 Task: Create a Jira automation rule to create a feature flag in LaunchDarkly when an epic is moved from 'Backlog' to 'In Progress'.
Action: Mouse moved to (76, 376)
Screenshot: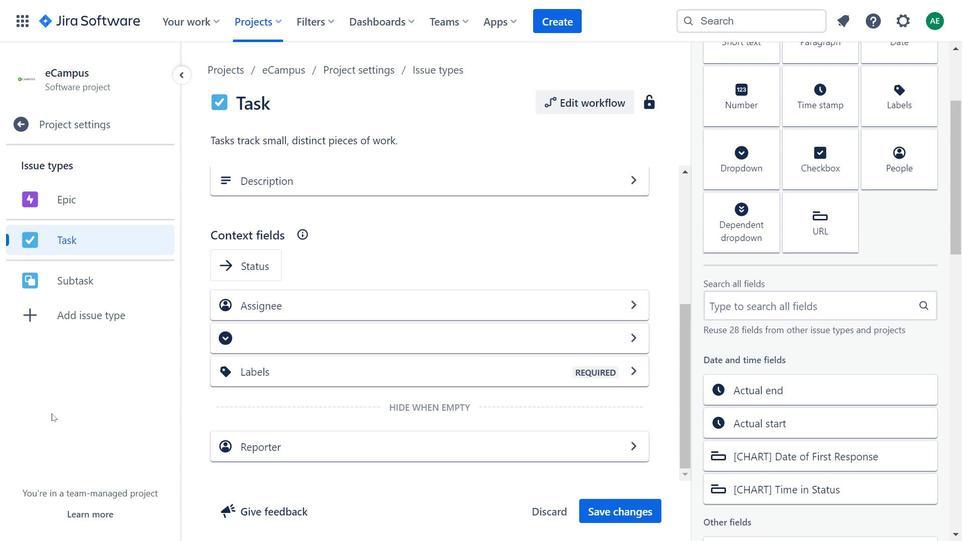 
Action: Mouse pressed left at (76, 376)
Screenshot: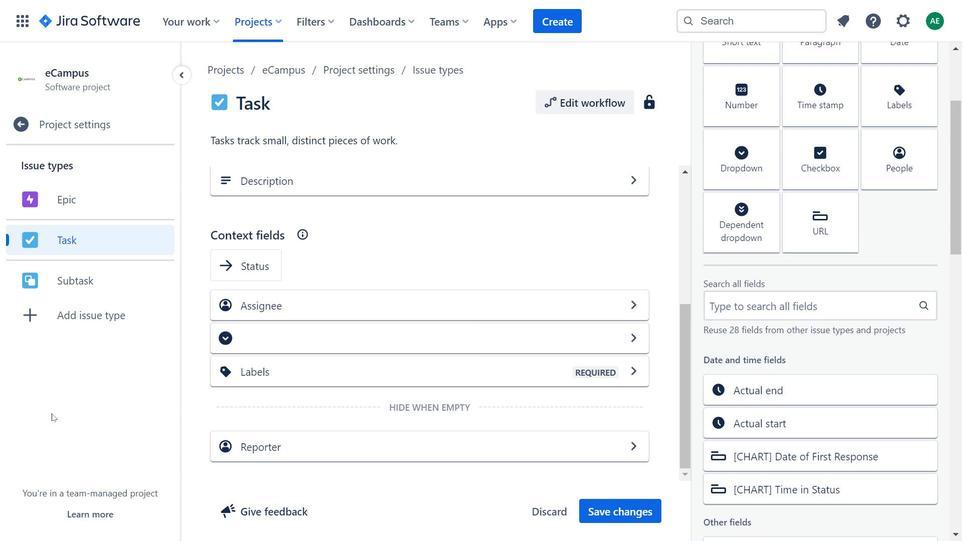 
Action: Mouse moved to (51, 392)
Screenshot: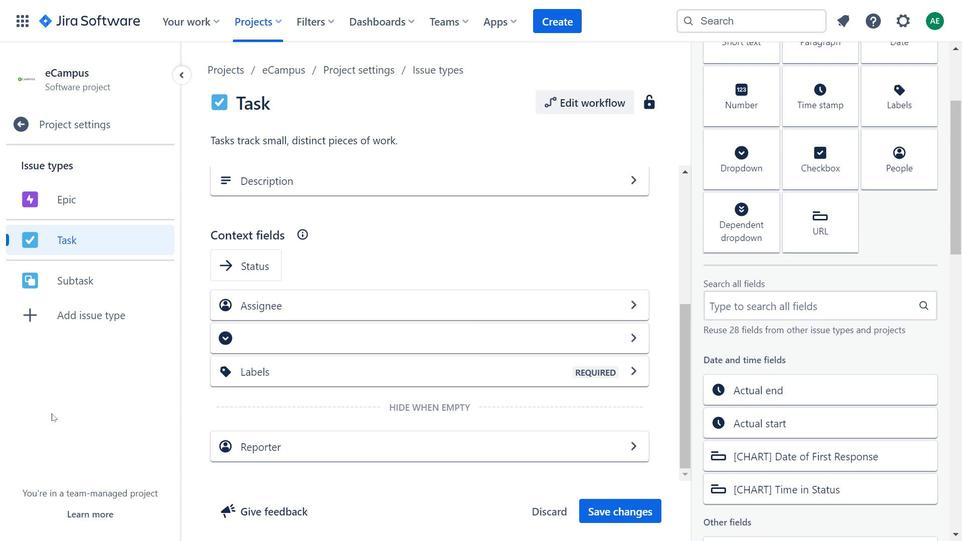 
Action: Mouse pressed left at (51, 392)
Screenshot: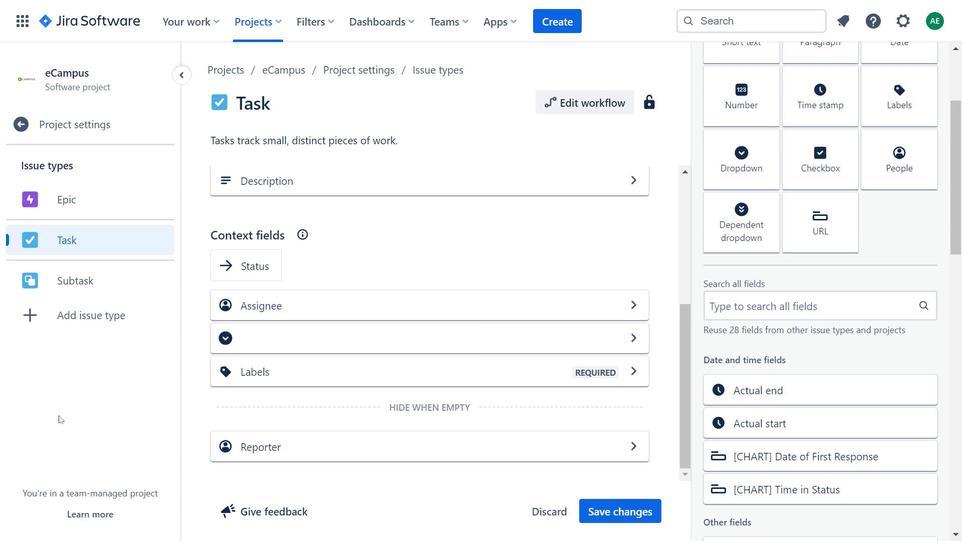 
Action: Mouse moved to (51, 413)
Screenshot: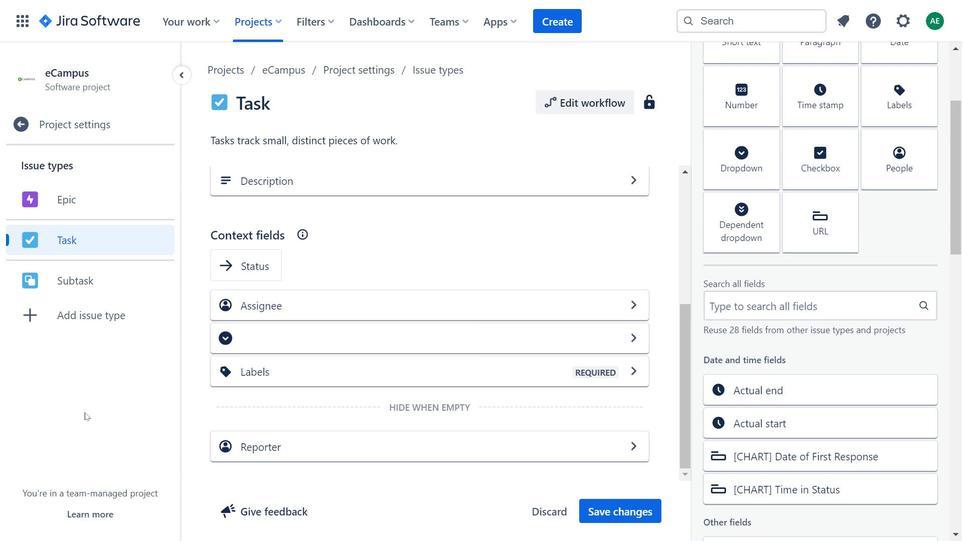 
Action: Mouse pressed left at (51, 413)
Screenshot: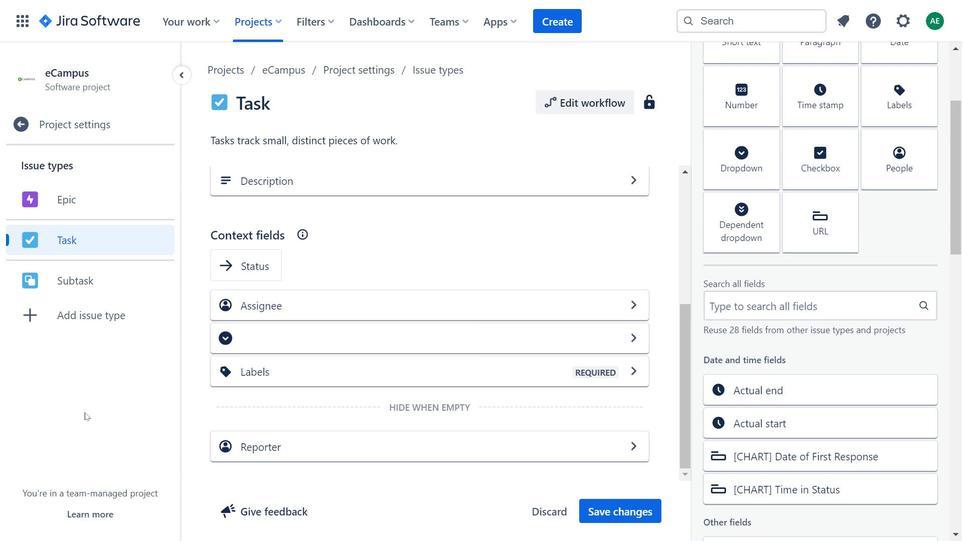 
Action: Mouse moved to (84, 413)
Screenshot: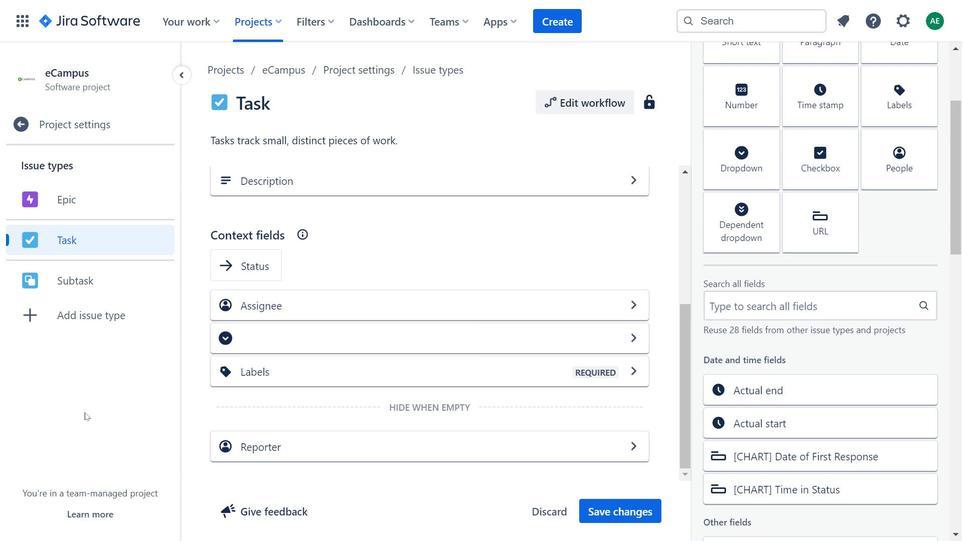 
Action: Mouse pressed left at (84, 413)
Screenshot: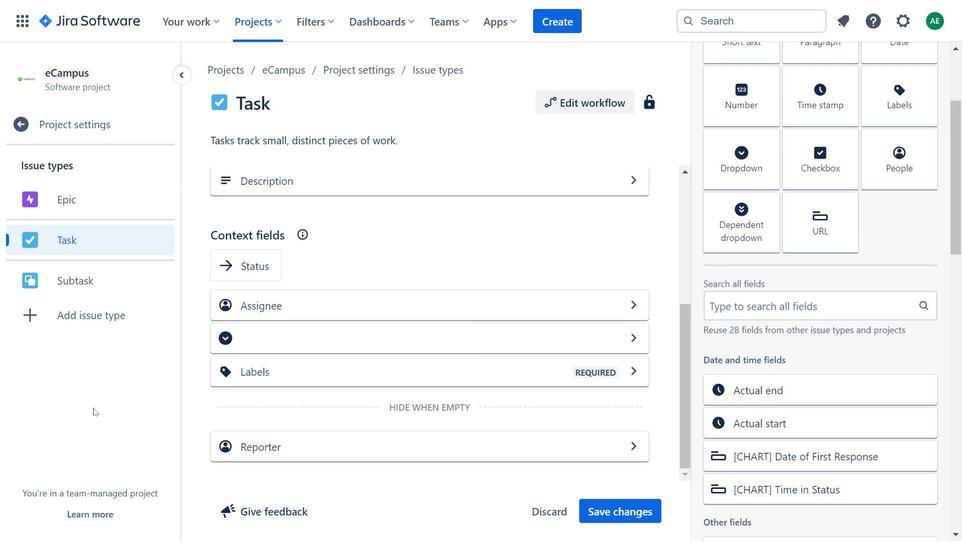 
Action: Mouse pressed left at (84, 413)
Screenshot: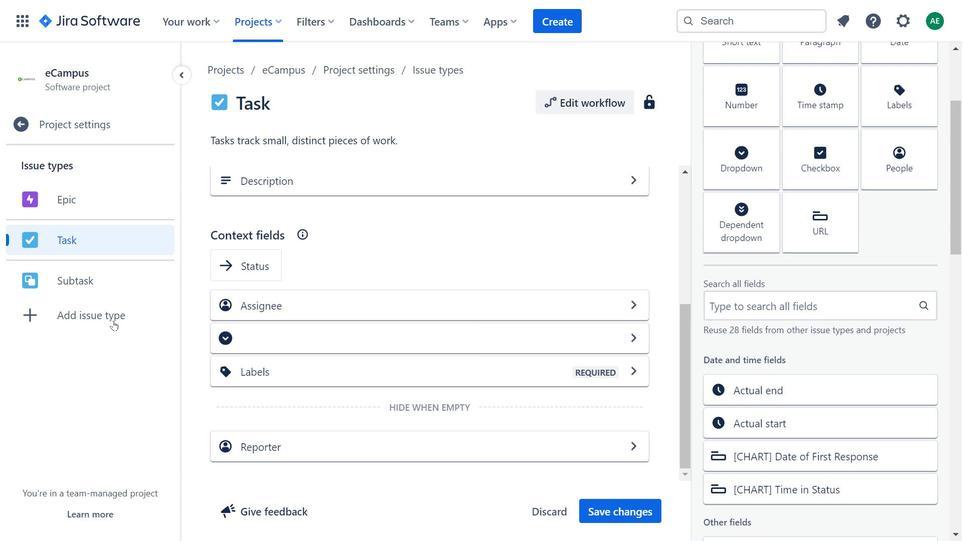 
Action: Mouse moved to (96, 407)
Screenshot: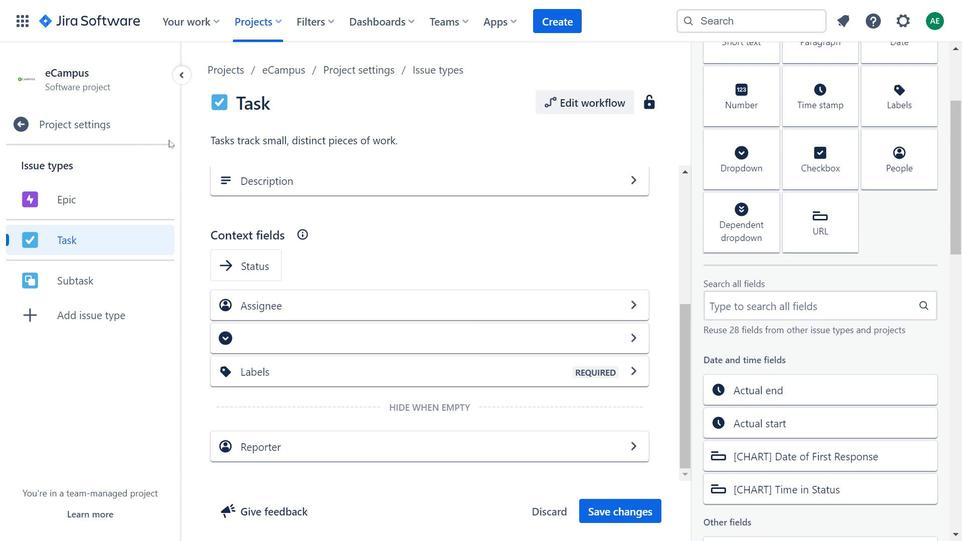
Action: Mouse pressed left at (96, 407)
Screenshot: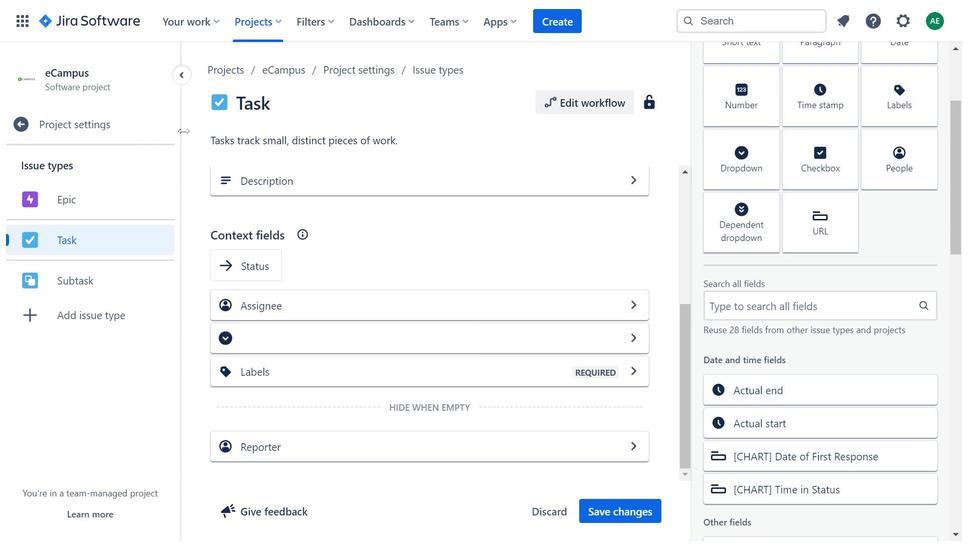 
Action: Mouse moved to (107, 399)
Screenshot: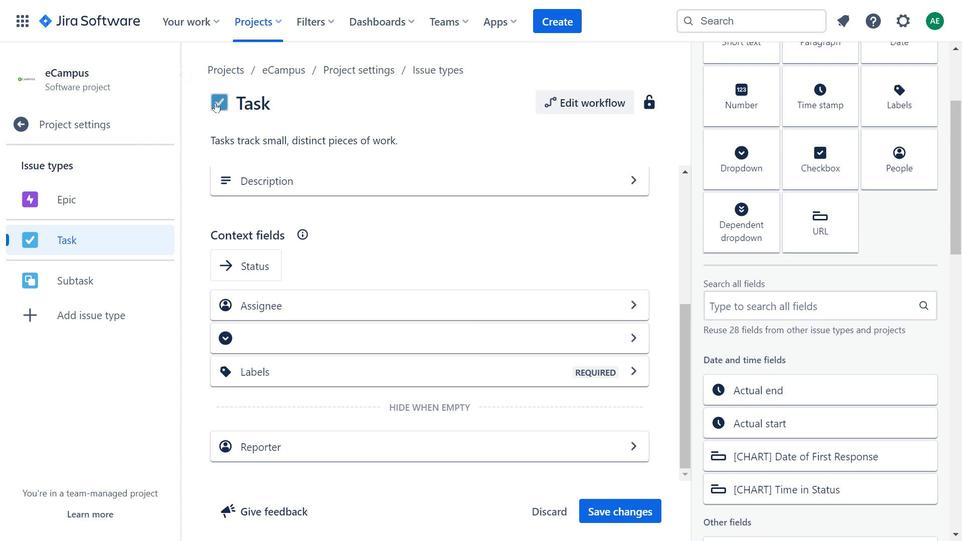 
Action: Mouse pressed left at (107, 399)
Screenshot: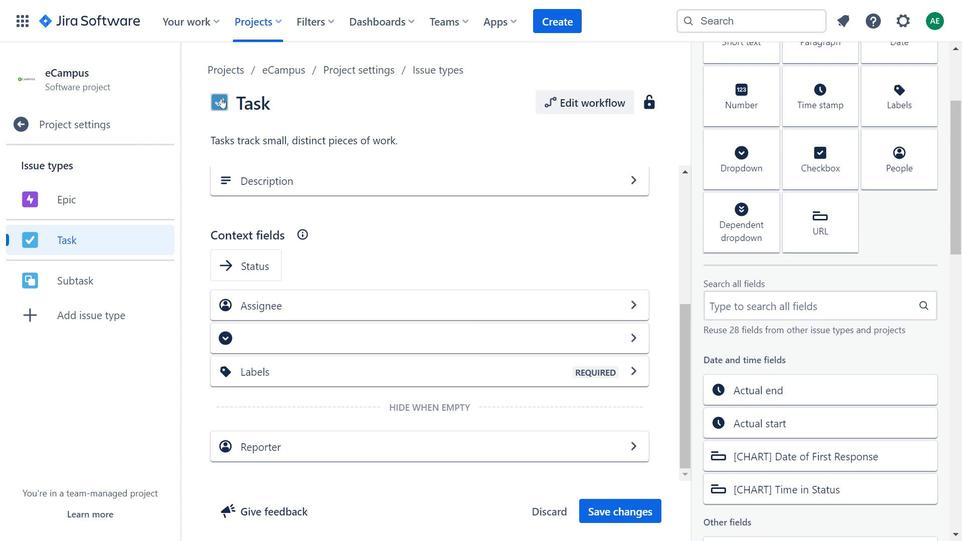 
Action: Mouse moved to (225, 70)
Screenshot: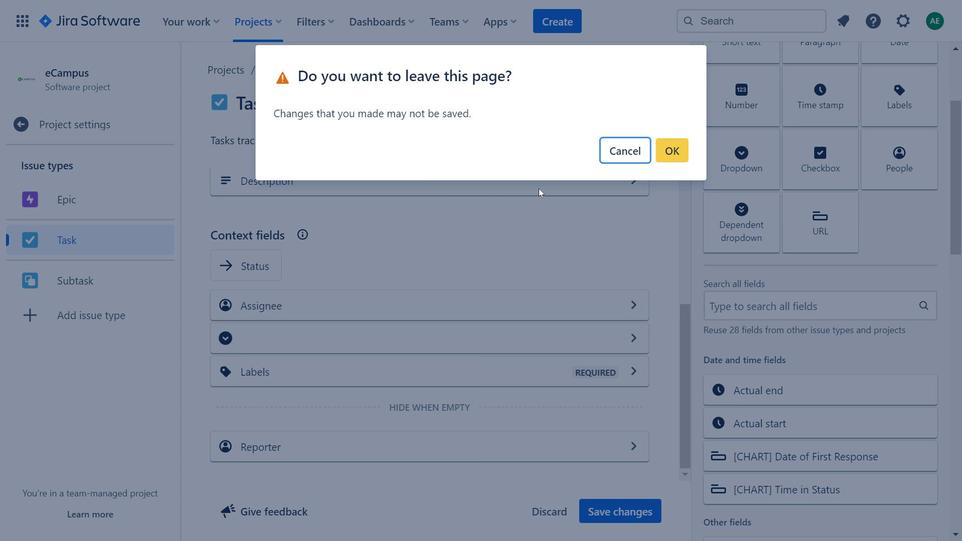
Action: Mouse pressed left at (225, 70)
Screenshot: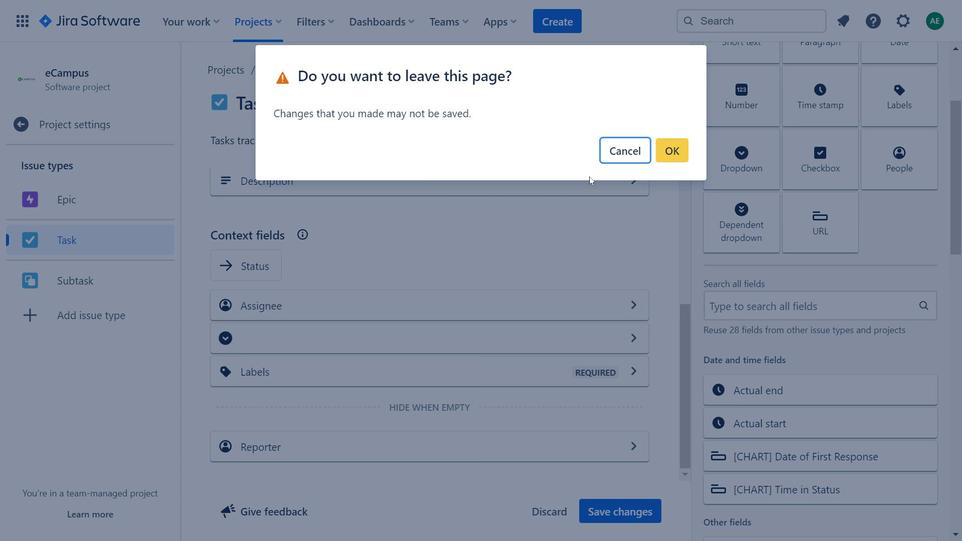 
Action: Mouse moved to (681, 146)
Screenshot: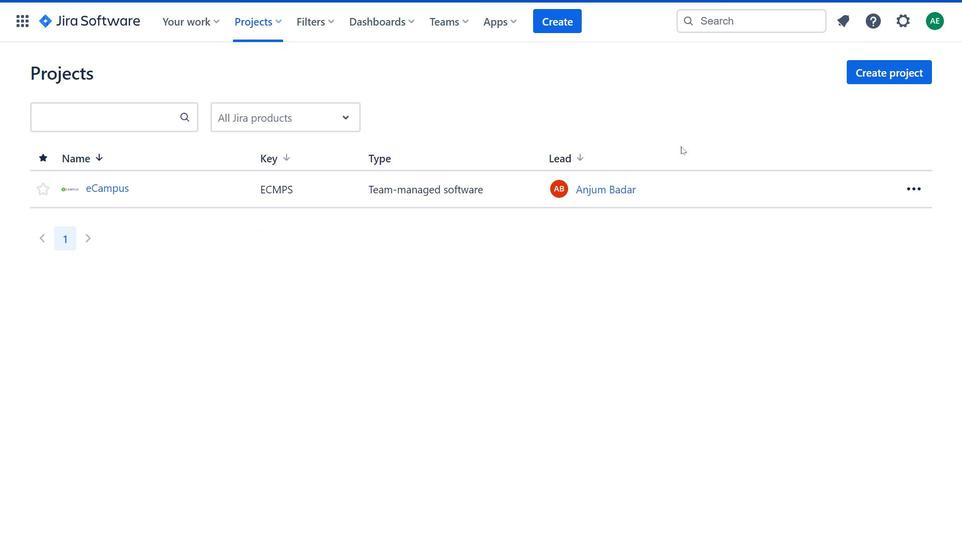 
Action: Mouse pressed left at (681, 146)
Screenshot: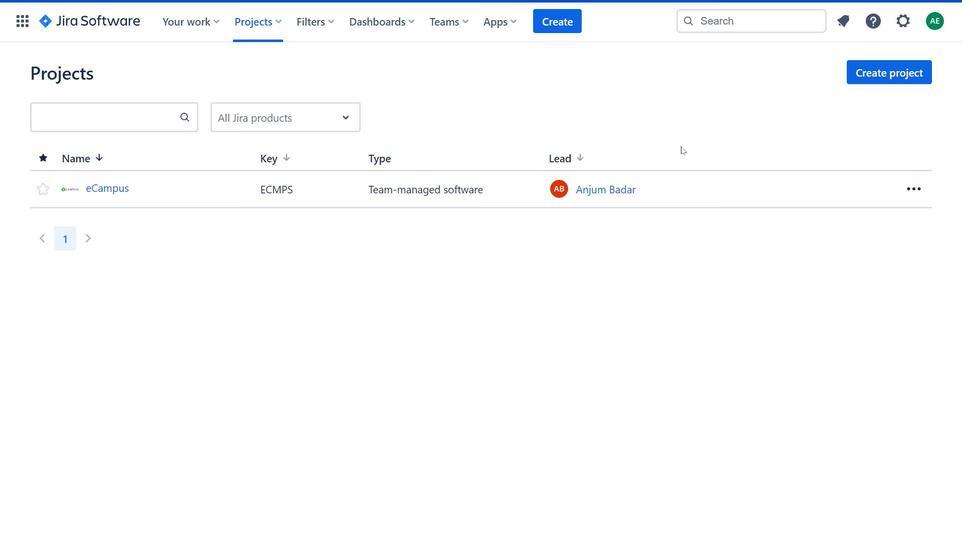 
Action: Mouse moved to (104, 186)
Screenshot: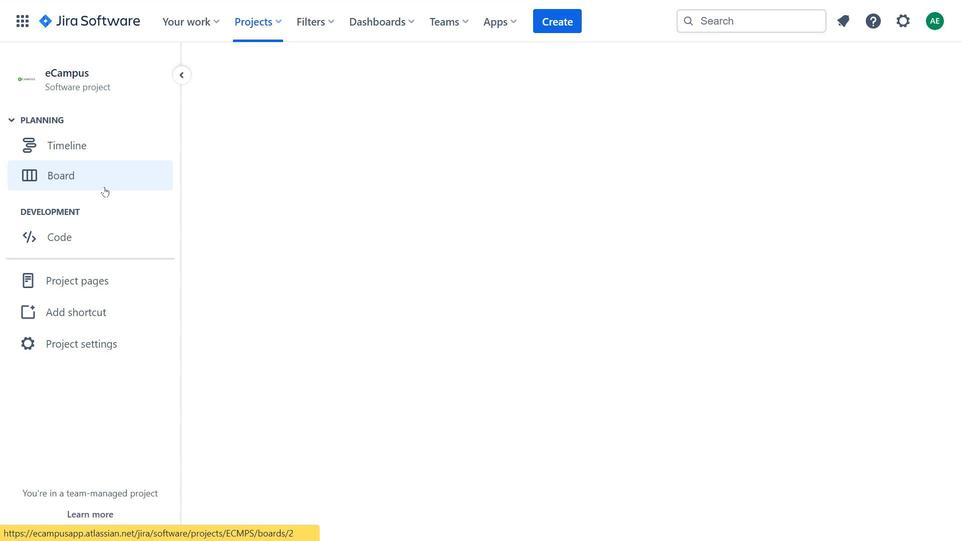 
Action: Mouse pressed left at (104, 186)
Screenshot: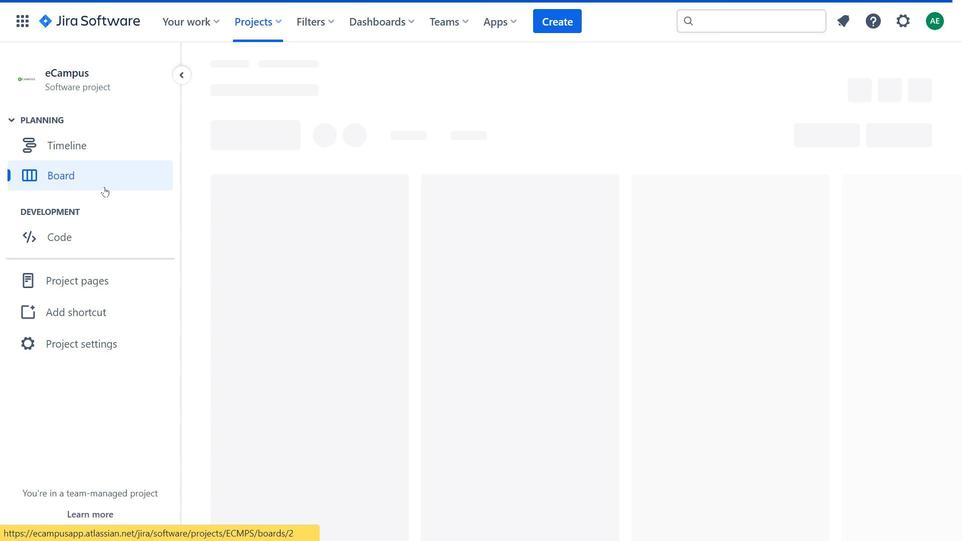 
Action: Mouse moved to (478, 146)
Screenshot: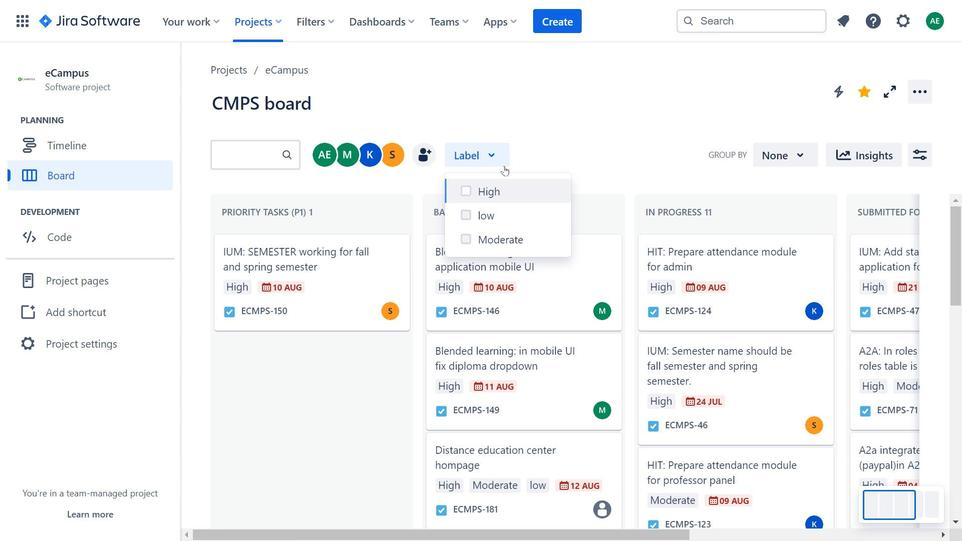 
Action: Mouse pressed left at (478, 146)
Screenshot: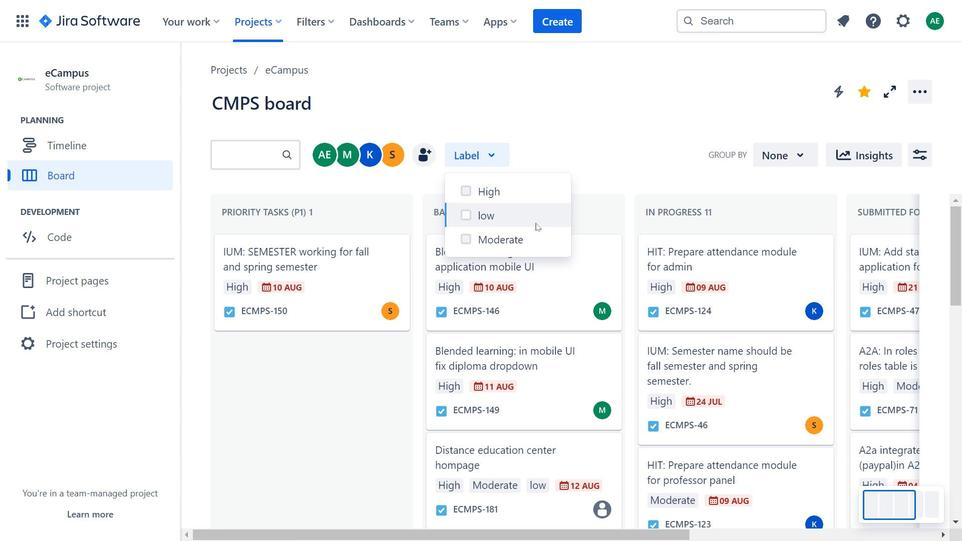 
Action: Mouse moved to (584, 334)
Screenshot: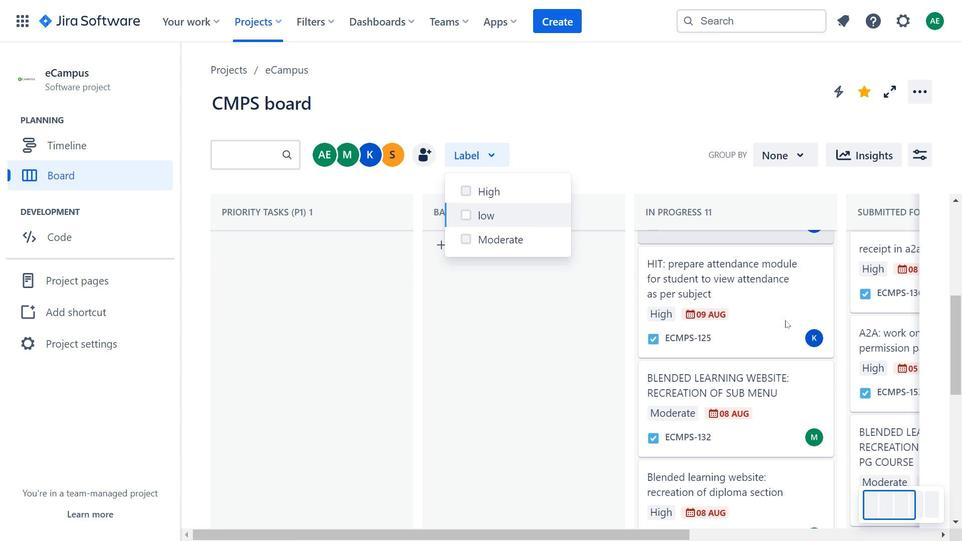 
Action: Mouse scrolled (584, 333) with delta (0, 0)
Screenshot: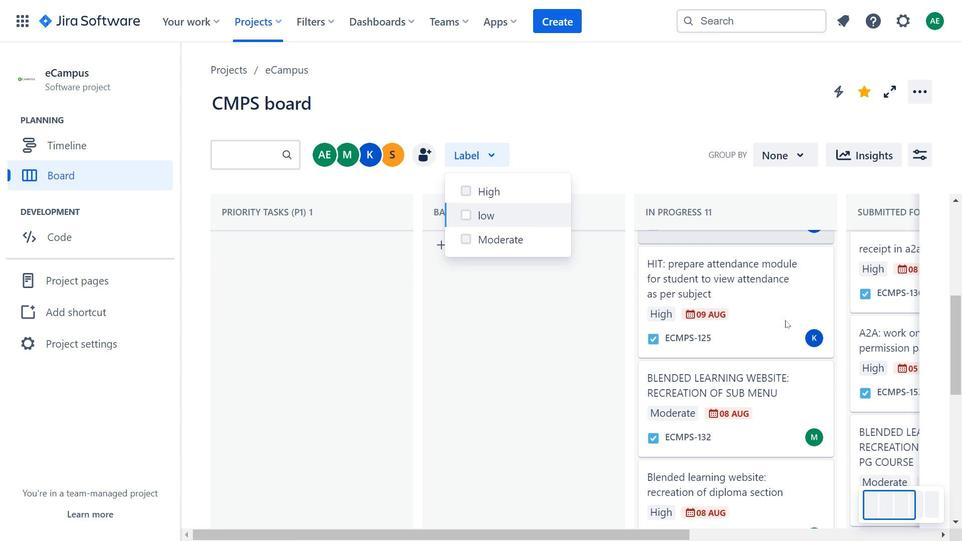 
Action: Mouse scrolled (584, 333) with delta (0, 0)
Screenshot: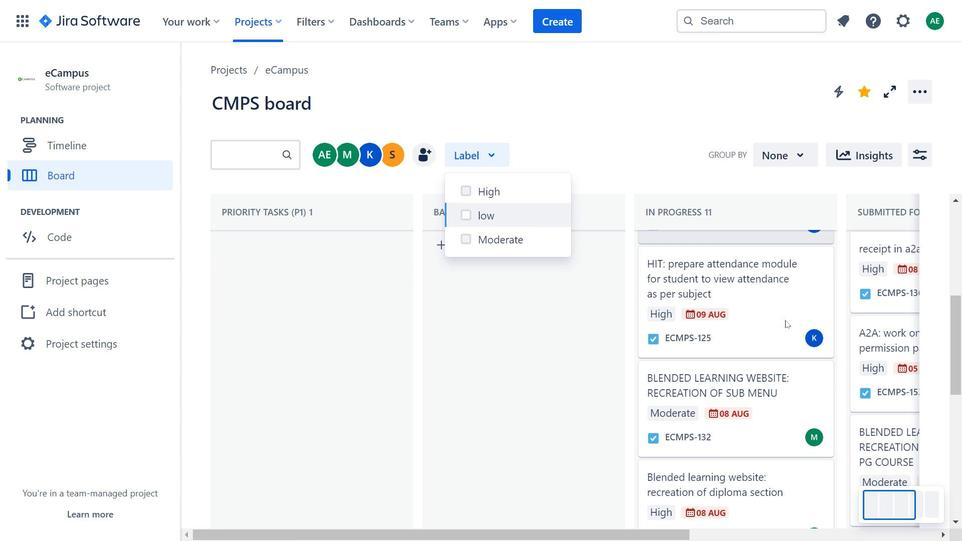 
Action: Mouse moved to (783, 320)
Screenshot: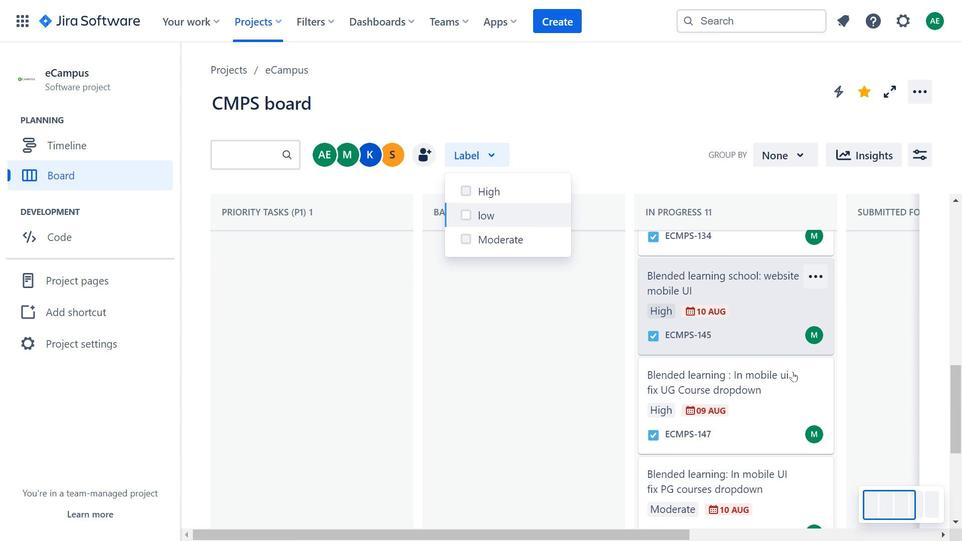 
Action: Mouse scrolled (783, 319) with delta (0, 0)
Screenshot: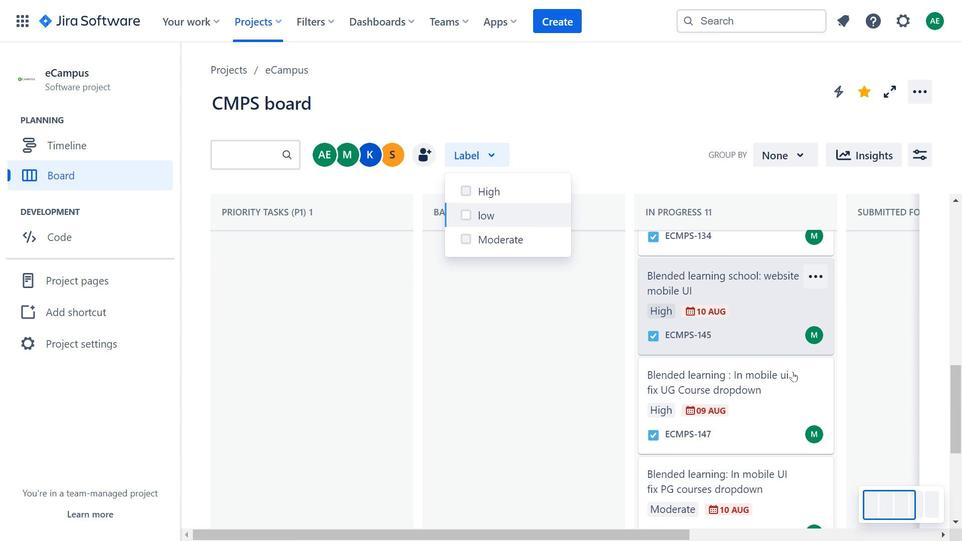 
Action: Mouse moved to (784, 320)
Screenshot: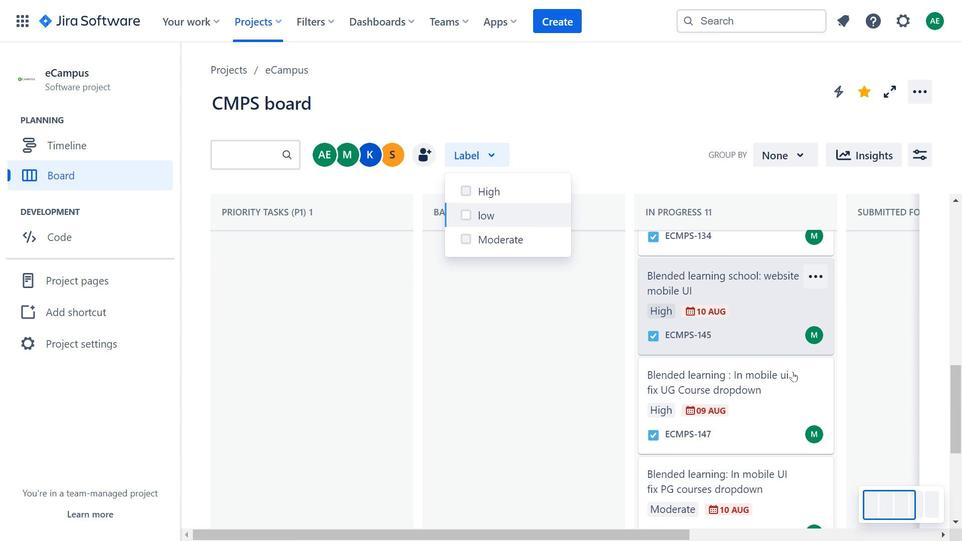 
Action: Mouse scrolled (784, 319) with delta (0, 0)
Screenshot: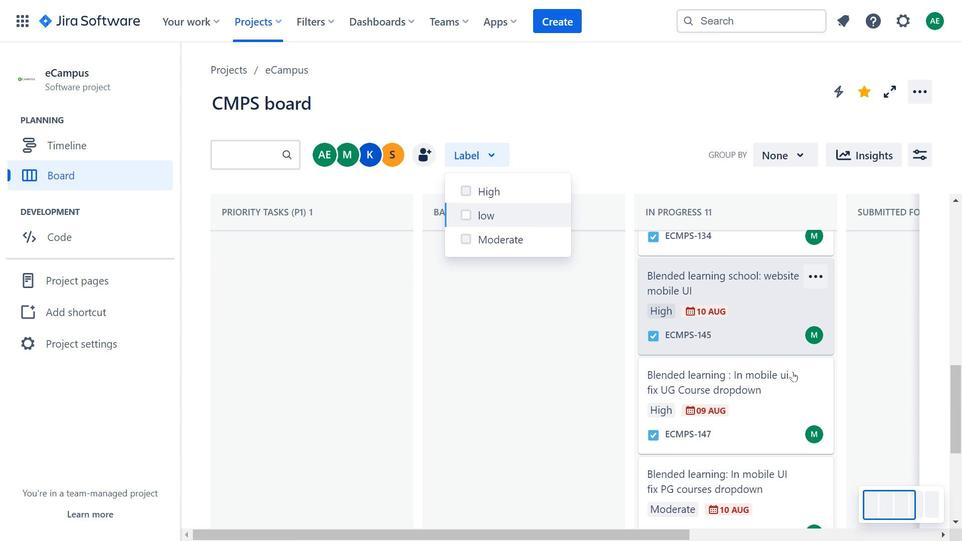 
Action: Mouse moved to (786, 320)
Screenshot: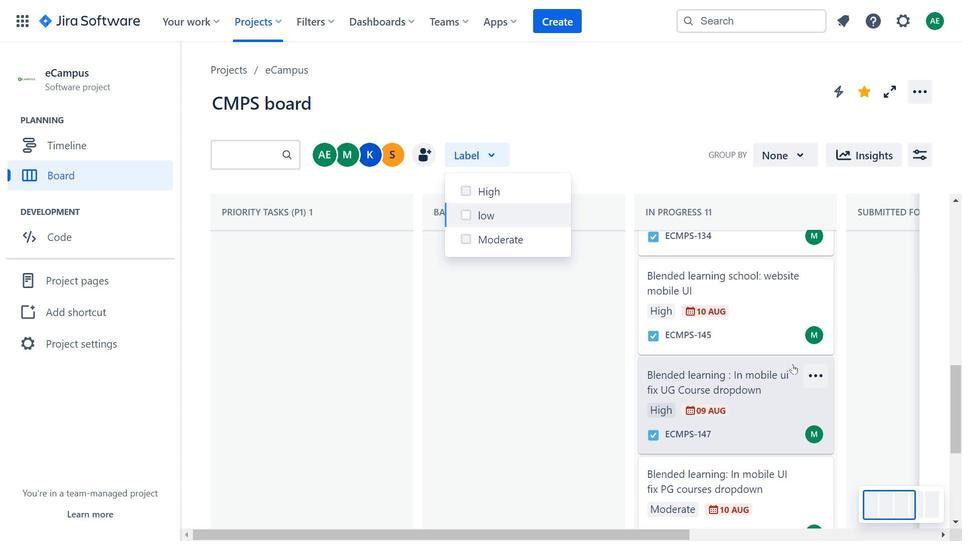 
Action: Mouse scrolled (786, 319) with delta (0, 0)
Screenshot: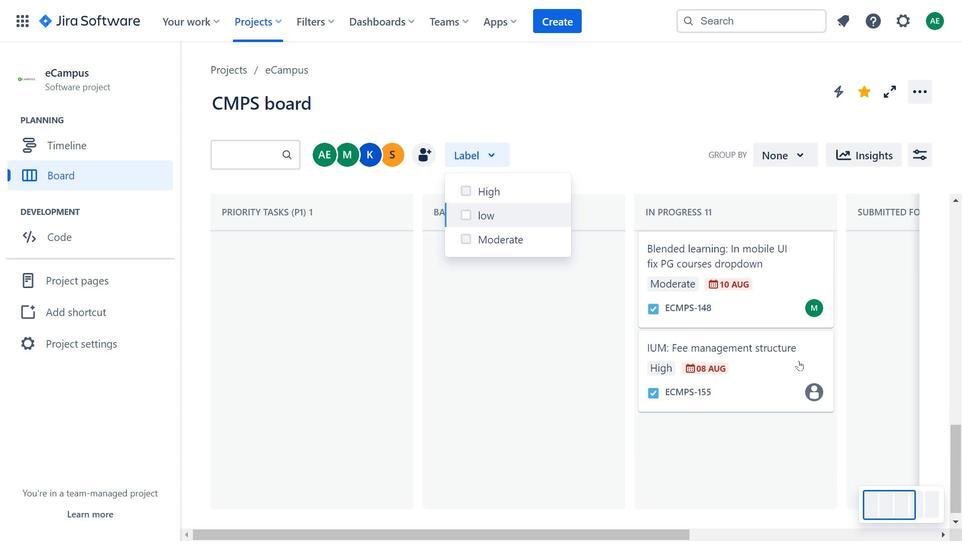 
Action: Mouse scrolled (786, 319) with delta (0, 0)
Screenshot: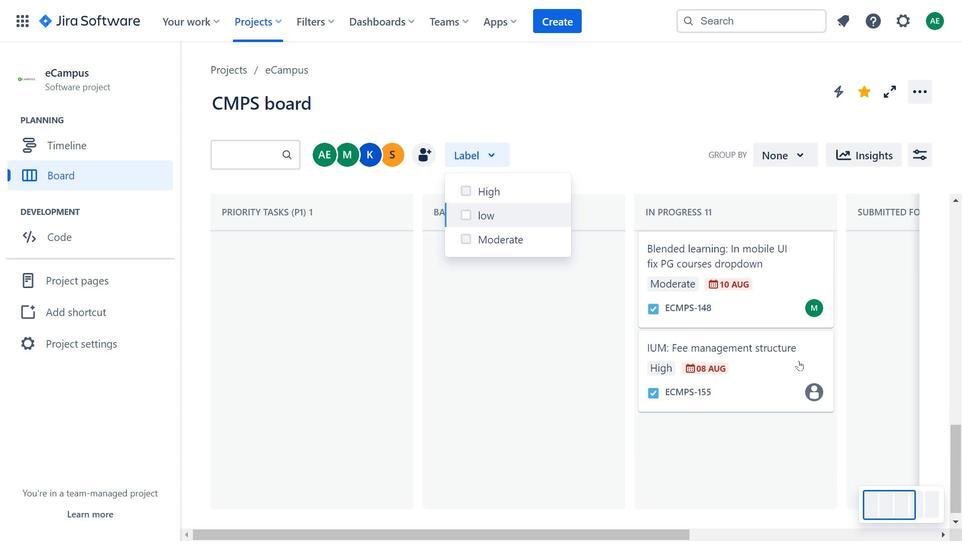 
Action: Mouse moved to (786, 320)
Screenshot: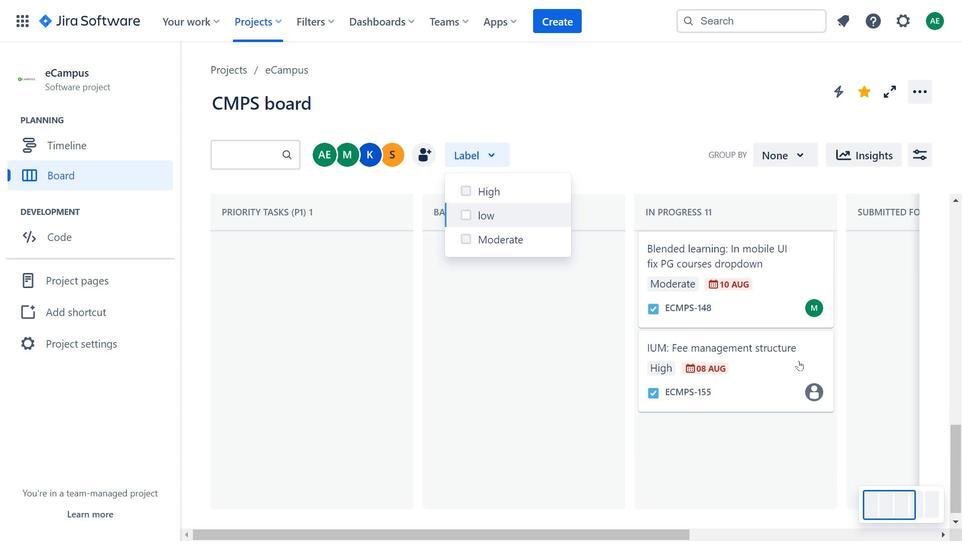 
Action: Mouse scrolled (786, 319) with delta (0, 0)
Screenshot: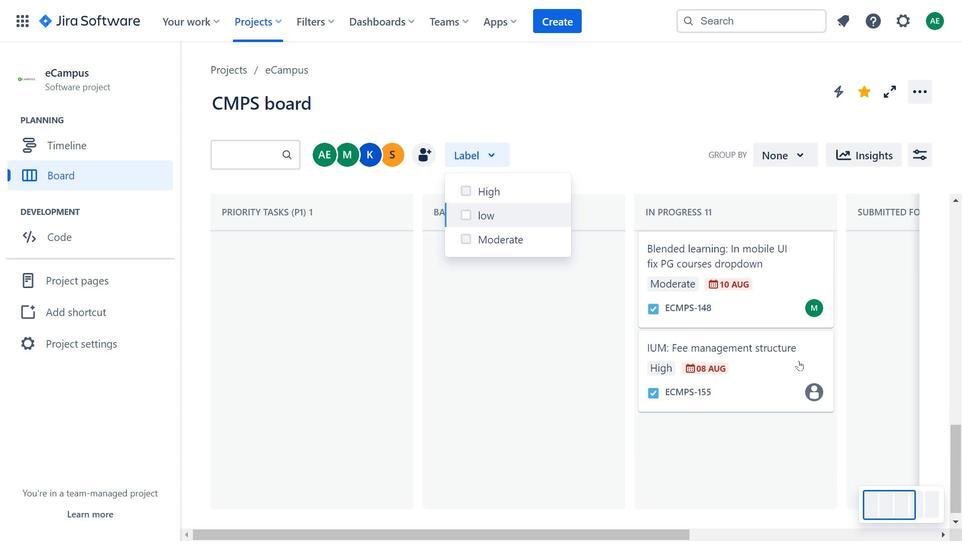 
Action: Mouse moved to (786, 320)
Screenshot: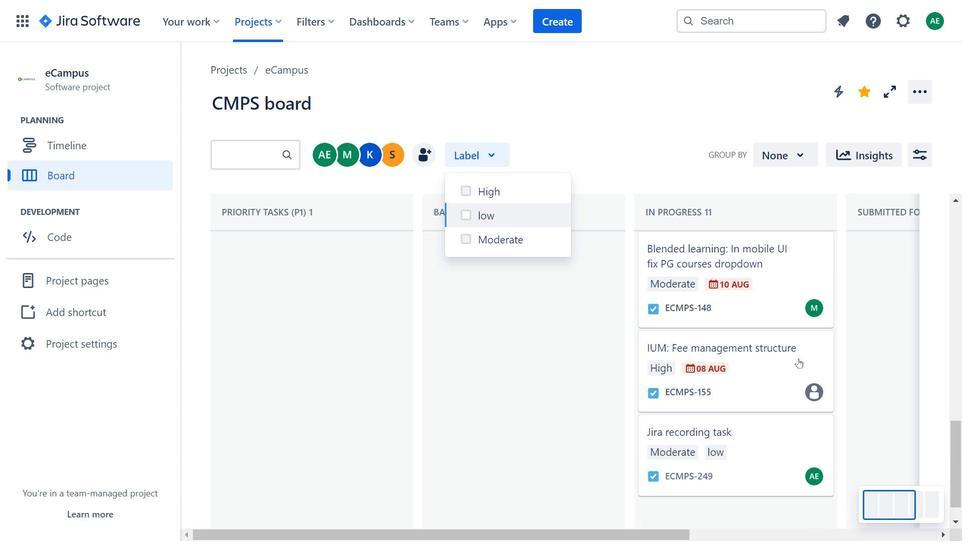 
Action: Mouse scrolled (786, 320) with delta (0, 0)
Screenshot: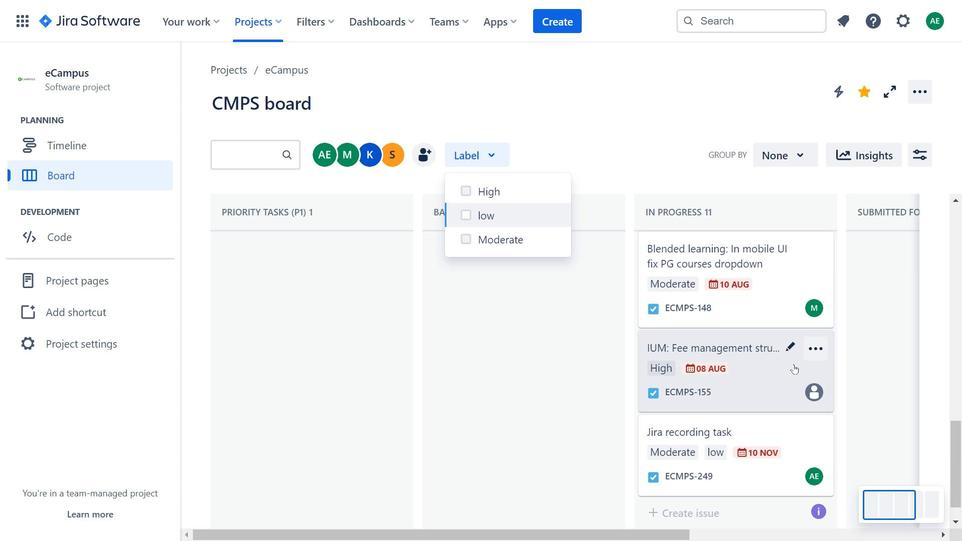 
Action: Mouse moved to (793, 364)
Screenshot: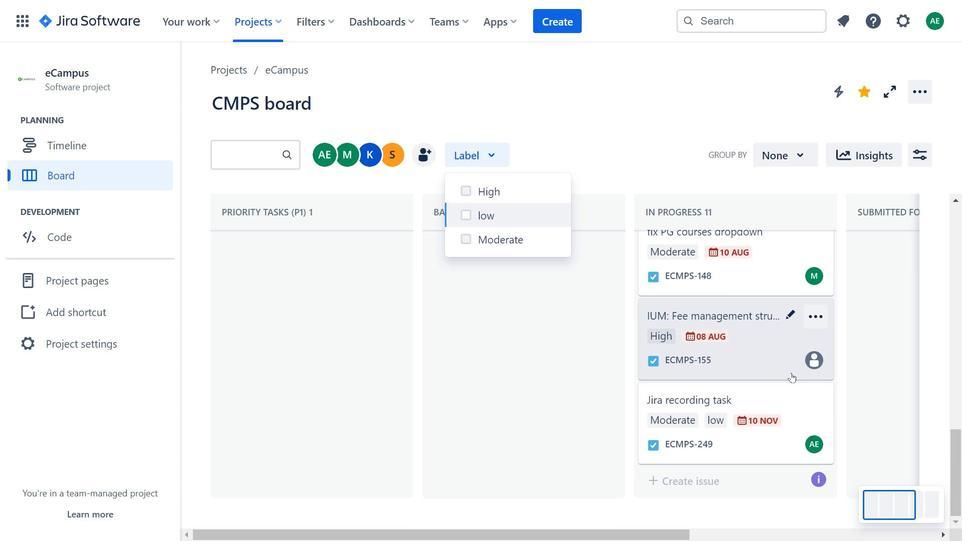 
Action: Mouse scrolled (793, 364) with delta (0, 0)
Screenshot: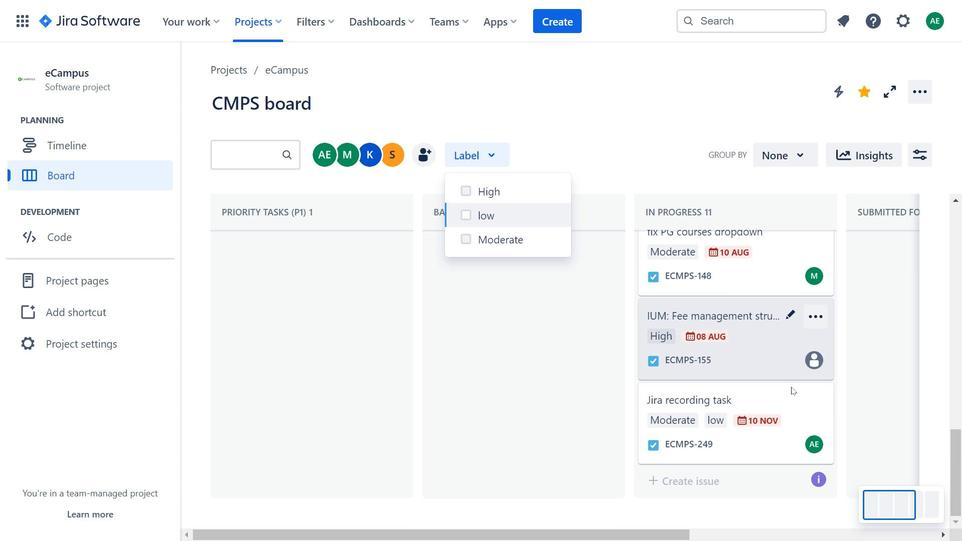 
Action: Mouse scrolled (793, 364) with delta (0, 0)
Screenshot: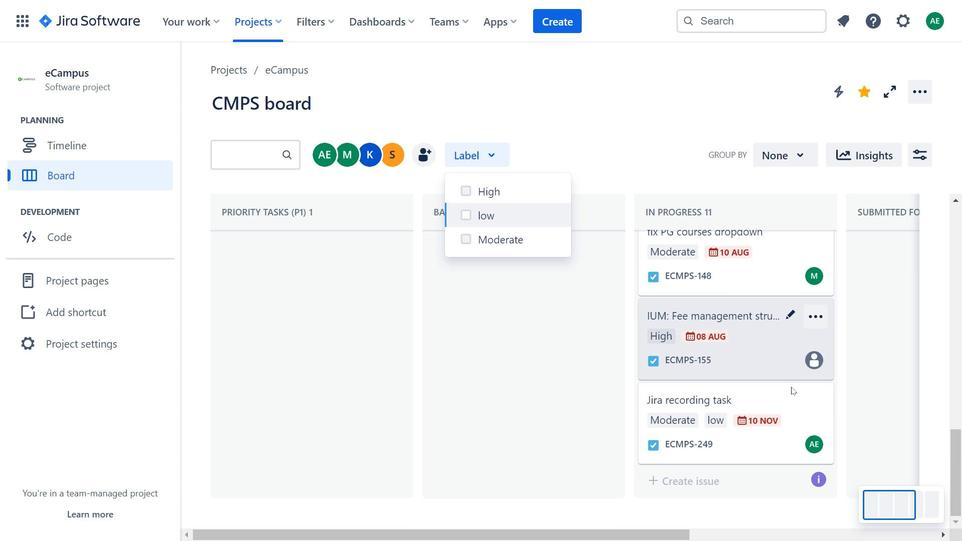 
Action: Mouse moved to (793, 363)
Screenshot: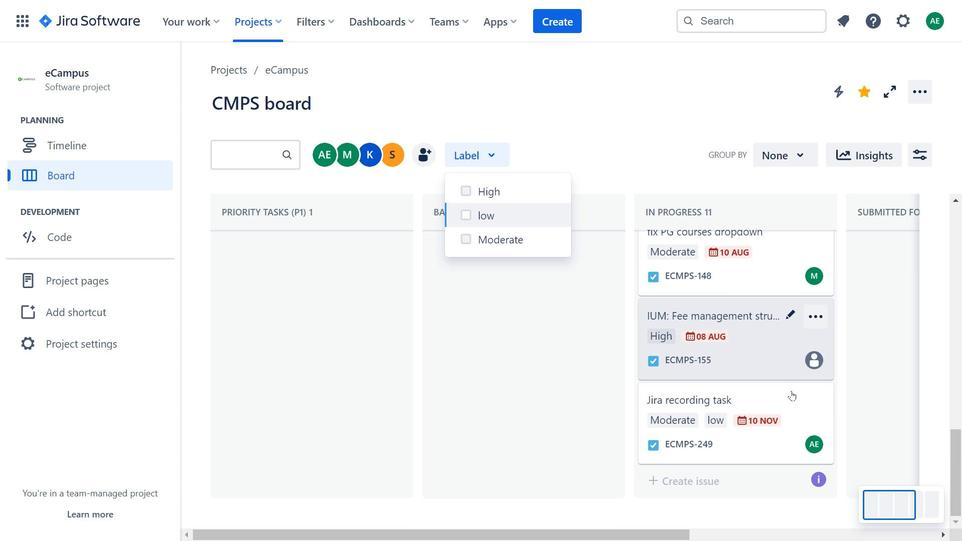 
Action: Mouse scrolled (793, 363) with delta (0, 0)
Screenshot: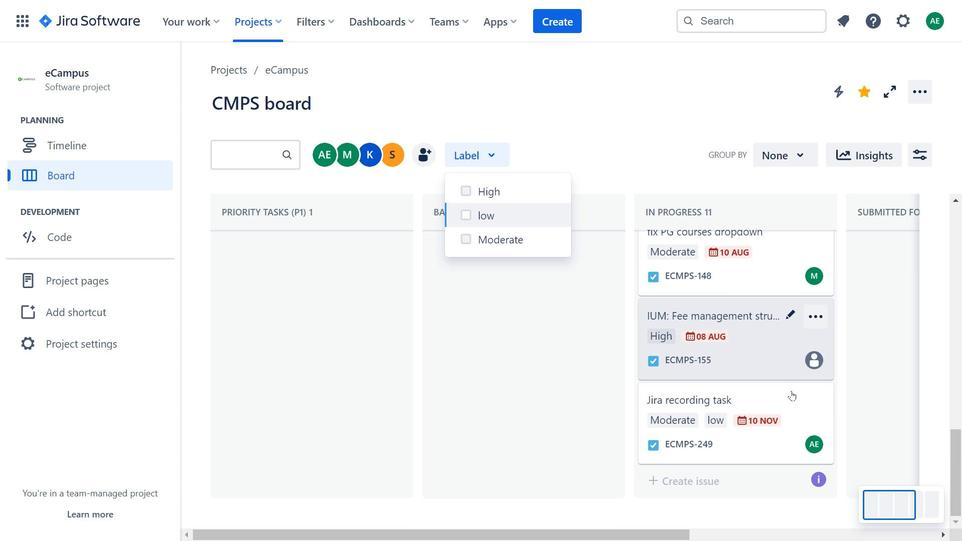 
Action: Mouse moved to (790, 371)
Screenshot: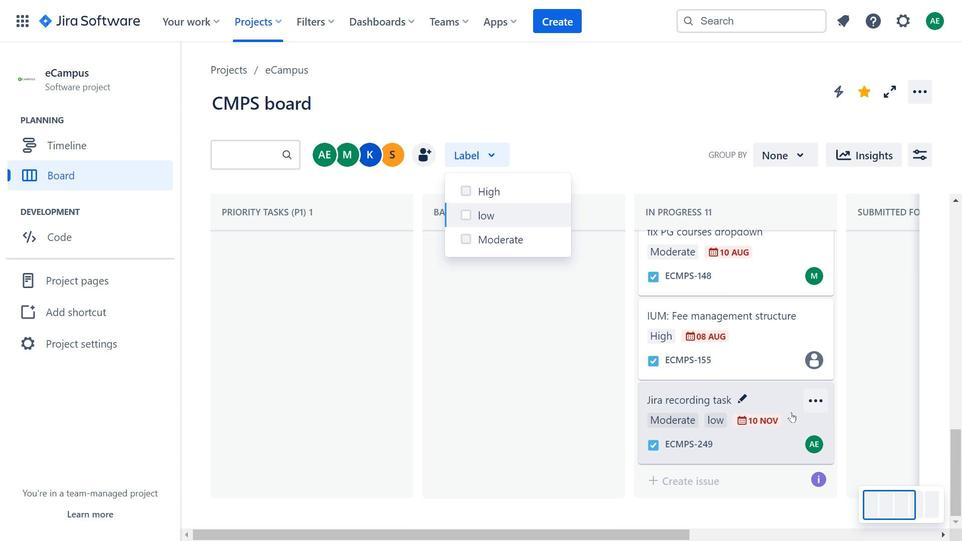 
Action: Mouse scrolled (790, 370) with delta (0, 0)
Screenshot: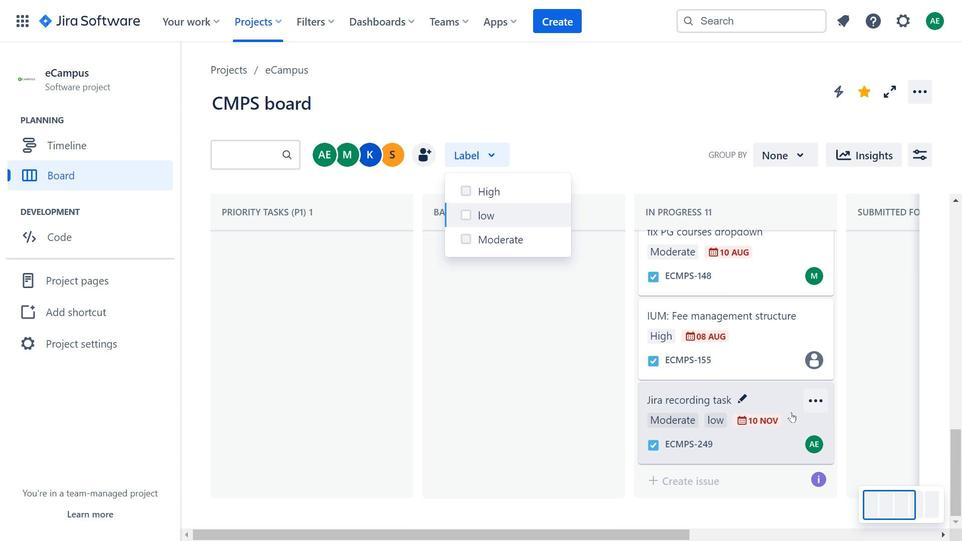 
Action: Mouse scrolled (790, 370) with delta (0, 0)
Screenshot: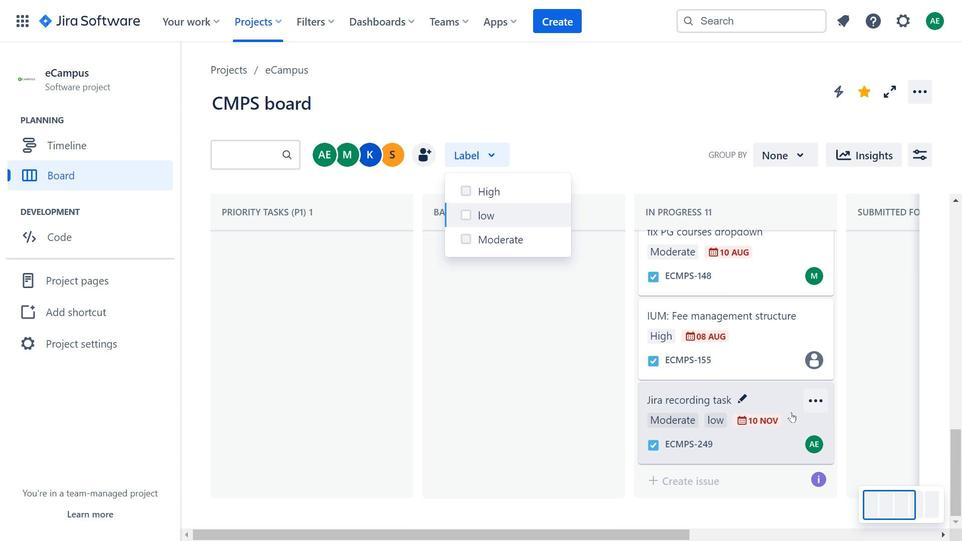 
Action: Mouse moved to (791, 413)
Screenshot: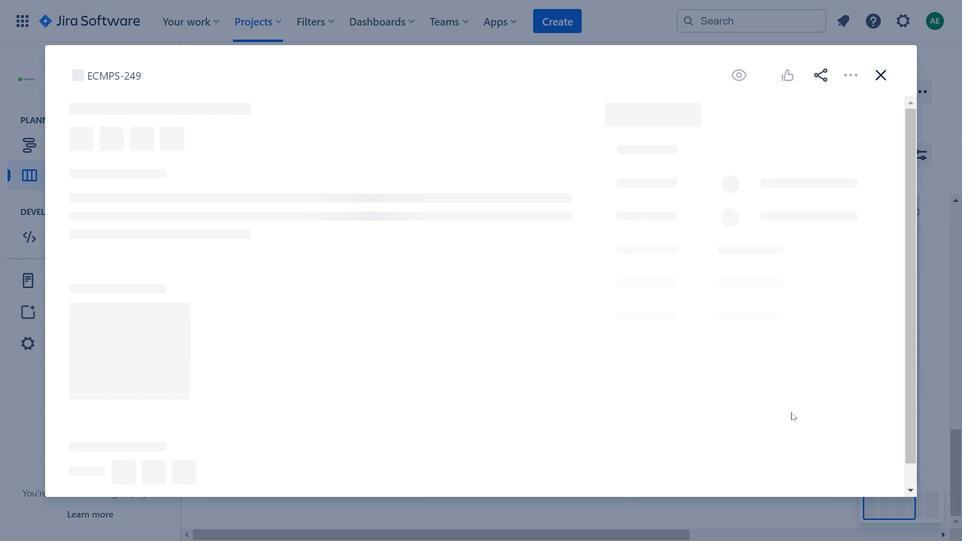 
Action: Mouse pressed left at (791, 413)
Screenshot: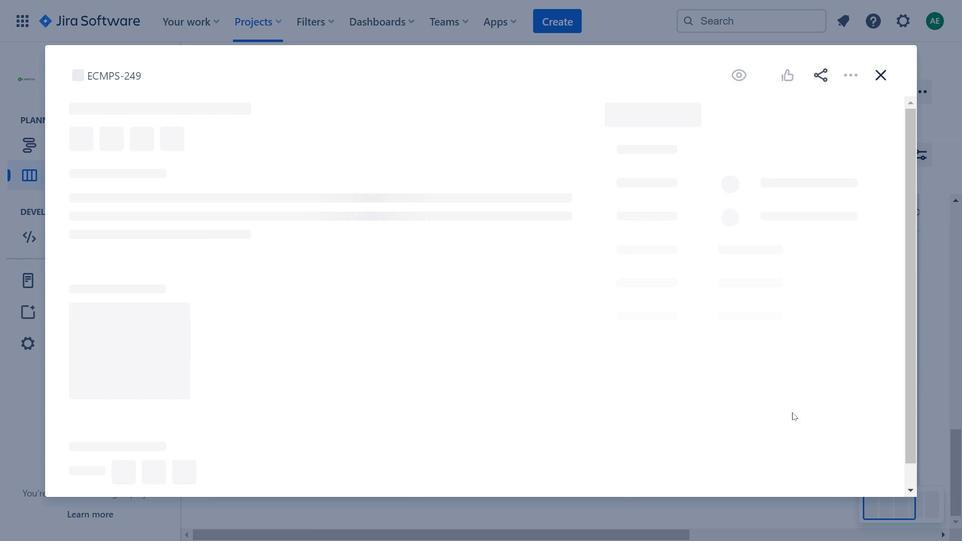 
Action: Mouse moved to (284, 212)
Screenshot: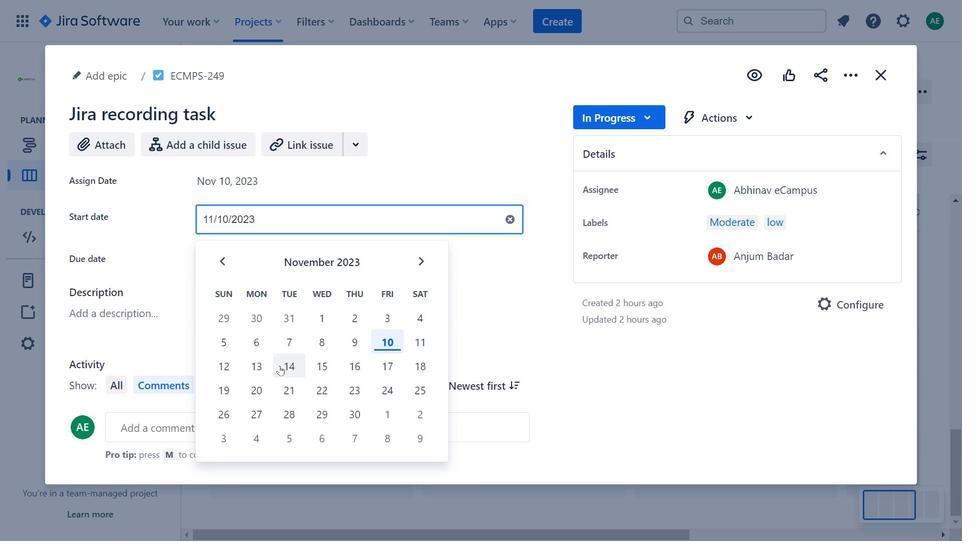 
Action: Mouse pressed left at (284, 212)
Screenshot: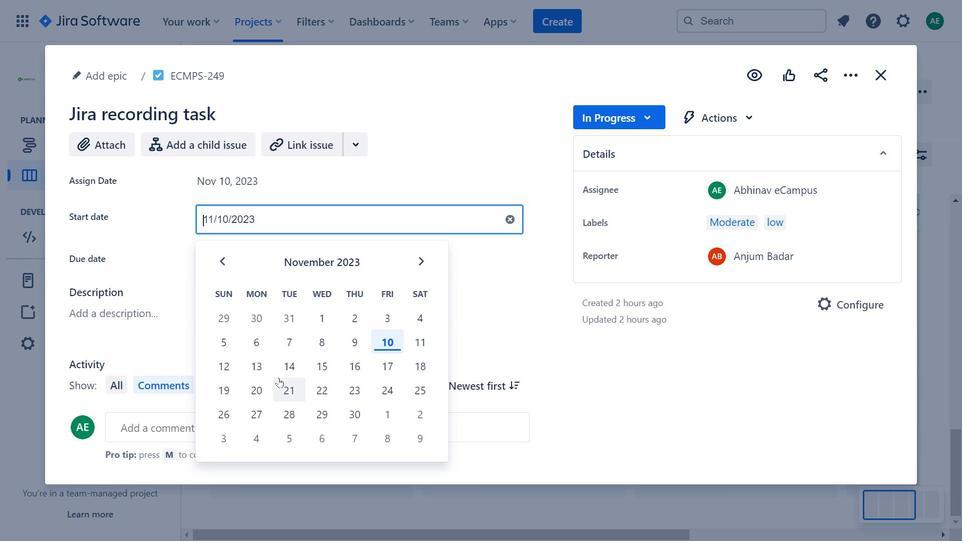 
Action: Mouse moved to (690, 112)
Screenshot: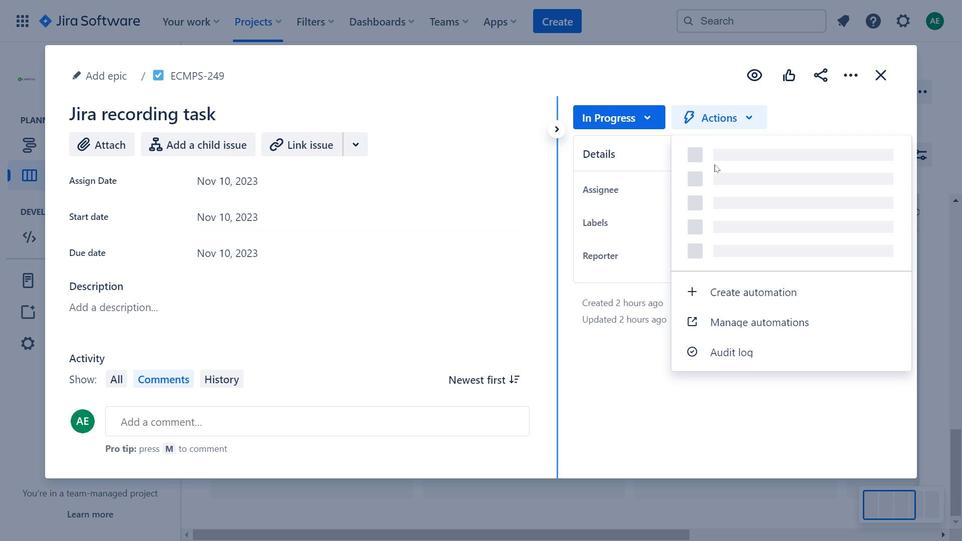 
Action: Mouse pressed left at (690, 112)
Screenshot: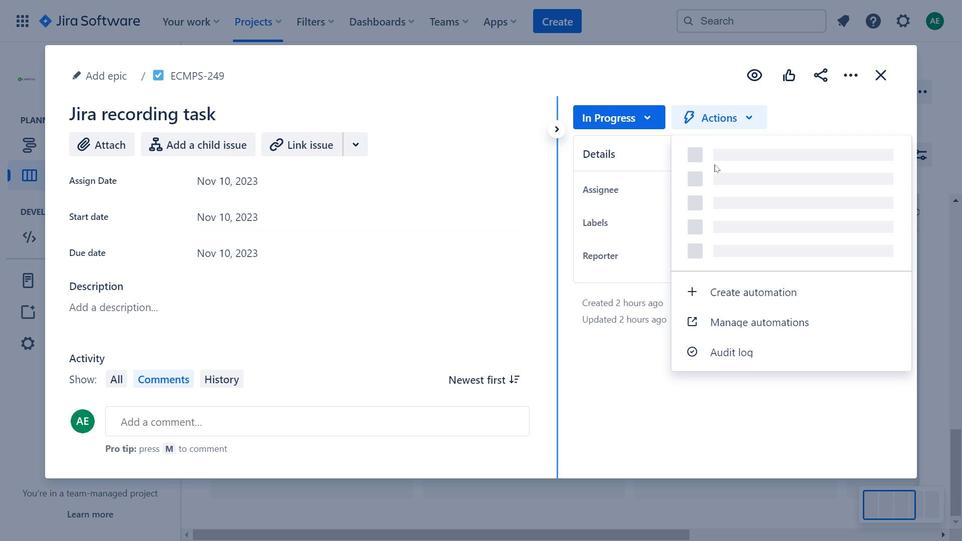 
Action: Mouse moved to (359, 143)
Screenshot: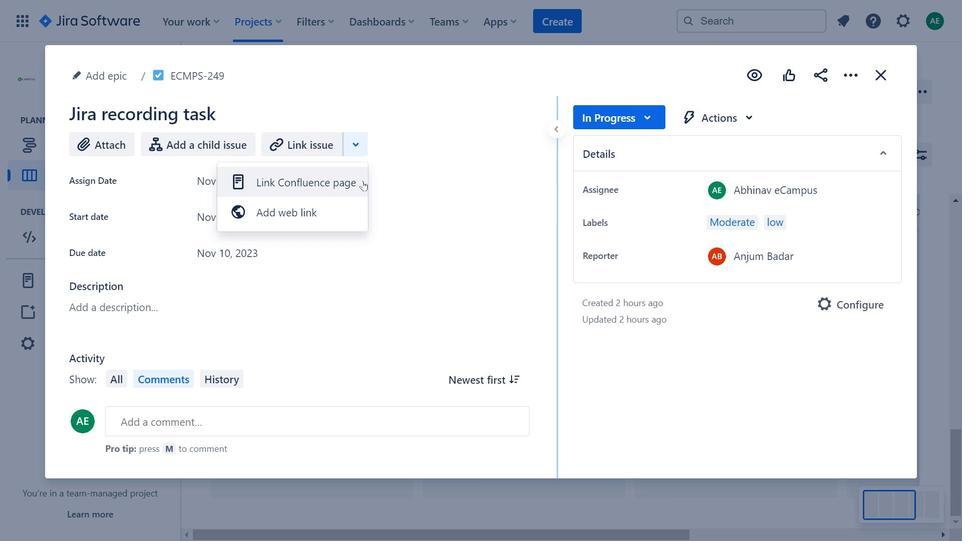 
Action: Mouse pressed left at (359, 143)
Screenshot: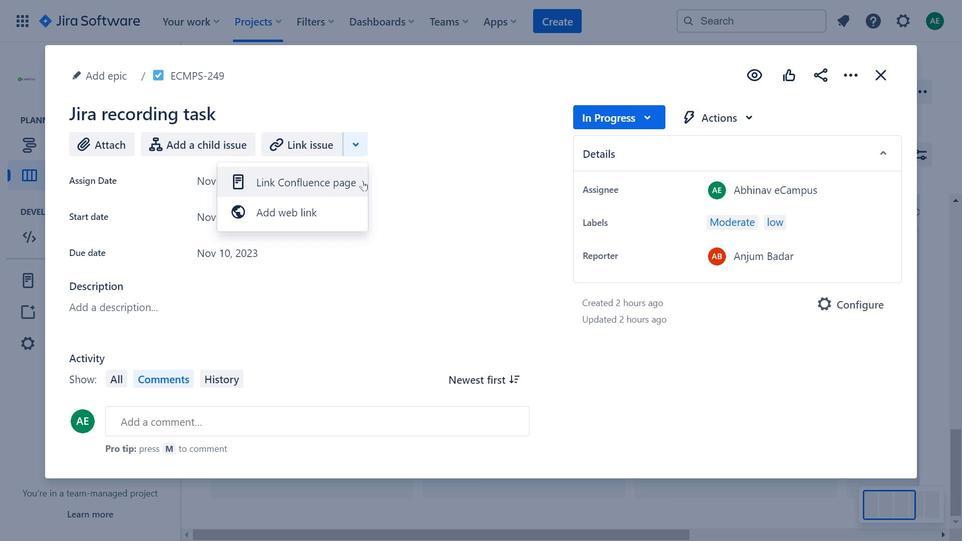 
Action: Mouse moved to (855, 82)
Screenshot: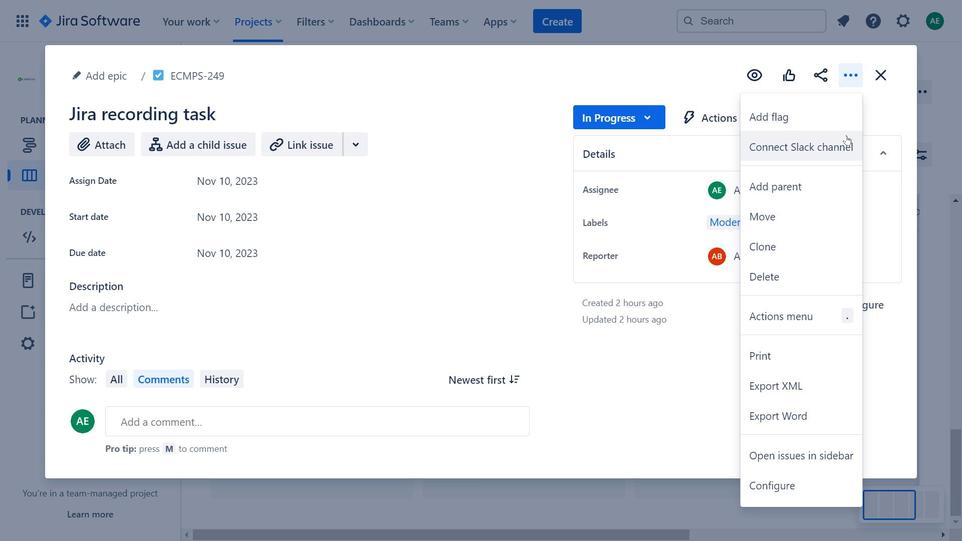 
Action: Mouse pressed left at (855, 82)
Screenshot: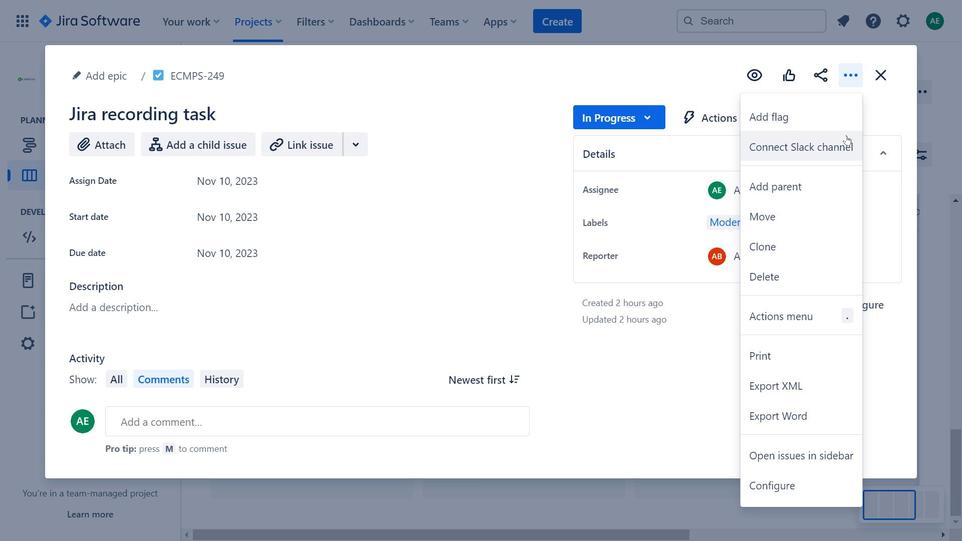 
Action: Mouse moved to (232, 370)
Screenshot: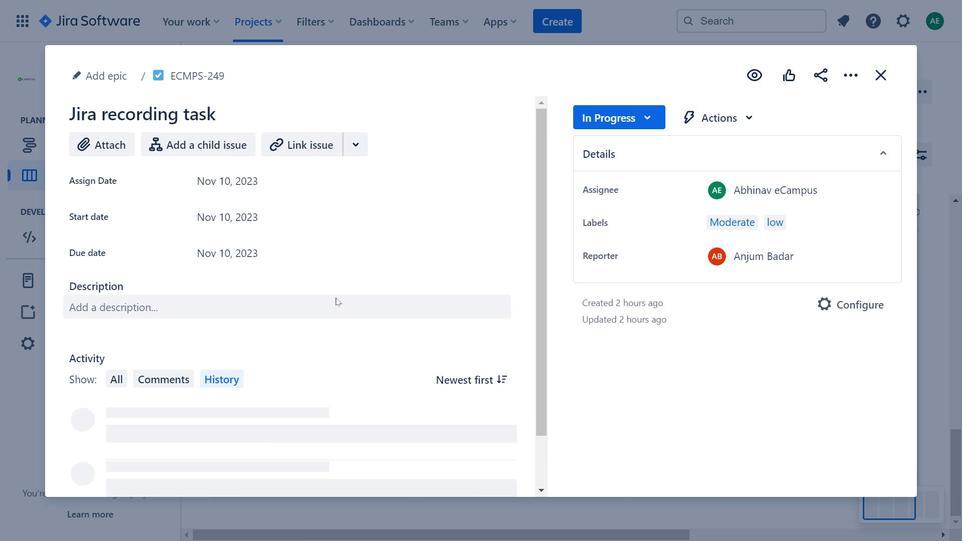 
Action: Mouse pressed left at (232, 370)
Screenshot: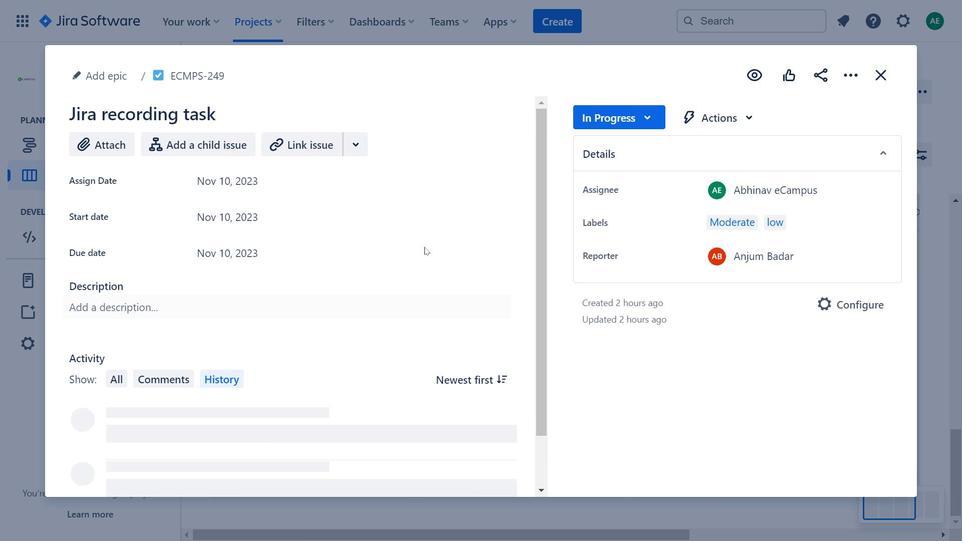 
Action: Mouse moved to (525, 241)
Screenshot: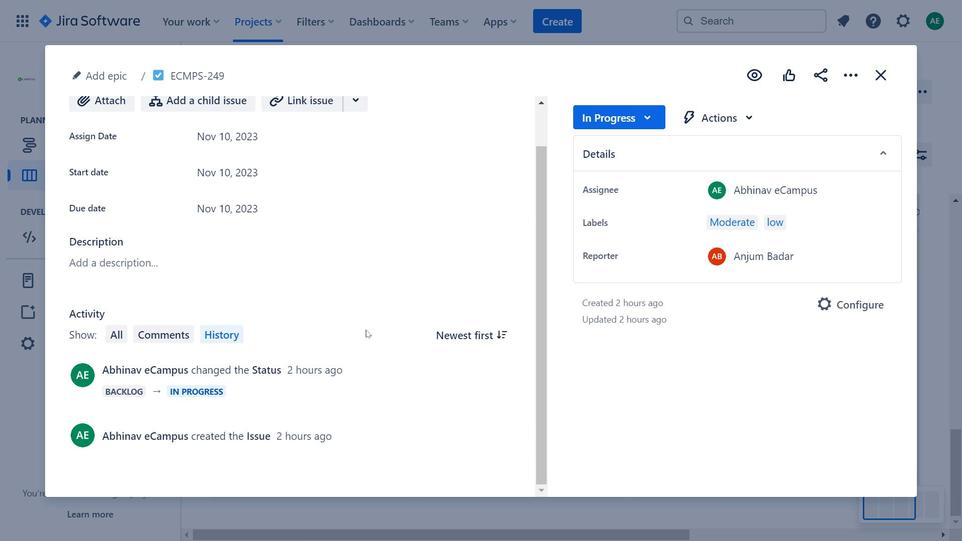 
Action: Mouse scrolled (525, 240) with delta (0, 0)
Screenshot: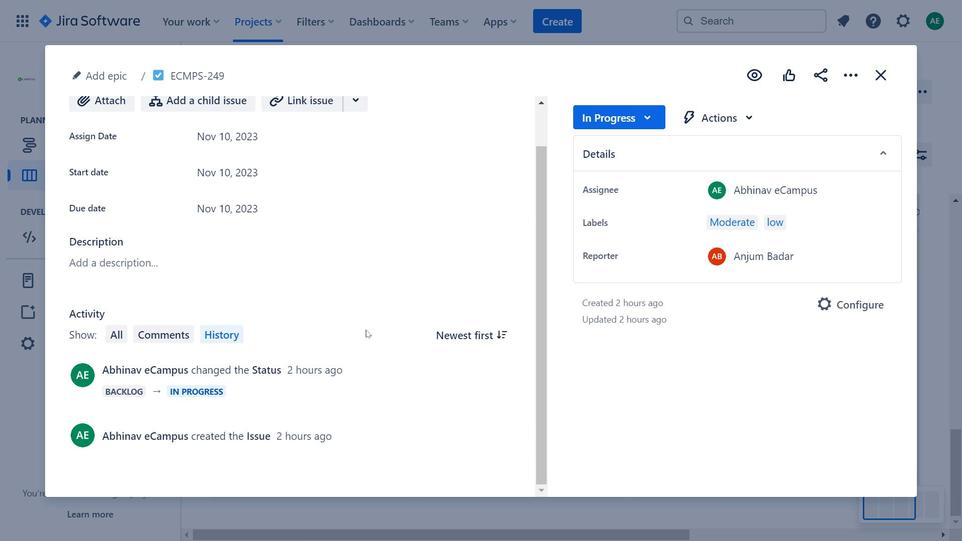 
Action: Mouse moved to (523, 248)
Screenshot: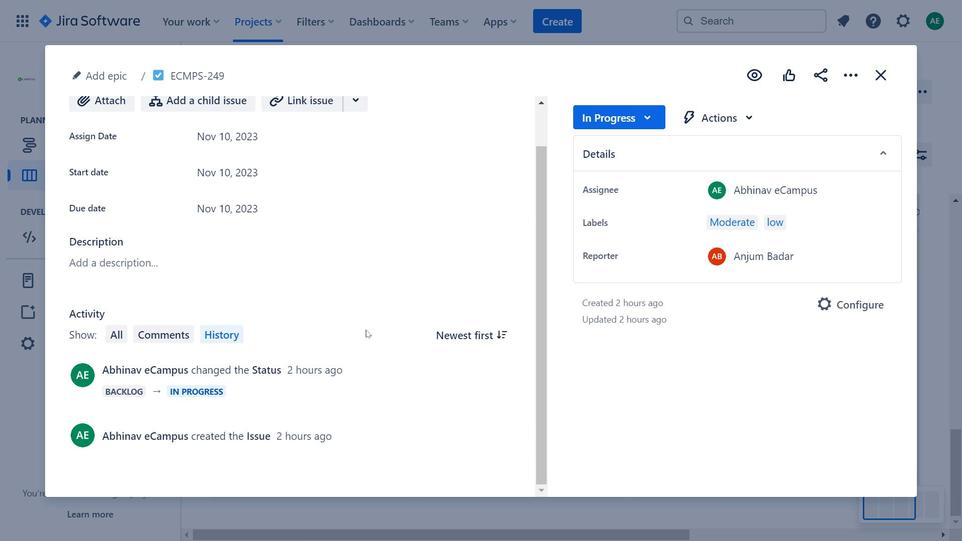 
Action: Mouse scrolled (523, 248) with delta (0, 0)
Screenshot: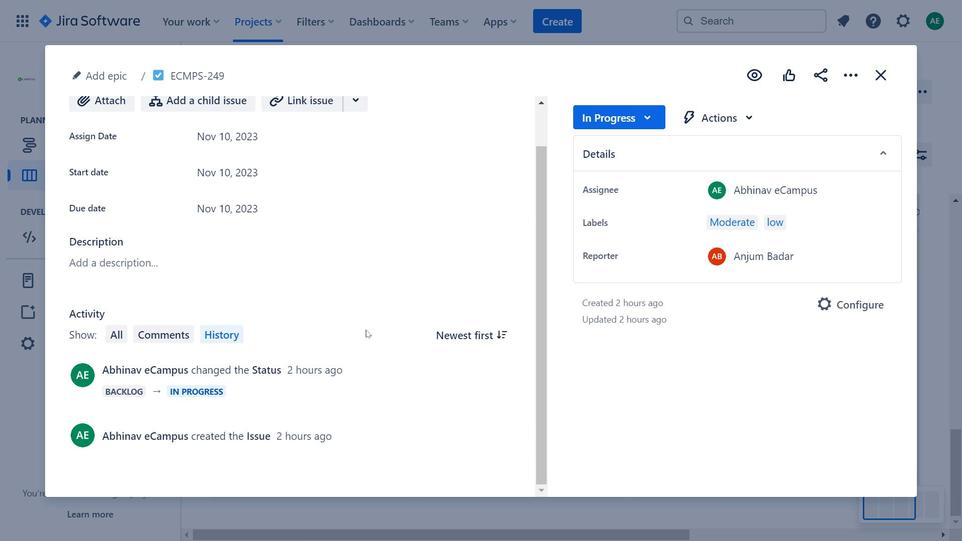 
Action: Mouse moved to (849, 73)
Screenshot: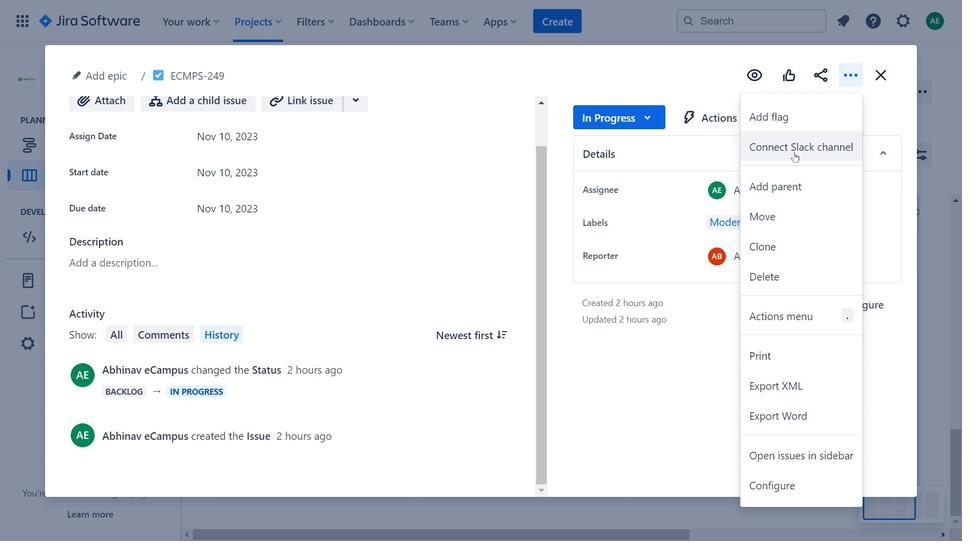 
Action: Mouse pressed left at (849, 73)
Screenshot: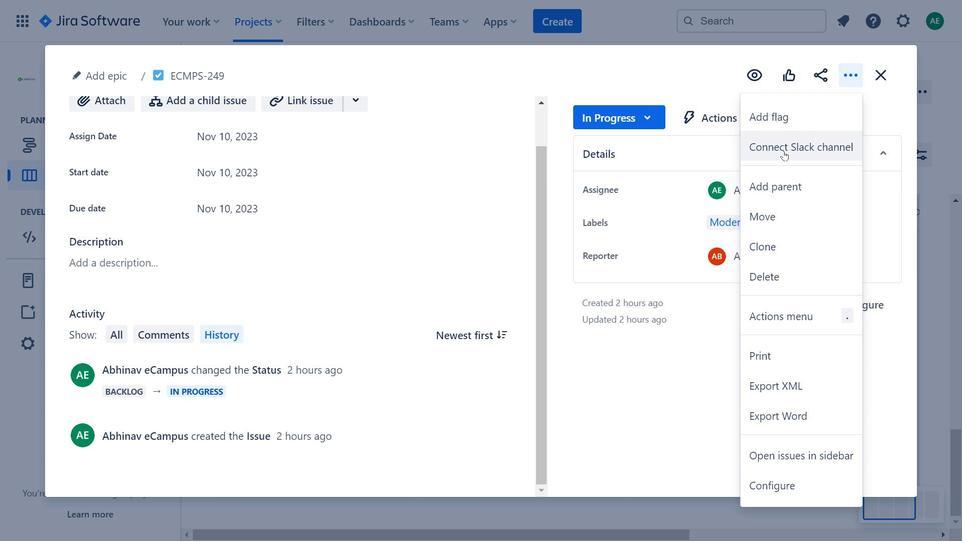 
Action: Mouse moved to (885, 84)
Screenshot: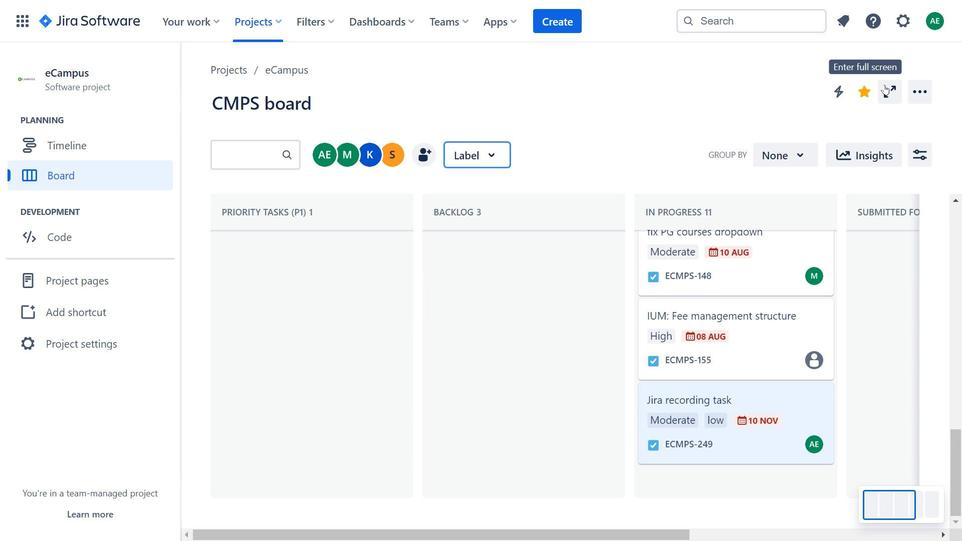 
Action: Mouse pressed left at (885, 84)
Screenshot: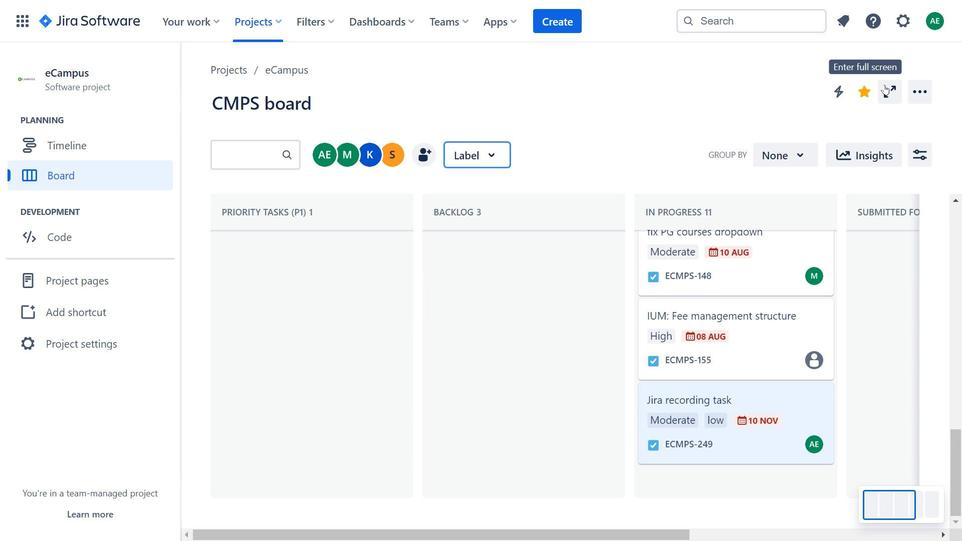 
Action: Mouse moved to (758, 258)
Screenshot: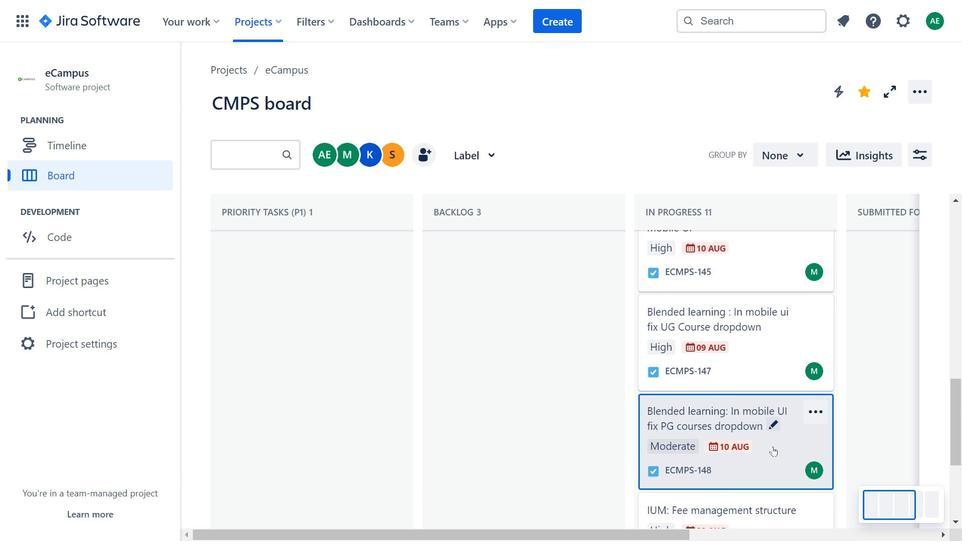
Action: Mouse pressed left at (758, 258)
Screenshot: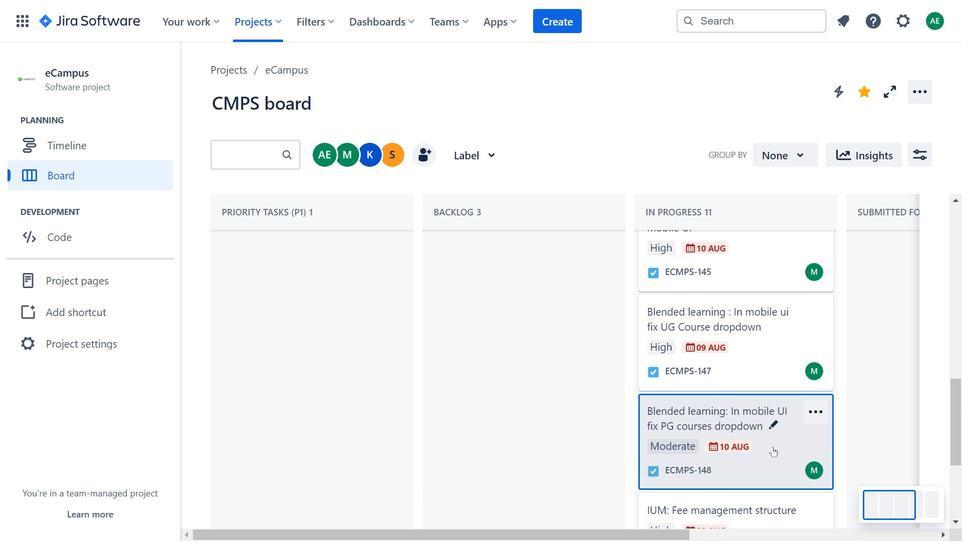 
Action: Mouse moved to (772, 447)
Screenshot: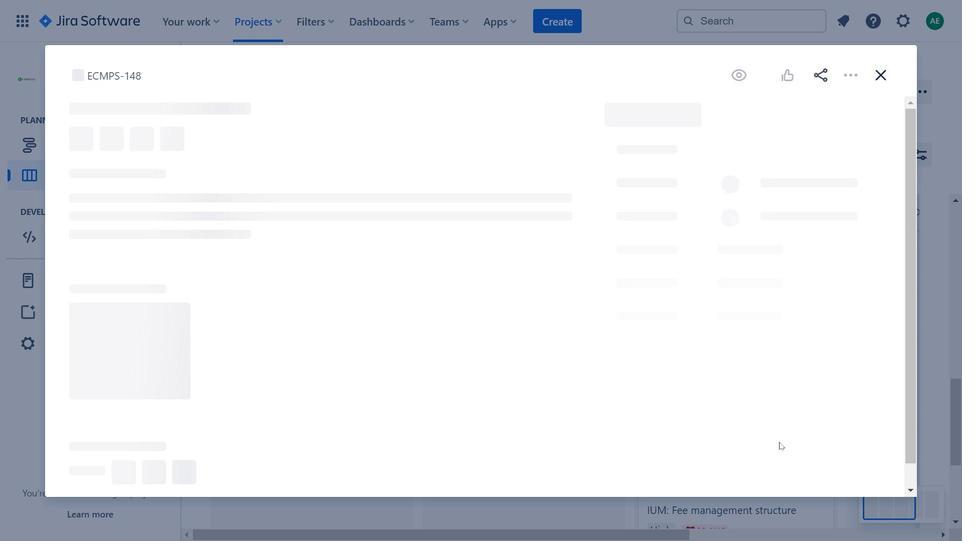 
Action: Mouse pressed left at (772, 447)
Screenshot: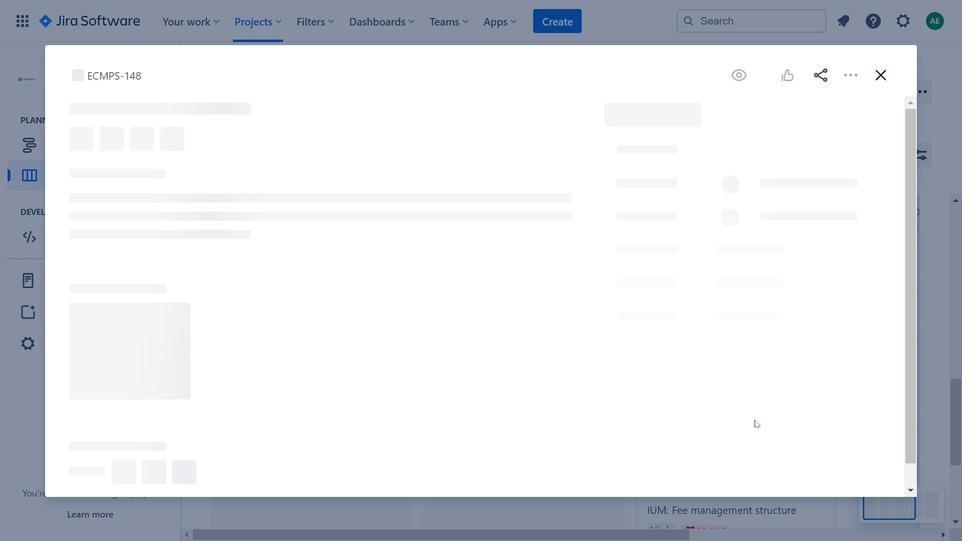 
Action: Mouse moved to (231, 215)
Screenshot: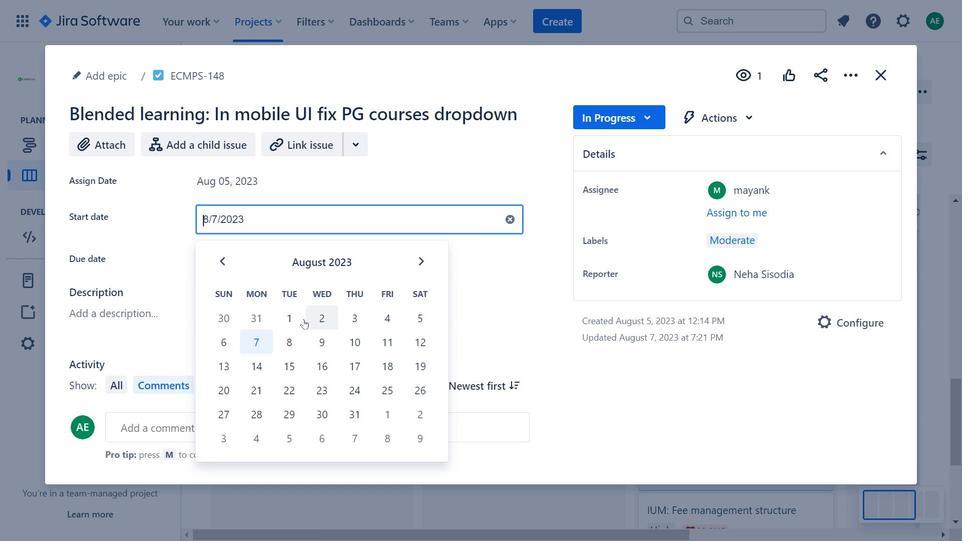 
Action: Mouse pressed left at (231, 215)
Screenshot: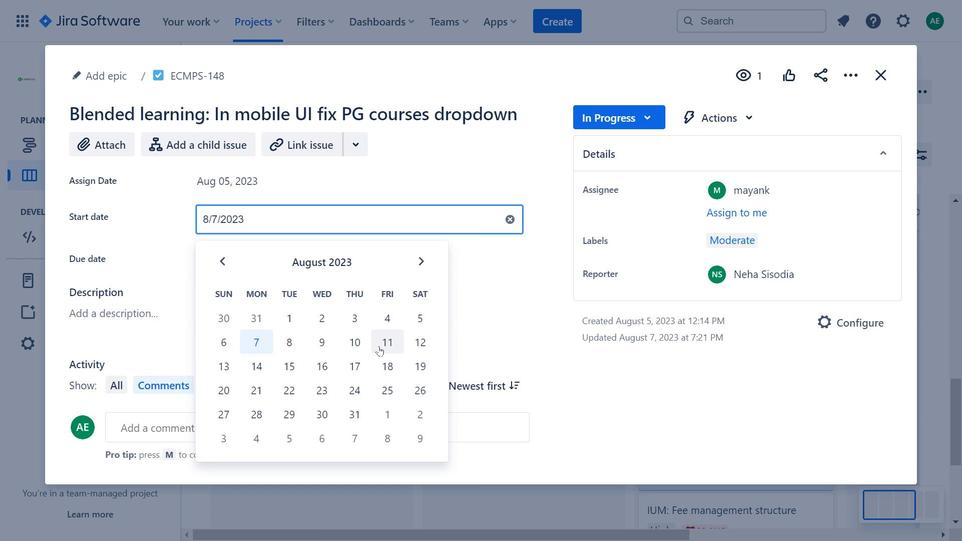 
Action: Mouse moved to (658, 116)
Screenshot: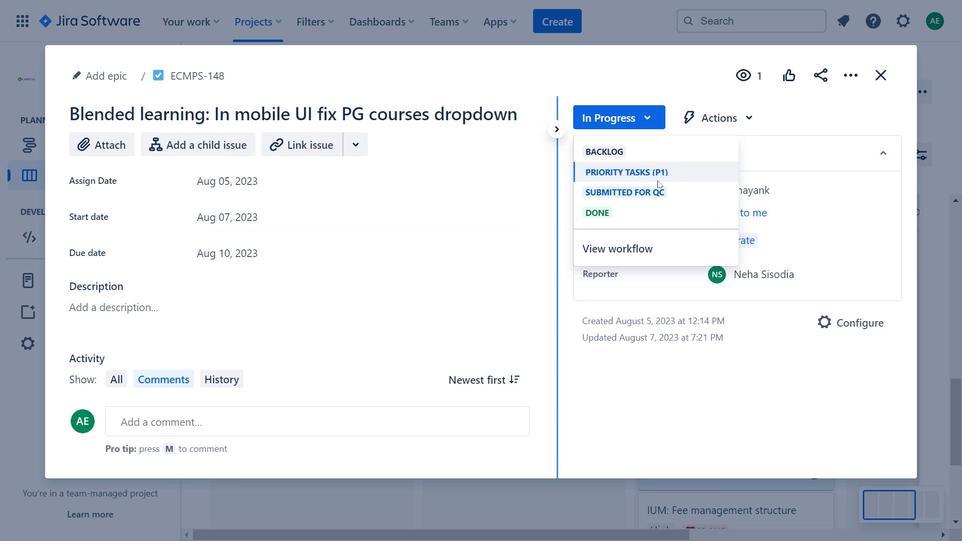
Action: Mouse pressed left at (658, 116)
Screenshot: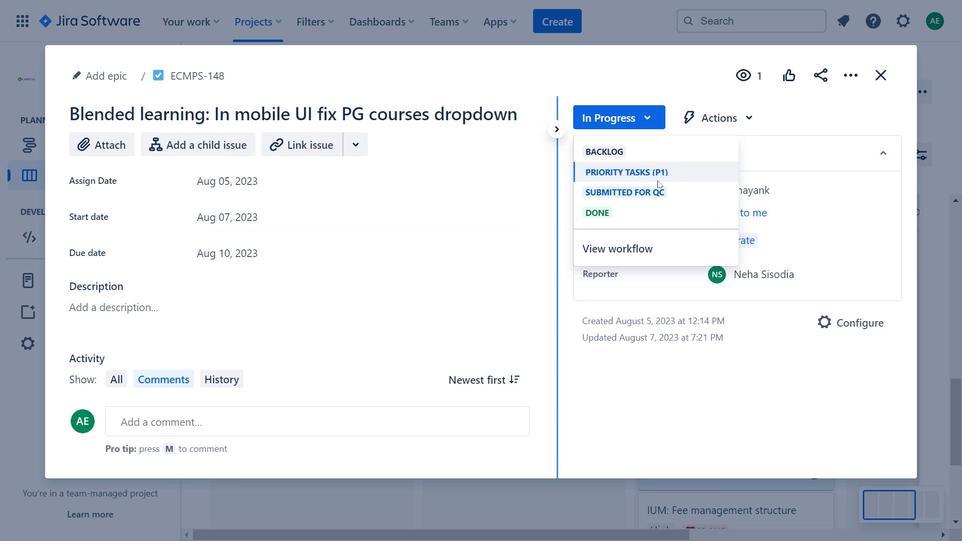 
Action: Mouse moved to (827, 79)
Screenshot: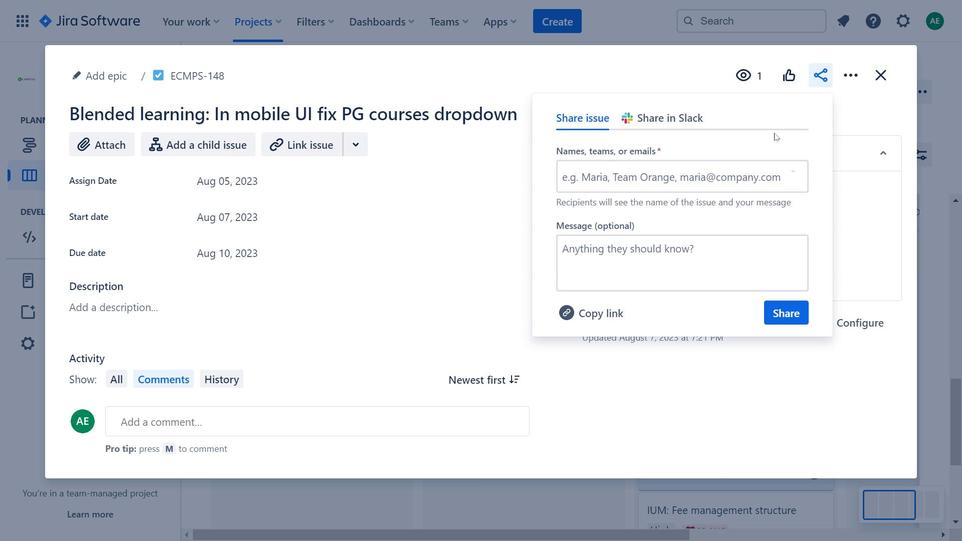 
Action: Mouse pressed left at (827, 79)
Screenshot: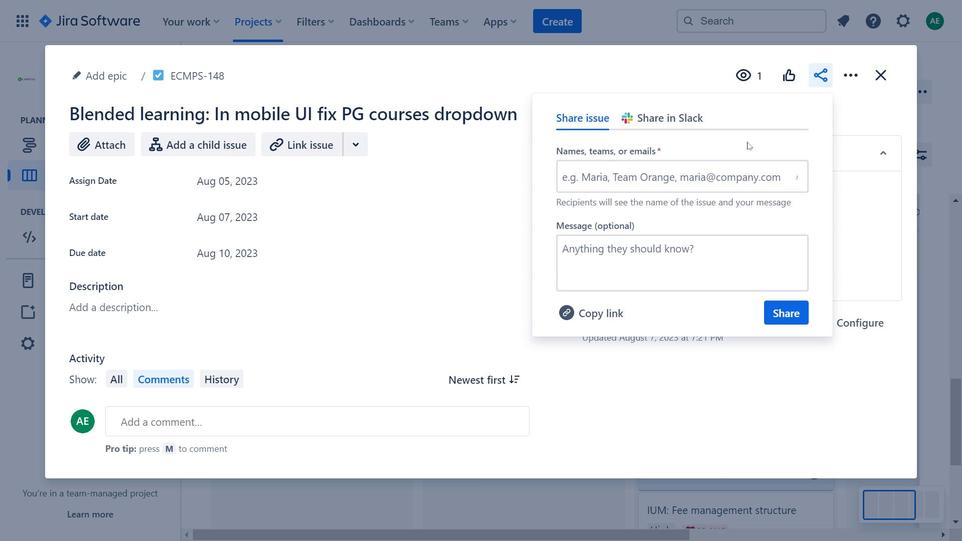 
Action: Mouse moved to (269, 172)
Screenshot: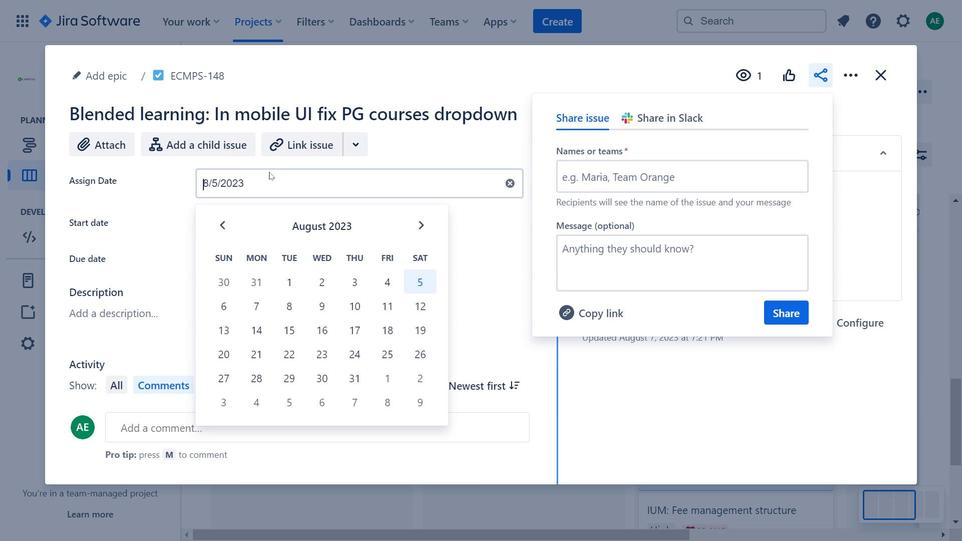 
Action: Mouse pressed left at (269, 172)
Screenshot: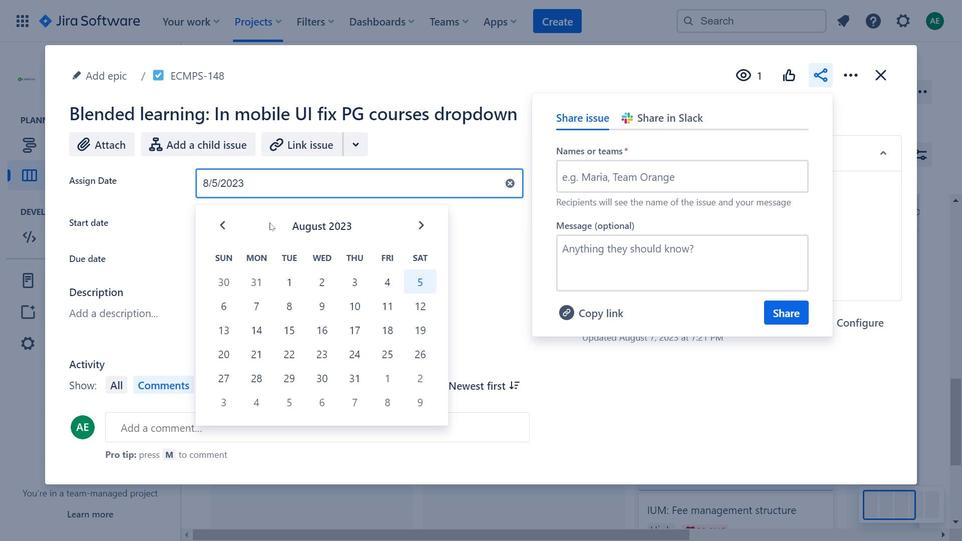
Action: Mouse moved to (492, 213)
Screenshot: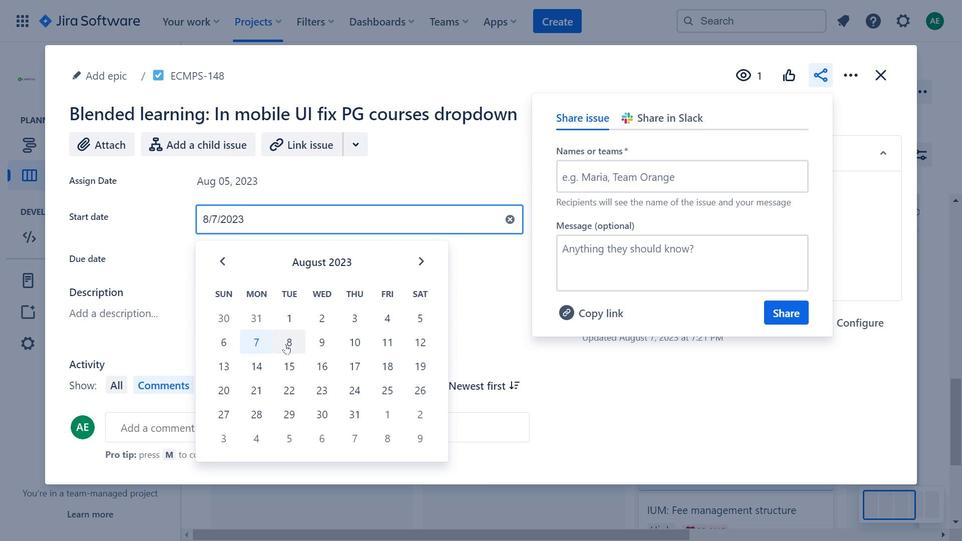 
Action: Mouse pressed left at (492, 213)
Screenshot: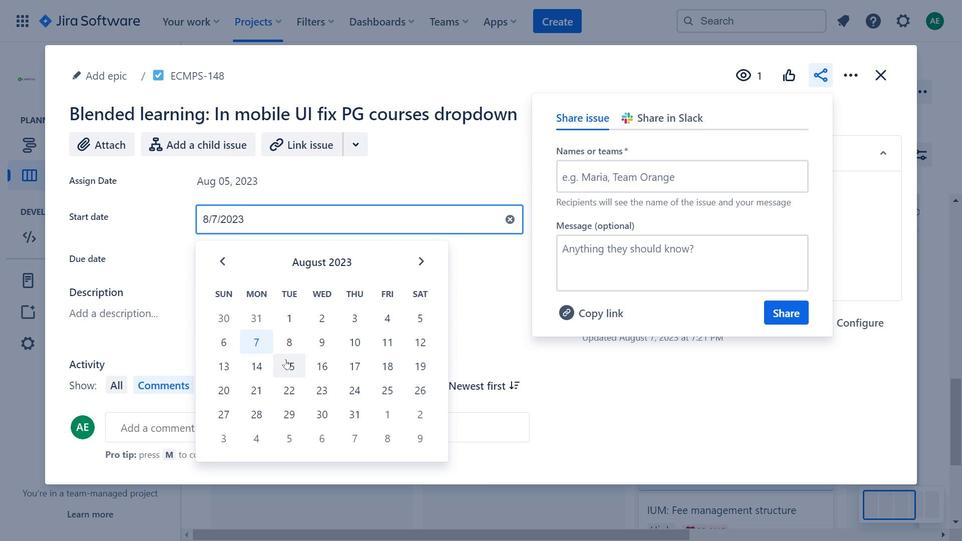 
Action: Mouse moved to (424, 267)
Screenshot: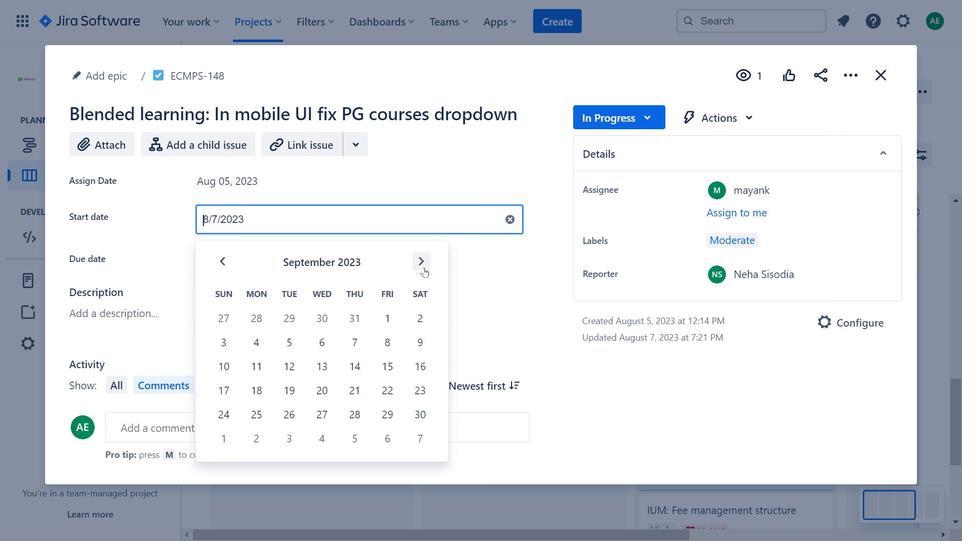 
Action: Mouse pressed left at (424, 267)
Screenshot: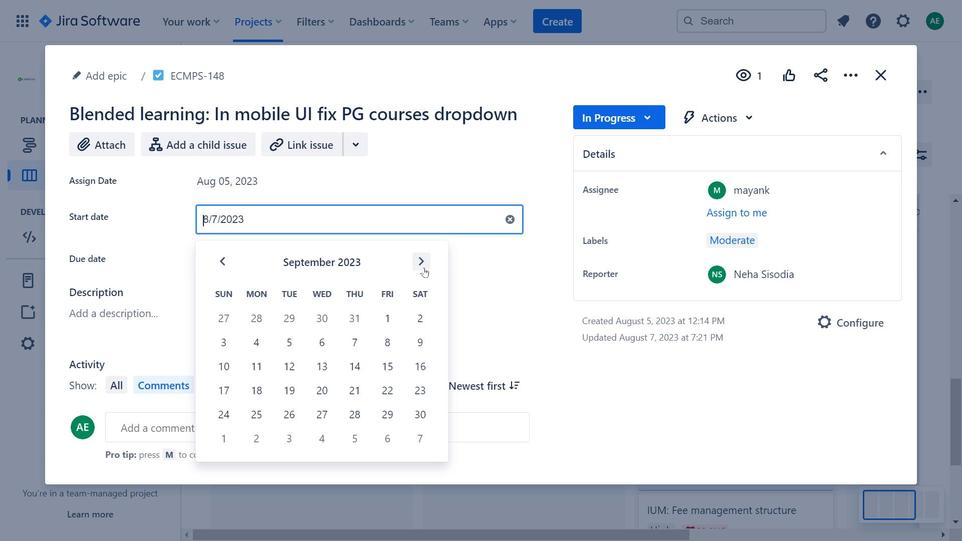 
Action: Mouse pressed left at (424, 267)
Screenshot: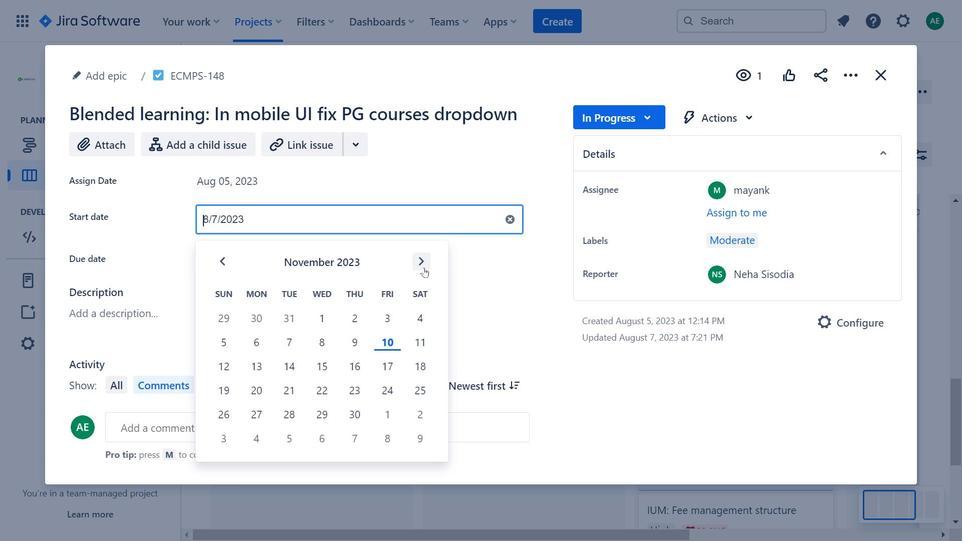 
Action: Mouse pressed left at (424, 267)
Screenshot: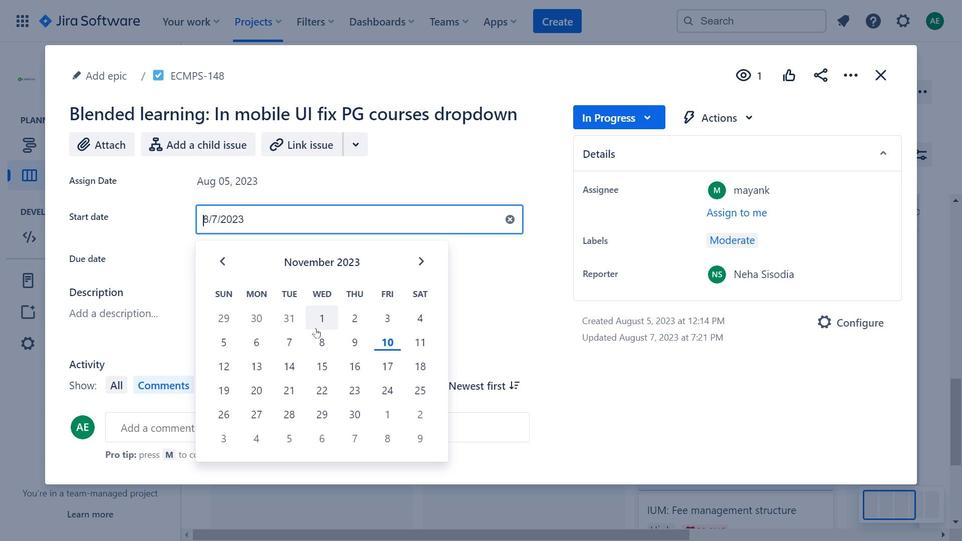 
Action: Mouse moved to (533, 299)
Screenshot: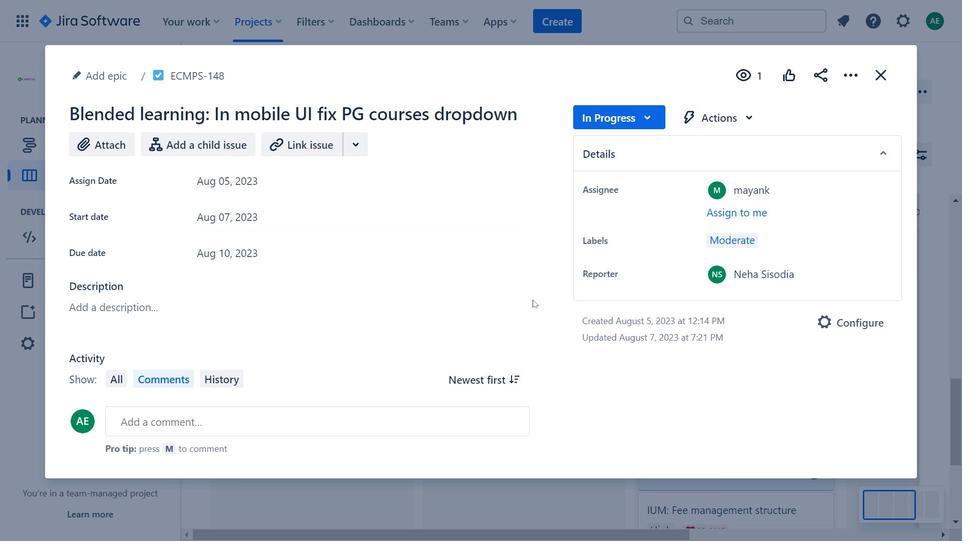 
Action: Mouse pressed left at (533, 299)
Screenshot: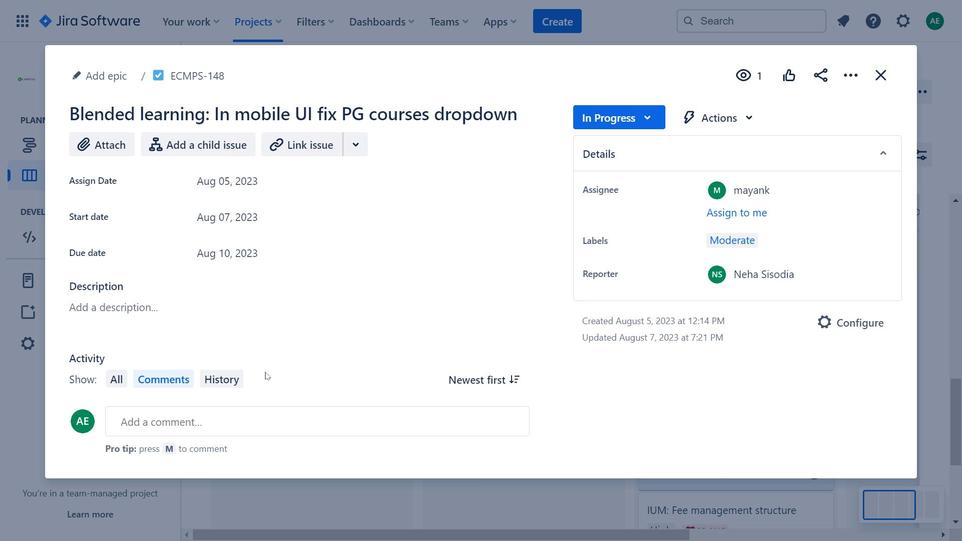 
Action: Mouse moved to (646, 115)
Screenshot: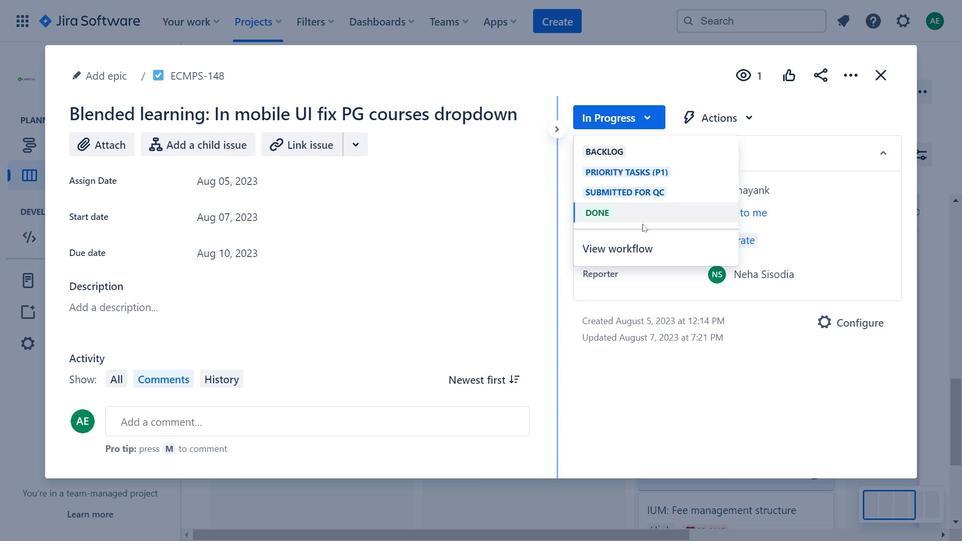 
Action: Mouse pressed left at (646, 115)
Screenshot: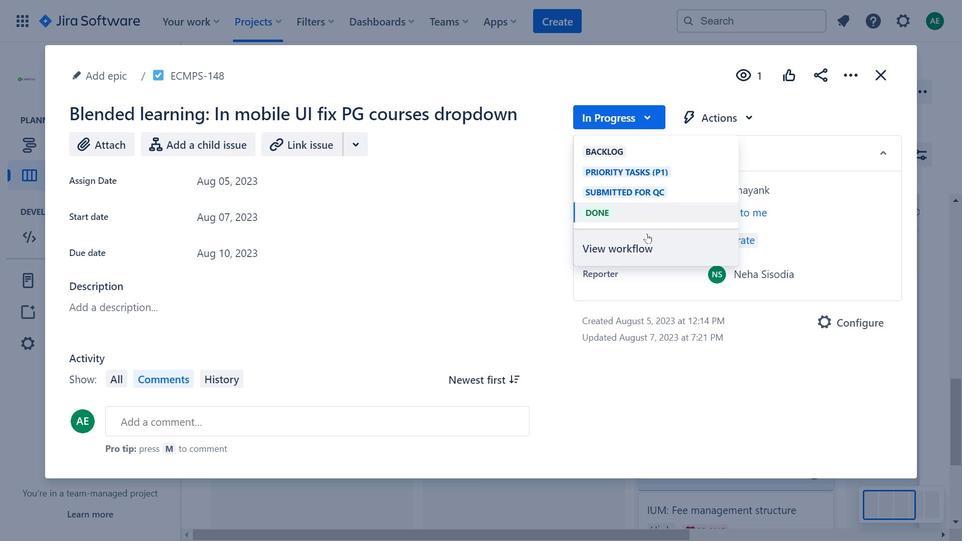 
Action: Mouse moved to (650, 244)
Screenshot: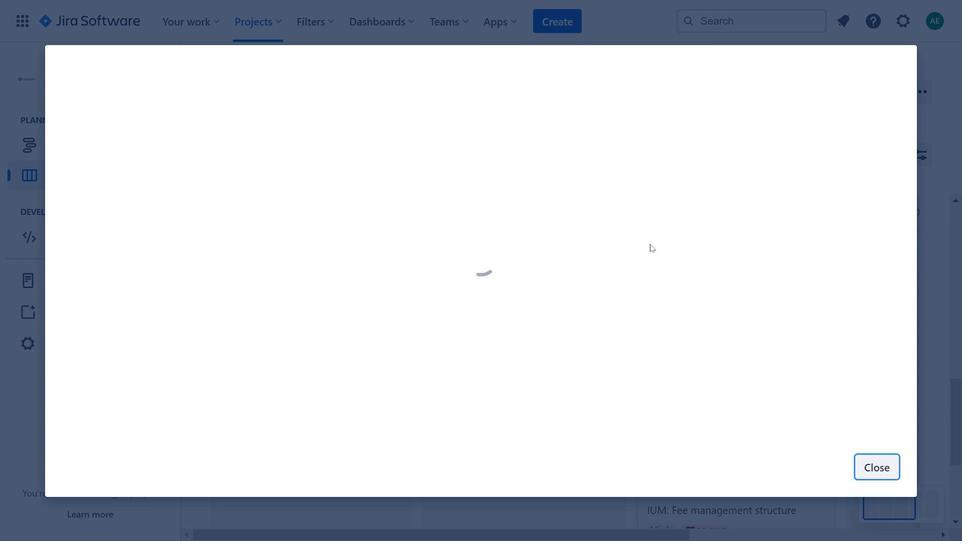 
Action: Mouse pressed left at (650, 244)
Screenshot: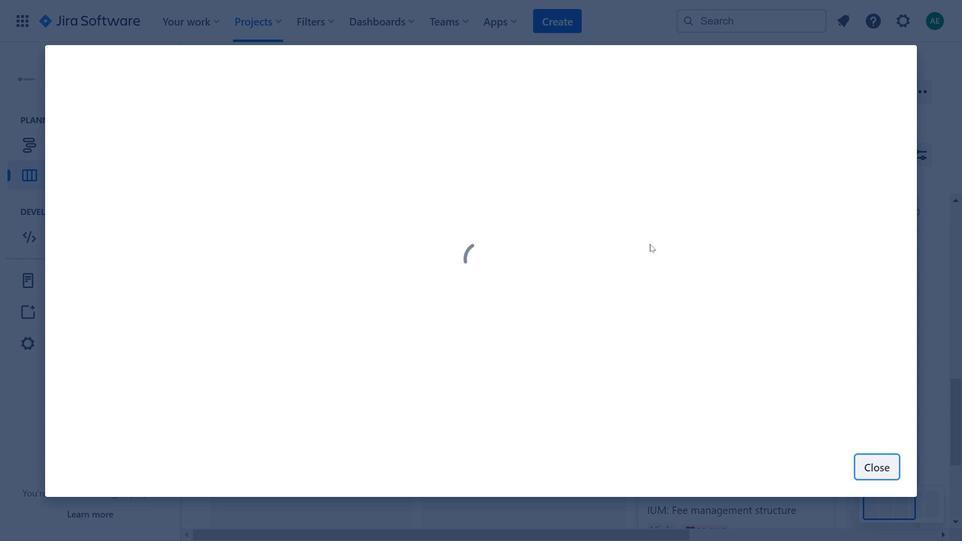 
Action: Mouse moved to (880, 420)
Screenshot: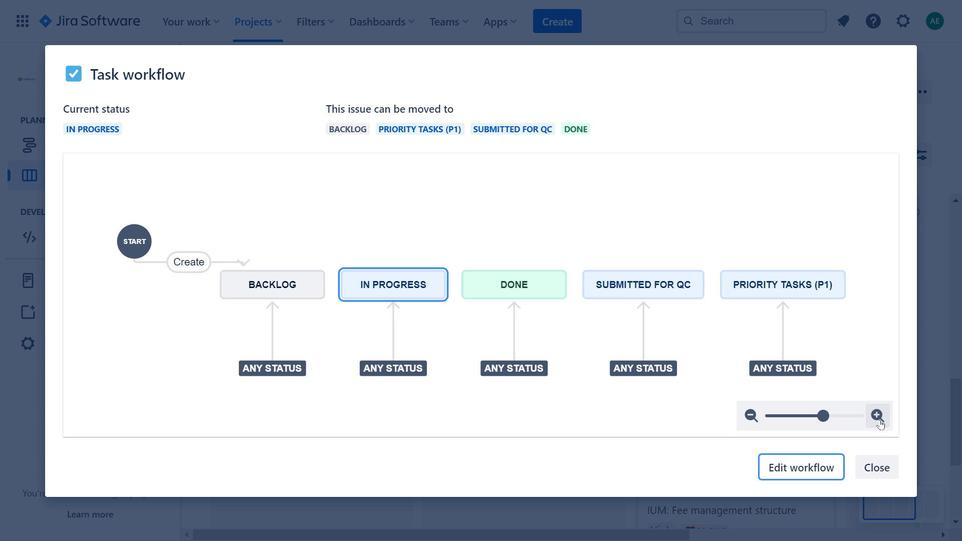 
Action: Mouse pressed left at (880, 420)
Screenshot: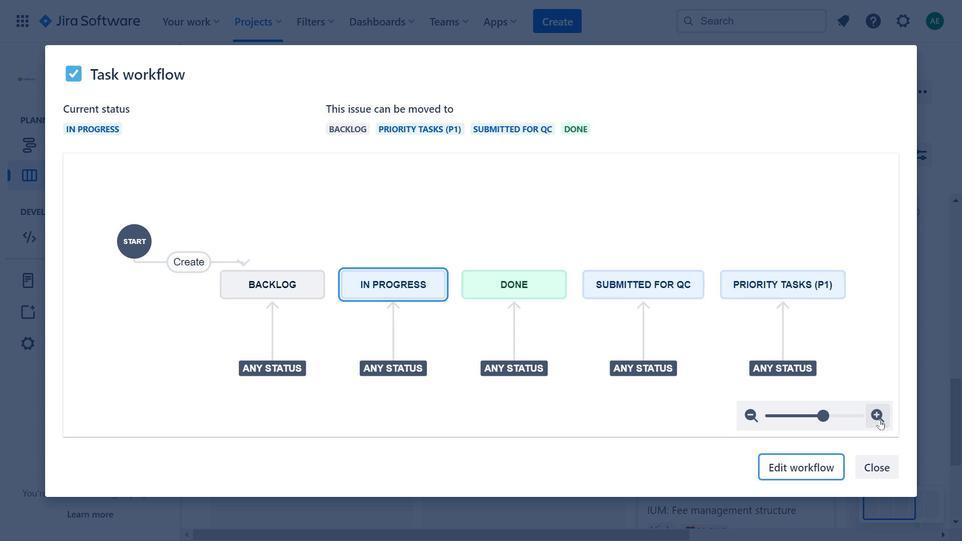 
Action: Mouse pressed left at (880, 420)
Screenshot: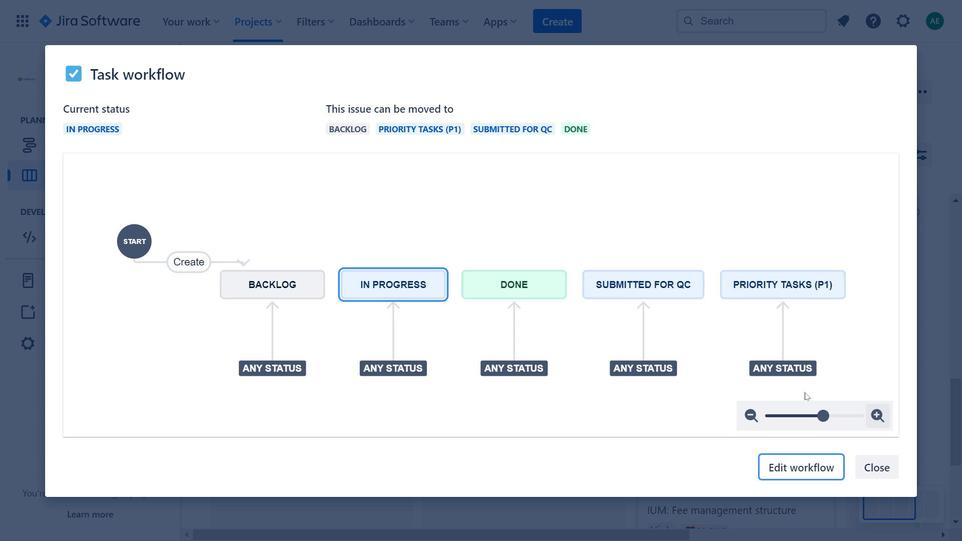 
Action: Mouse moved to (727, 374)
Screenshot: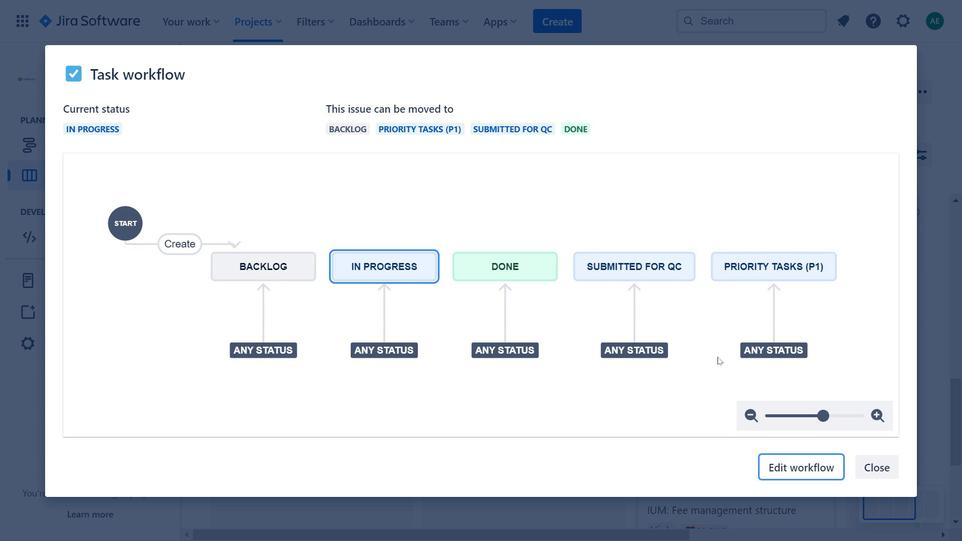 
Action: Mouse pressed left at (727, 374)
Screenshot: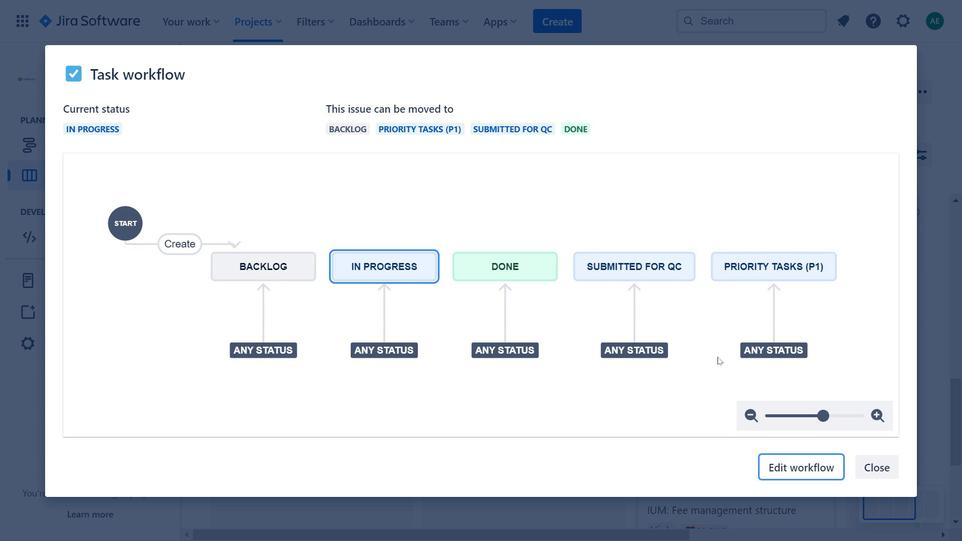 
Action: Mouse moved to (885, 417)
Screenshot: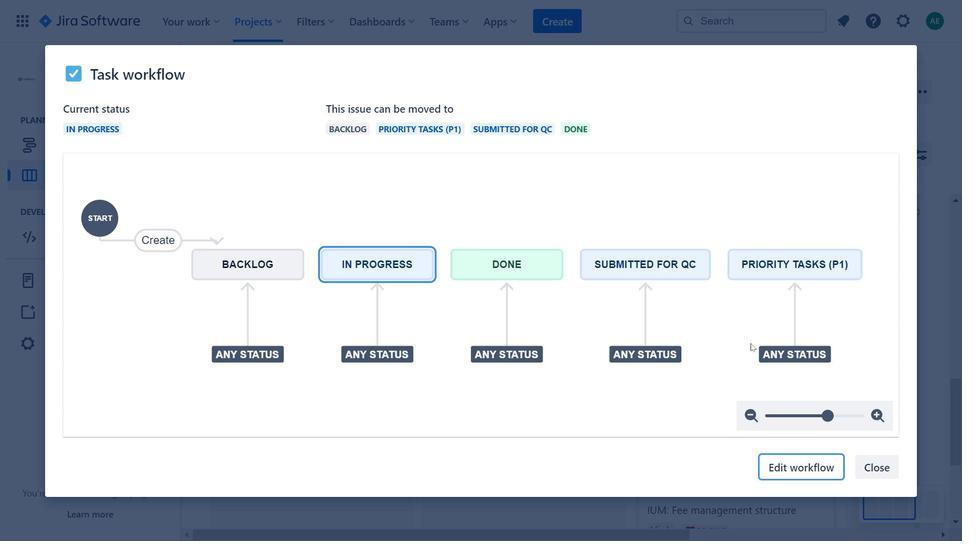 
Action: Mouse pressed left at (885, 417)
Screenshot: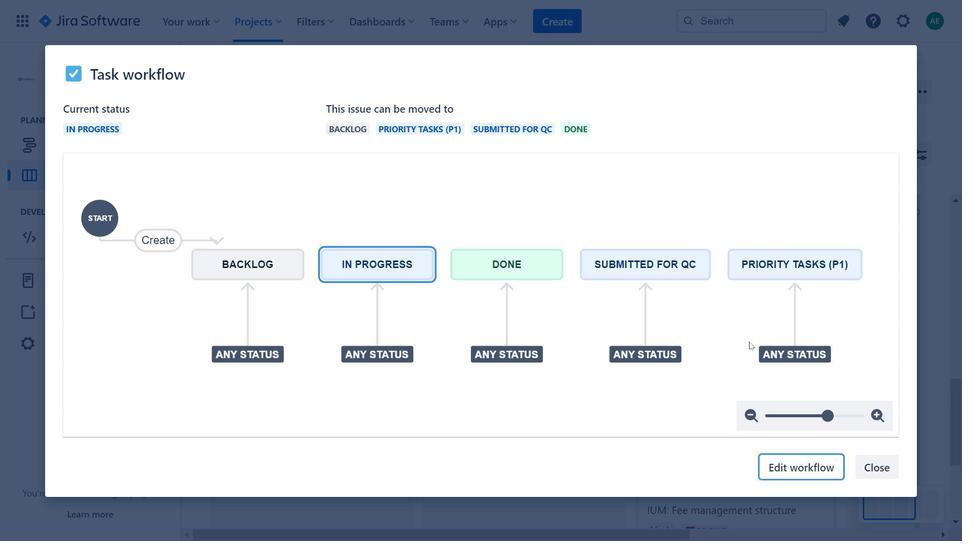 
Action: Mouse moved to (749, 341)
Screenshot: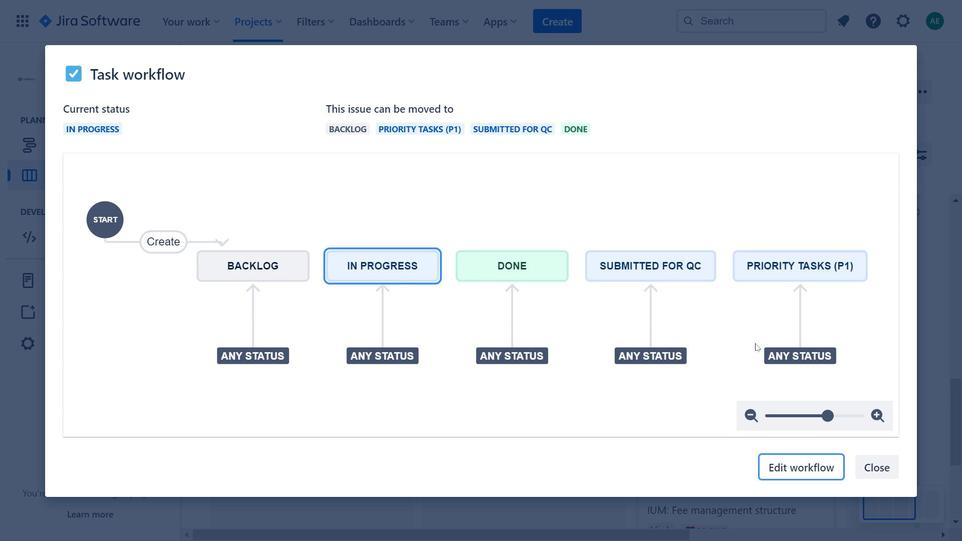 
Action: Mouse pressed left at (749, 341)
Screenshot: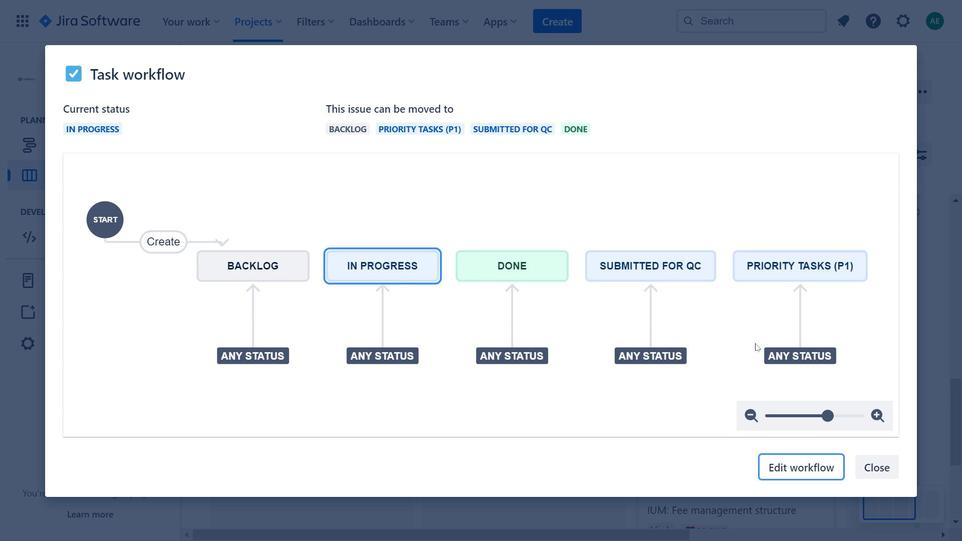 
Action: Mouse moved to (779, 467)
Screenshot: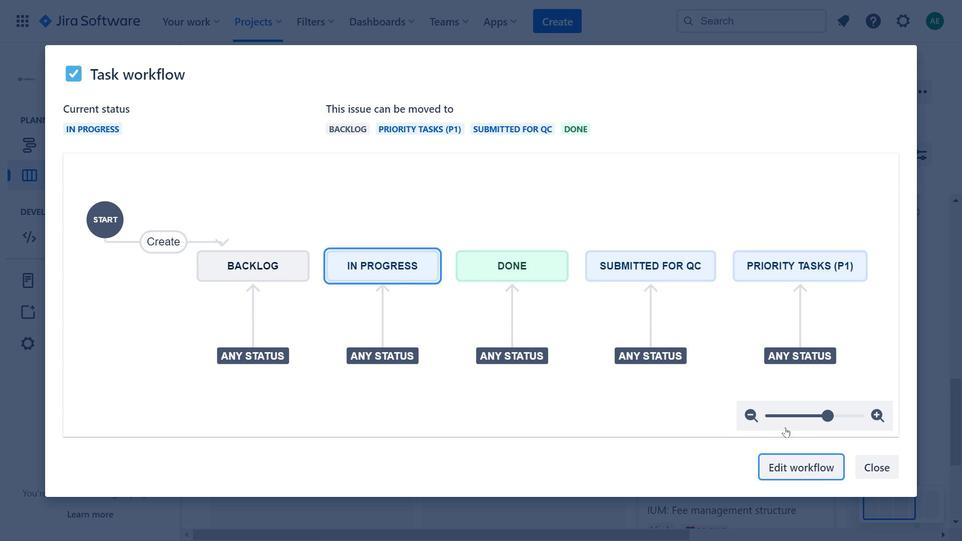 
Action: Mouse pressed left at (779, 467)
Screenshot: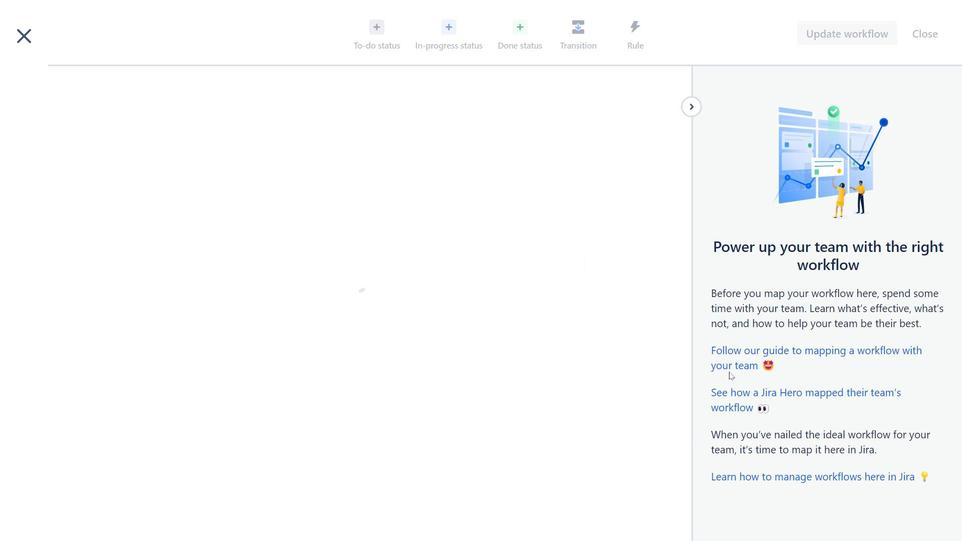 
Action: Mouse moved to (696, 104)
Screenshot: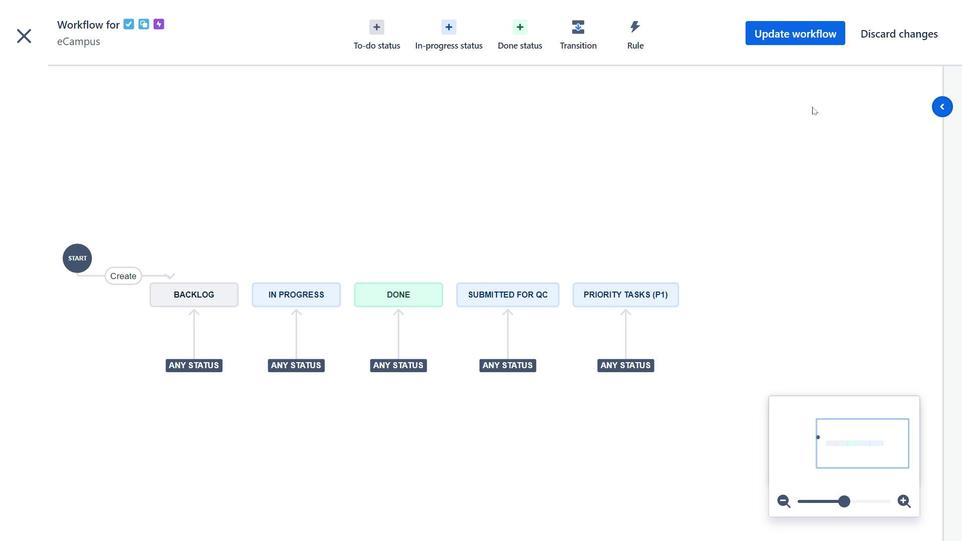 
Action: Mouse pressed left at (696, 104)
Screenshot: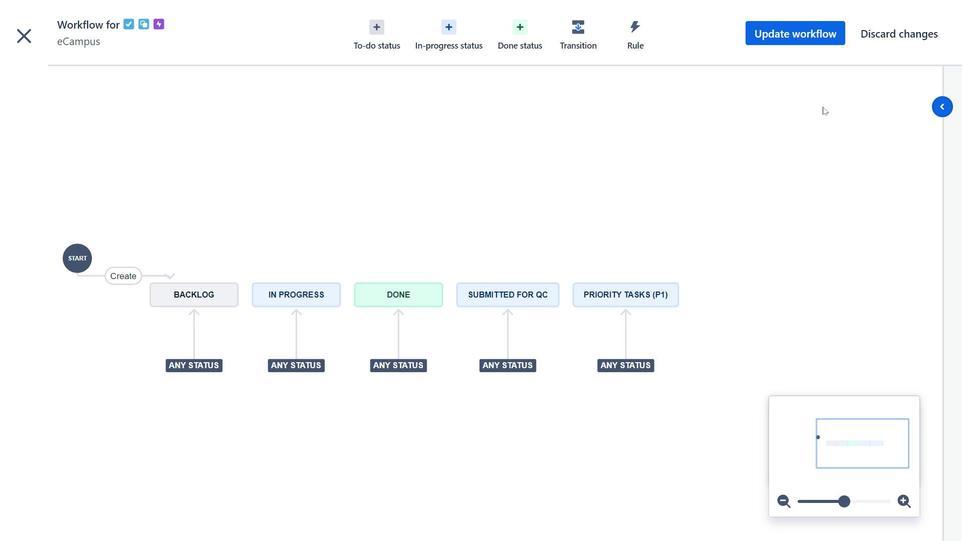 
Action: Mouse moved to (900, 499)
Screenshot: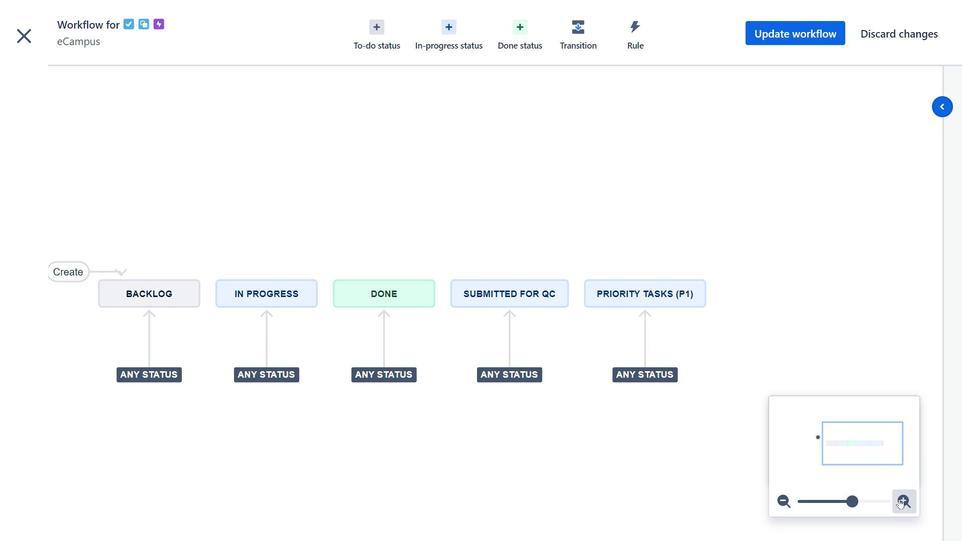 
Action: Mouse pressed left at (900, 499)
Screenshot: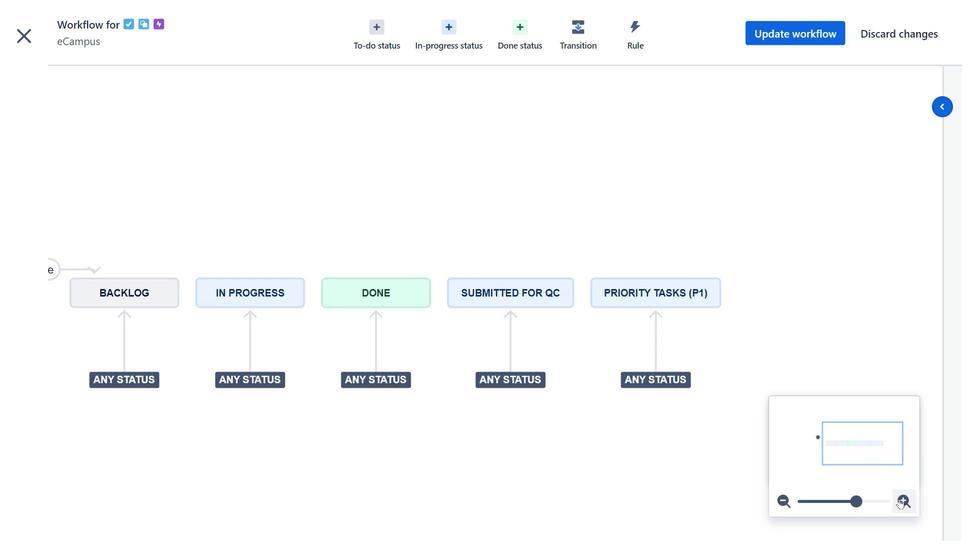 
Action: Mouse pressed left at (900, 499)
Screenshot: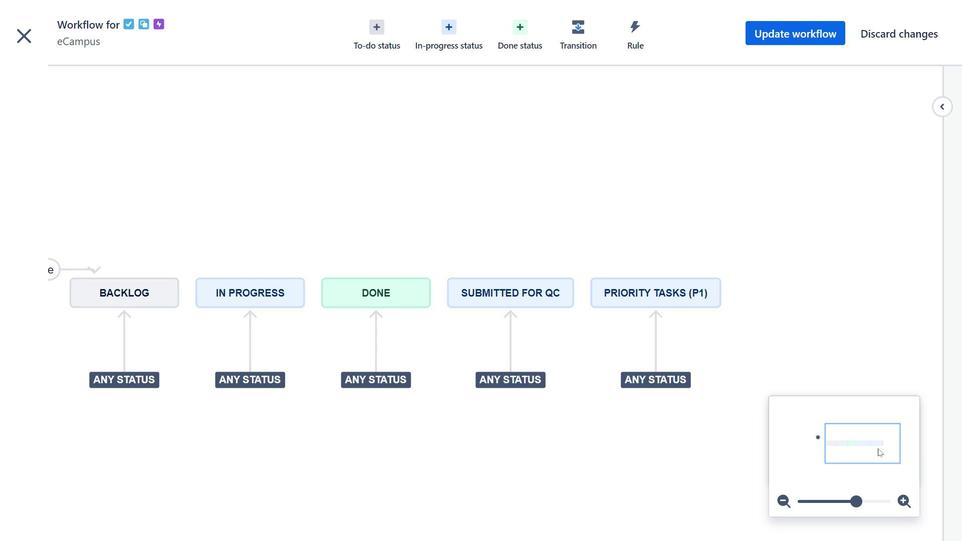 
Action: Mouse pressed left at (900, 499)
Screenshot: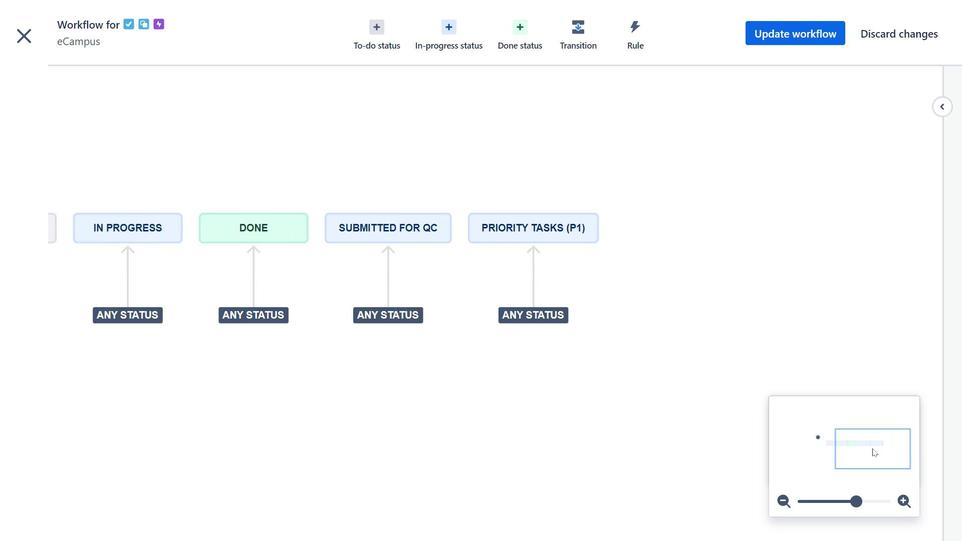 
Action: Mouse moved to (878, 449)
Screenshot: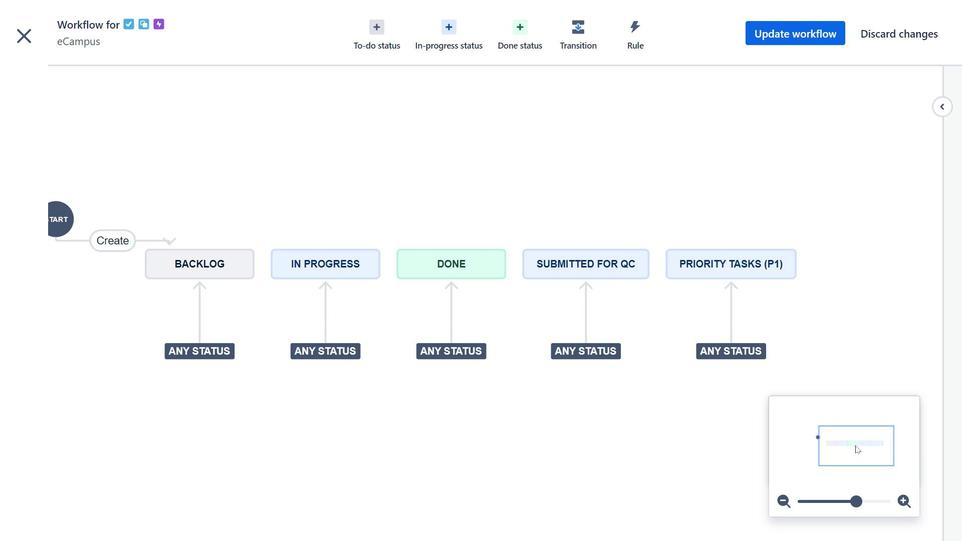 
Action: Mouse pressed left at (878, 449)
Screenshot: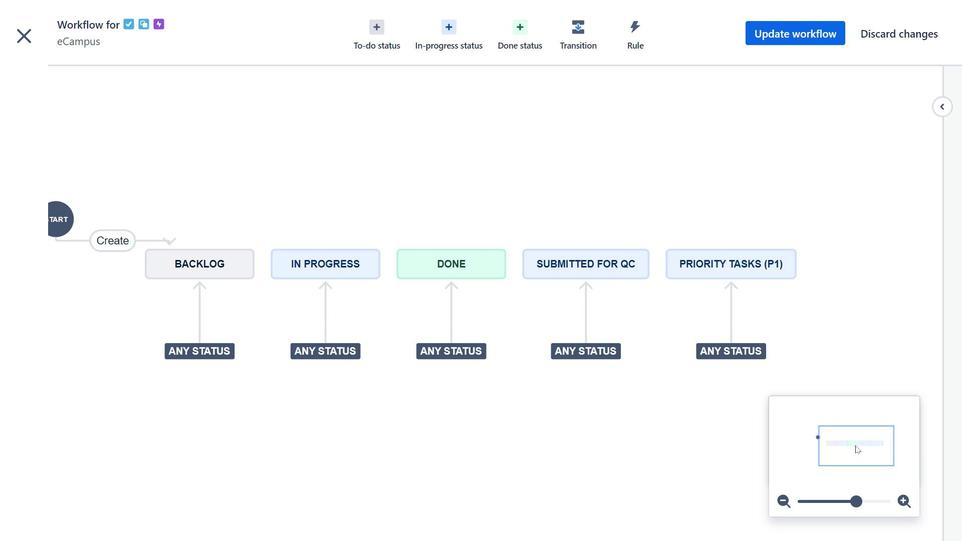 
Action: Mouse moved to (251, 273)
Screenshot: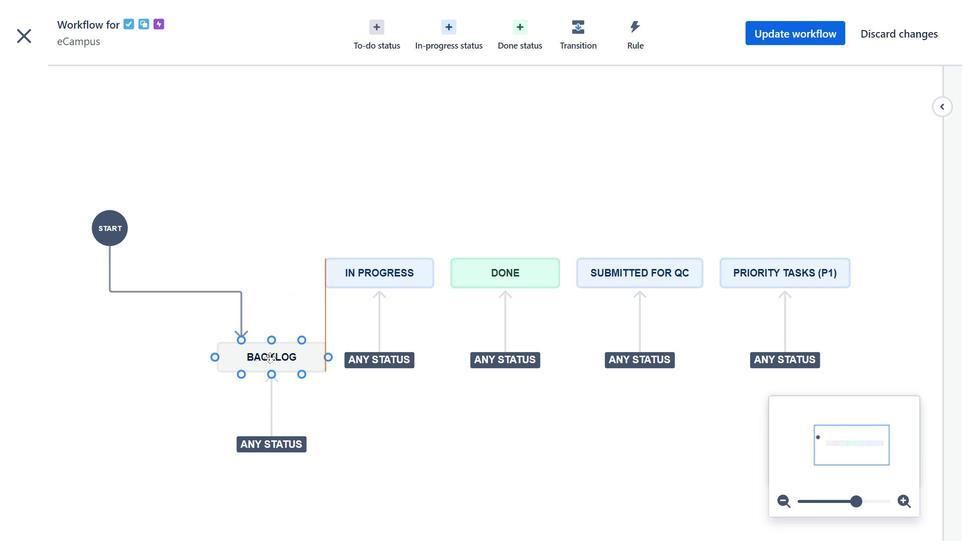 
Action: Mouse pressed left at (251, 273)
Screenshot: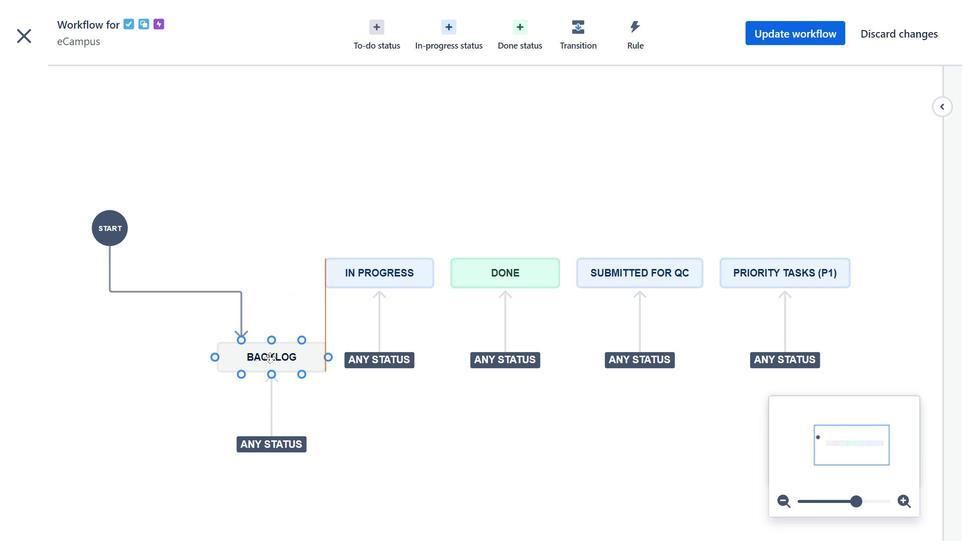 
Action: Mouse moved to (388, 279)
Screenshot: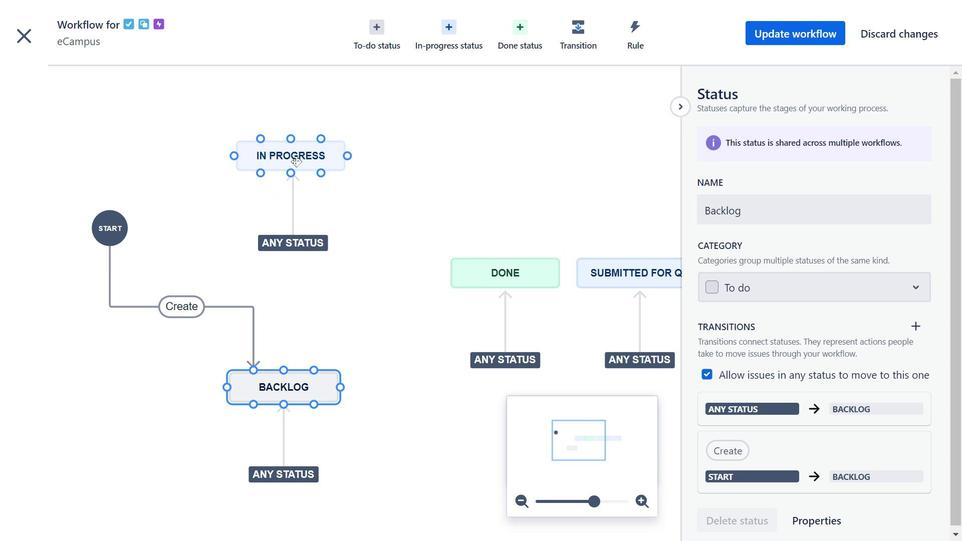 
Action: Mouse pressed left at (388, 279)
Screenshot: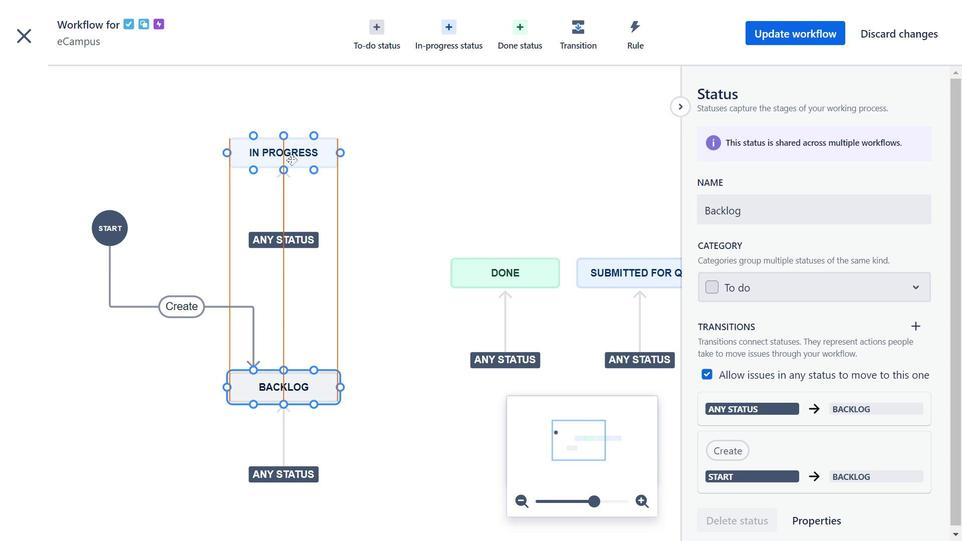 
Action: Mouse moved to (606, 282)
Screenshot: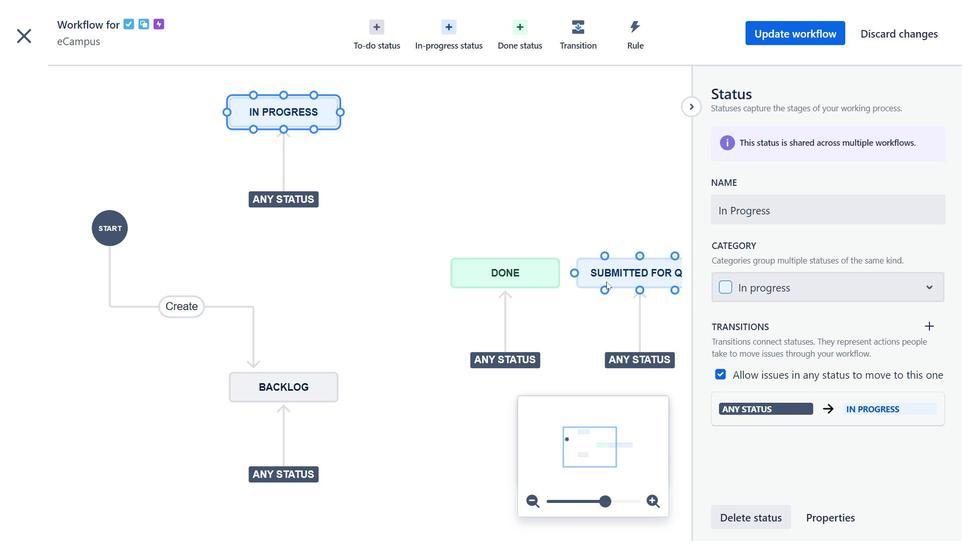 
Action: Mouse pressed left at (606, 282)
Screenshot: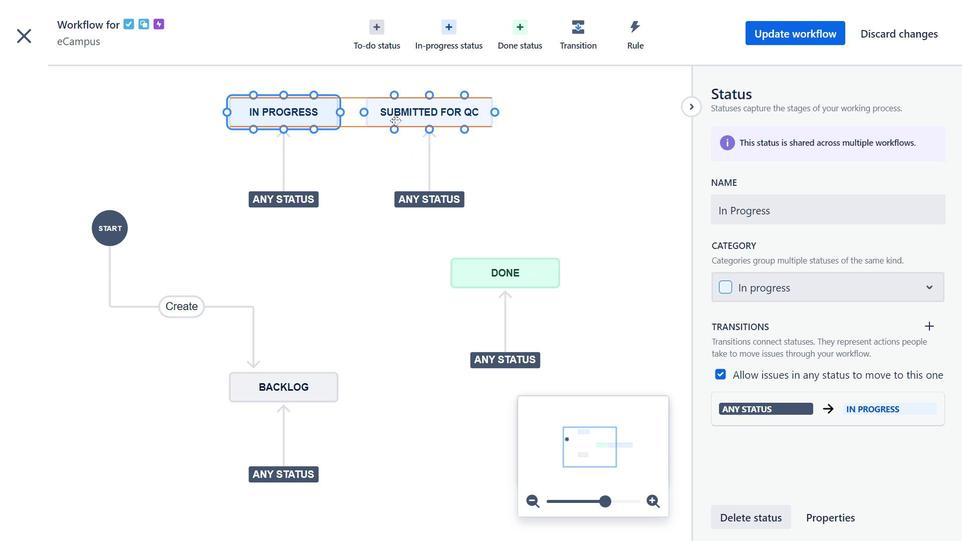 
Action: Mouse moved to (800, 281)
Screenshot: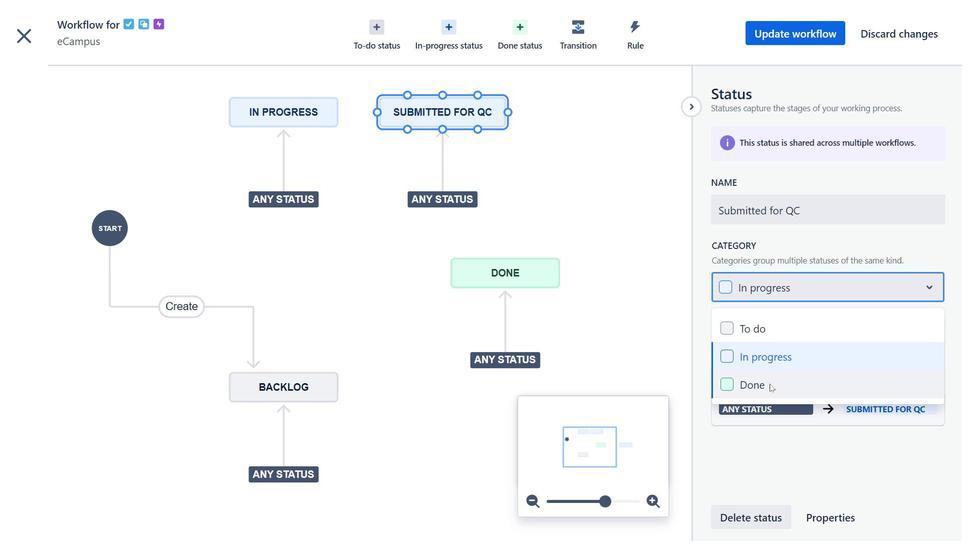 
Action: Mouse pressed left at (800, 281)
Screenshot: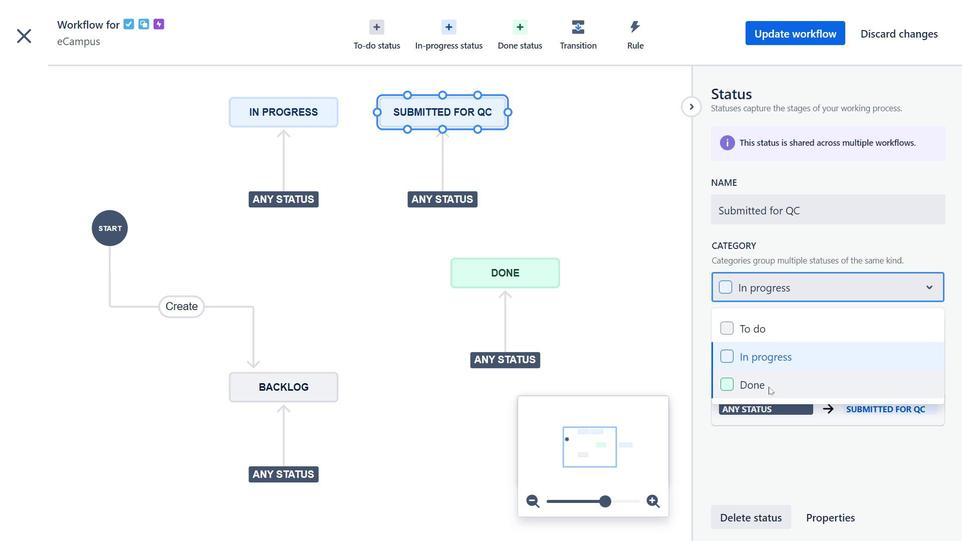
Action: Mouse moved to (694, 111)
Screenshot: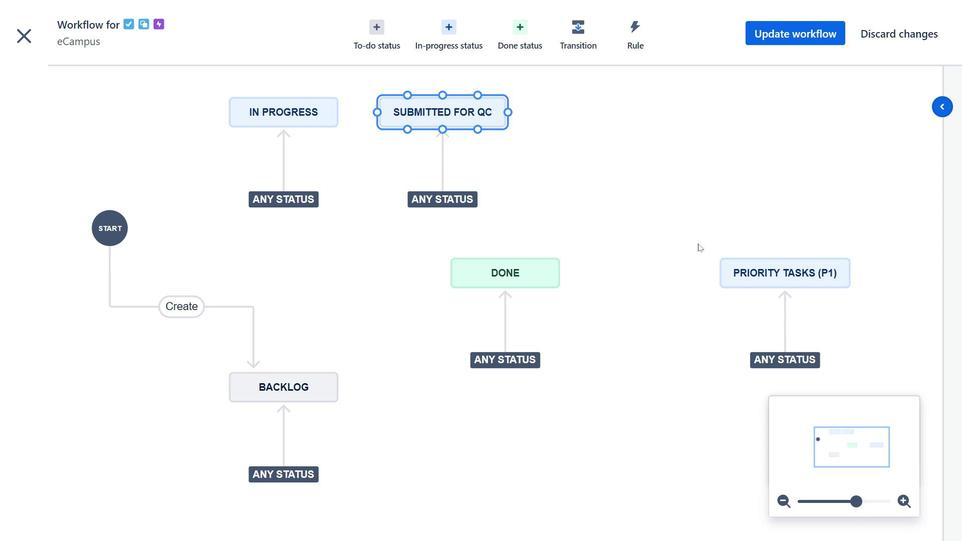 
Action: Mouse pressed left at (694, 111)
Screenshot: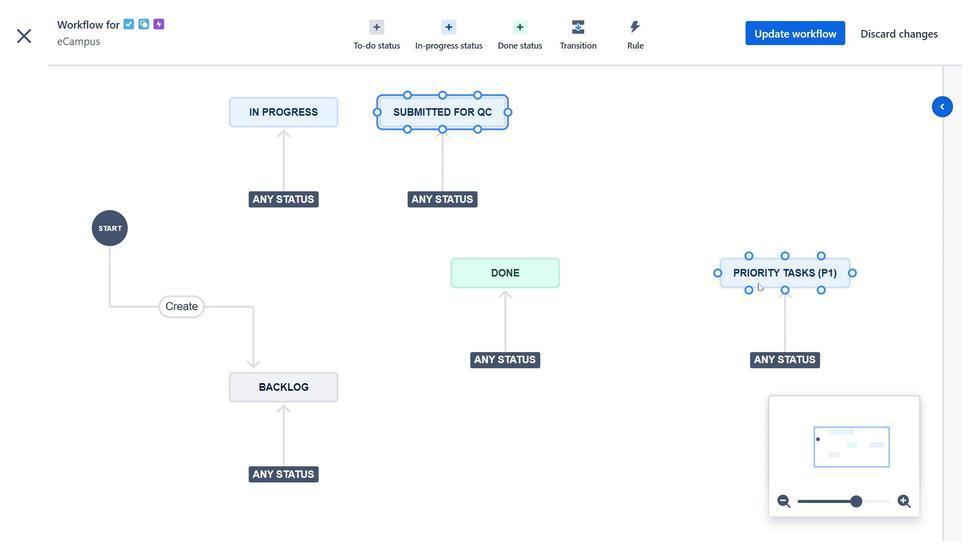 
Action: Mouse moved to (769, 278)
Screenshot: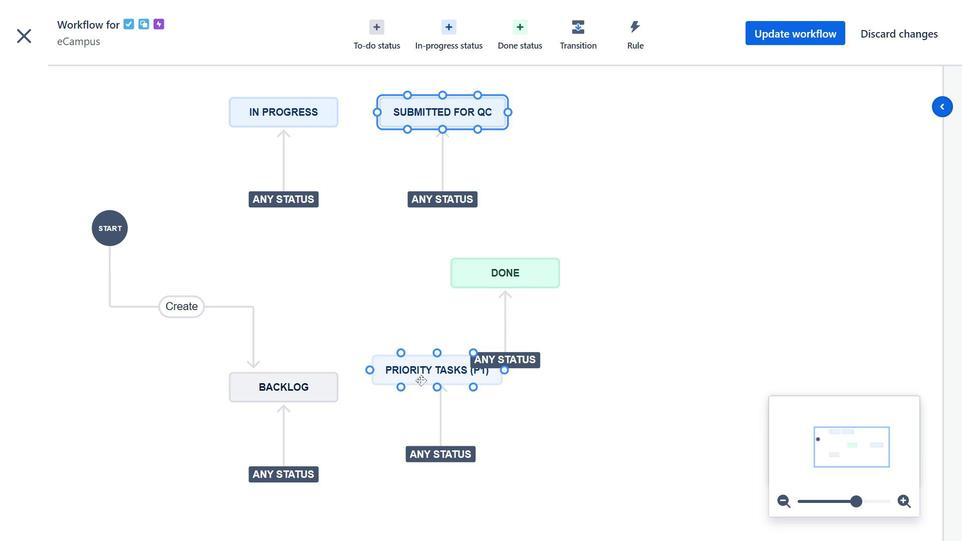 
Action: Mouse pressed left at (769, 278)
Screenshot: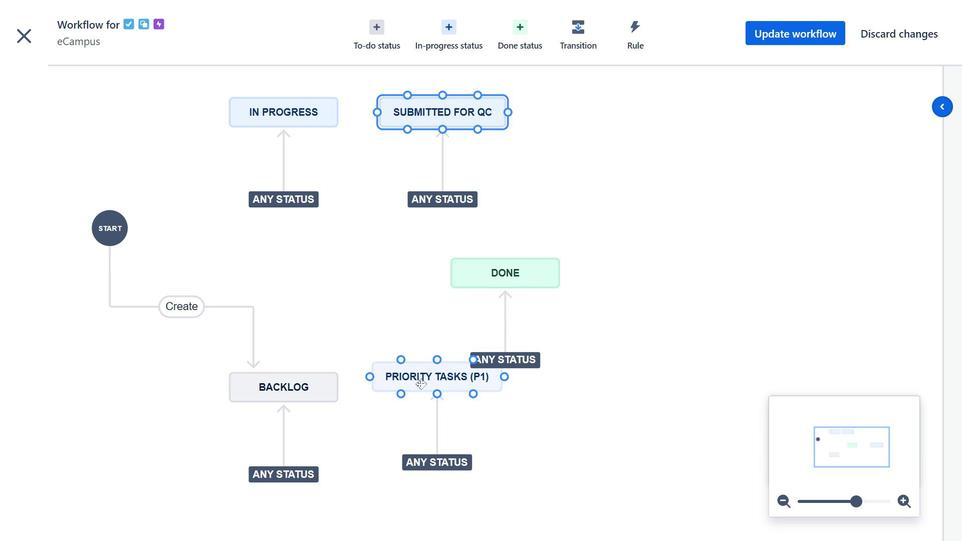 
Action: Mouse moved to (504, 271)
Screenshot: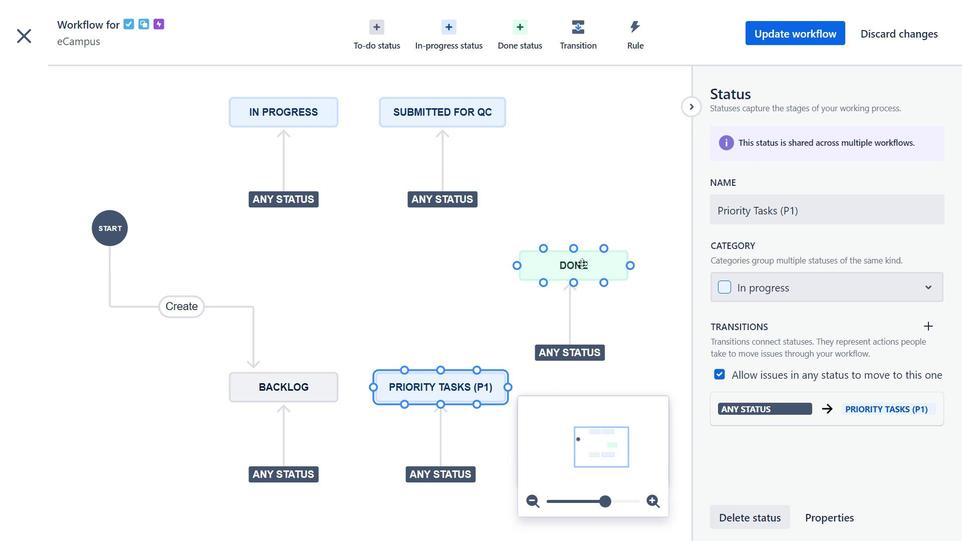 
Action: Mouse pressed left at (504, 271)
Screenshot: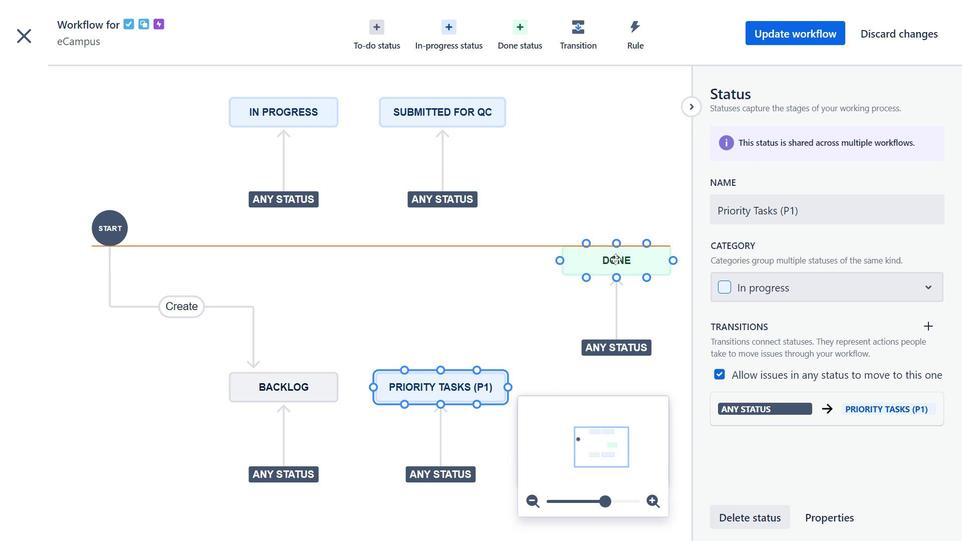 
Action: Mouse moved to (795, 207)
Screenshot: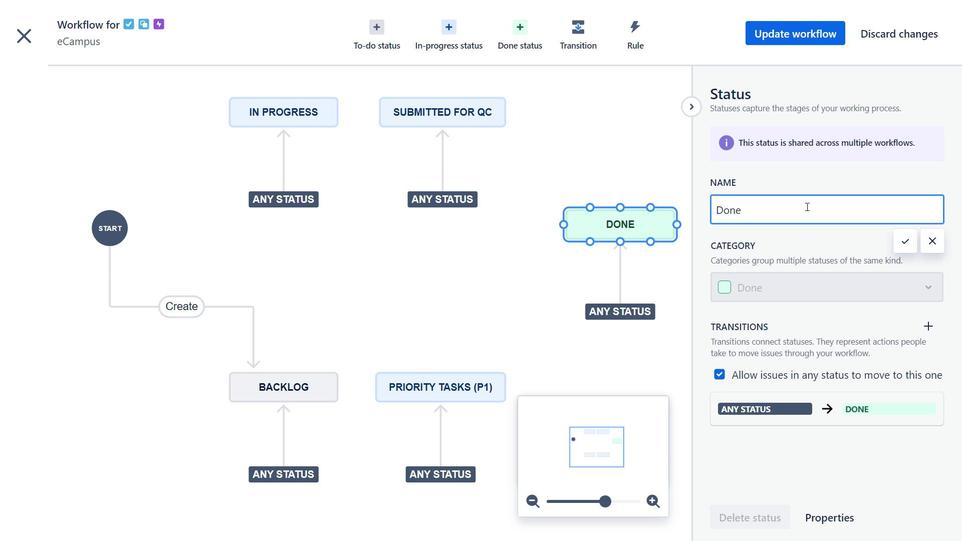 
Action: Mouse pressed left at (795, 207)
Screenshot: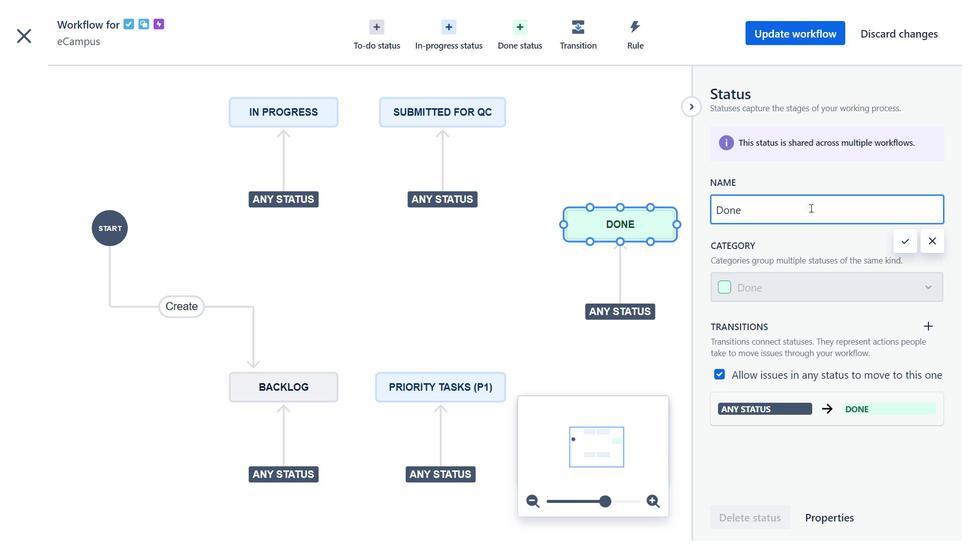 
Action: Mouse moved to (684, 113)
Screenshot: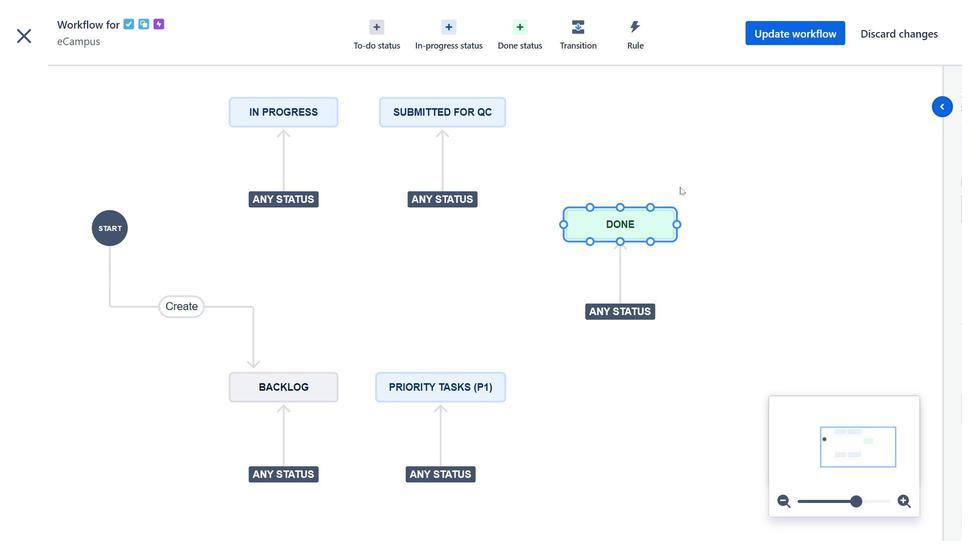 
Action: Mouse pressed left at (684, 113)
Screenshot: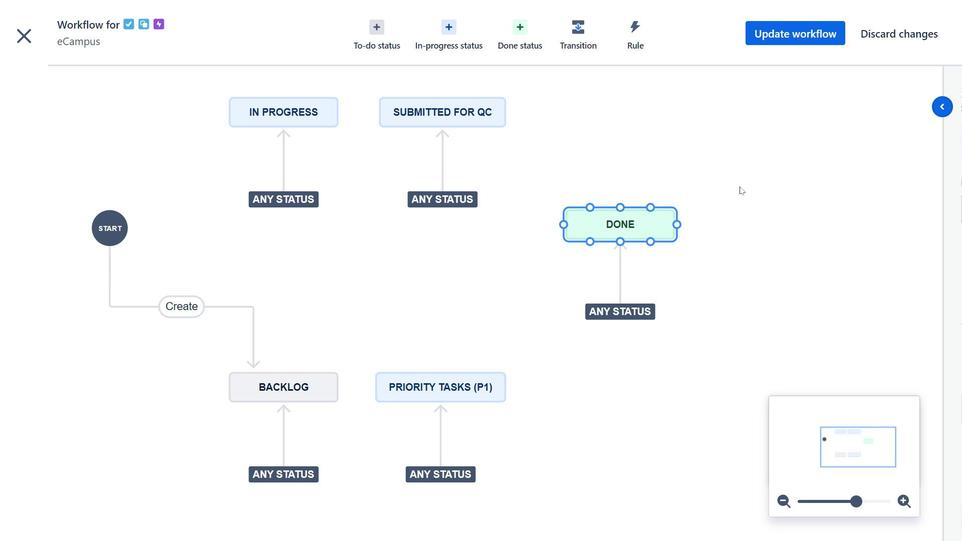 
Action: Mouse moved to (466, 39)
Screenshot: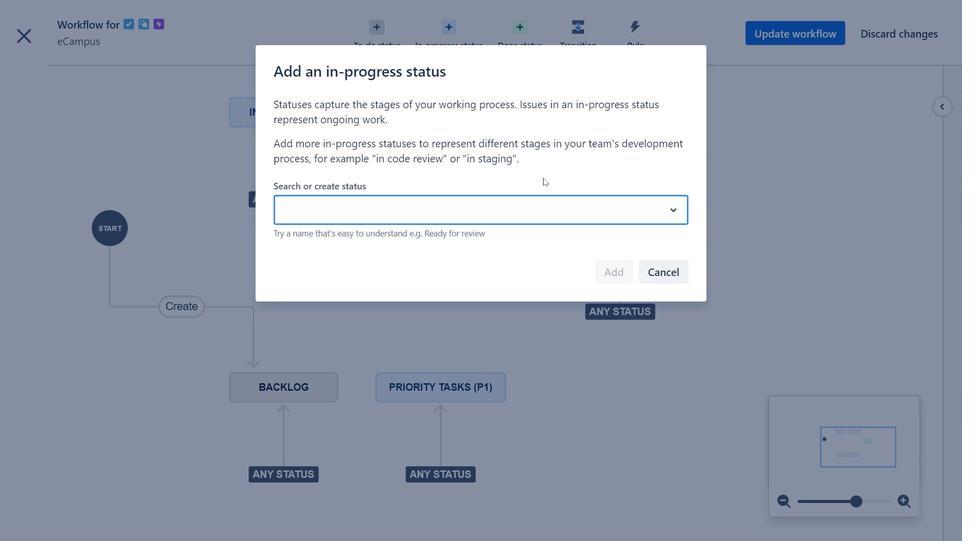 
Action: Mouse pressed left at (466, 39)
Screenshot: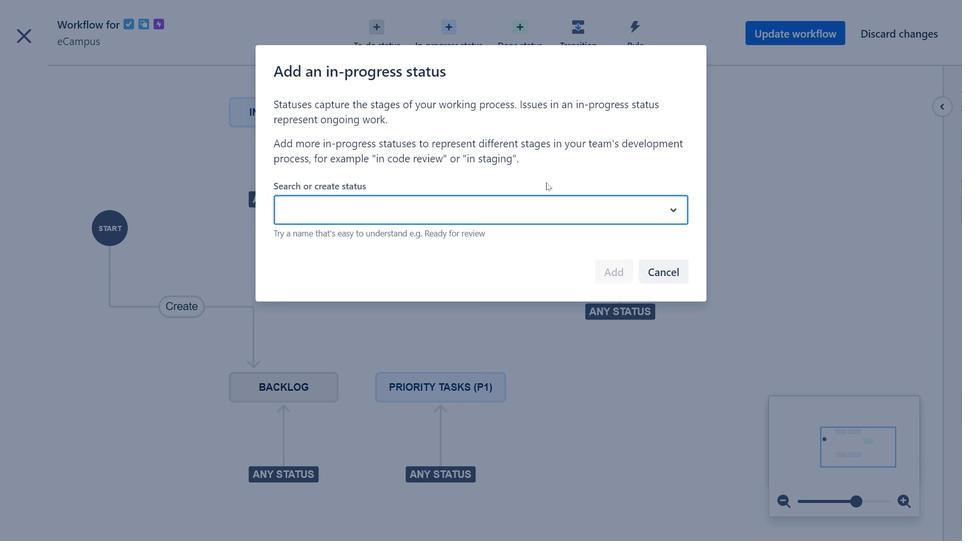 
Action: Mouse moved to (563, 203)
Screenshot: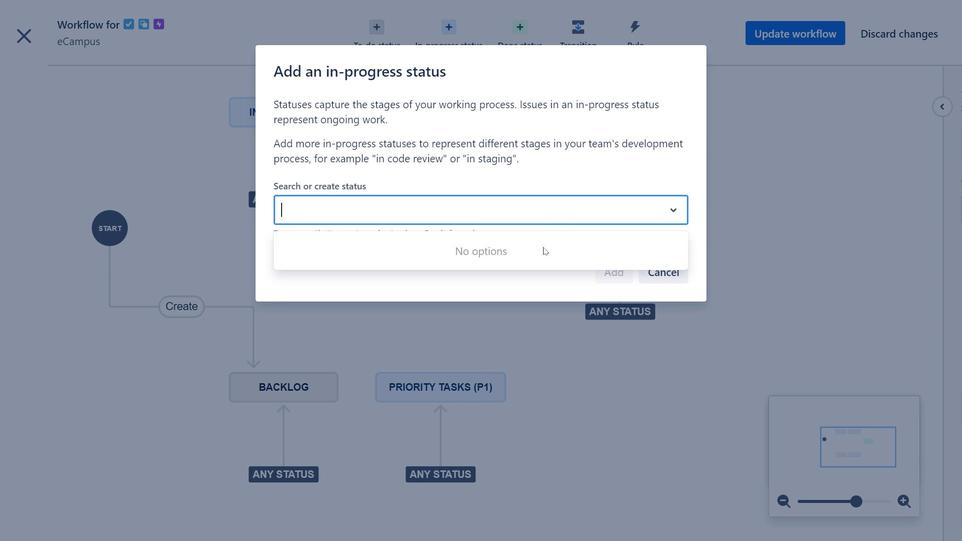 
Action: Mouse pressed left at (563, 203)
Screenshot: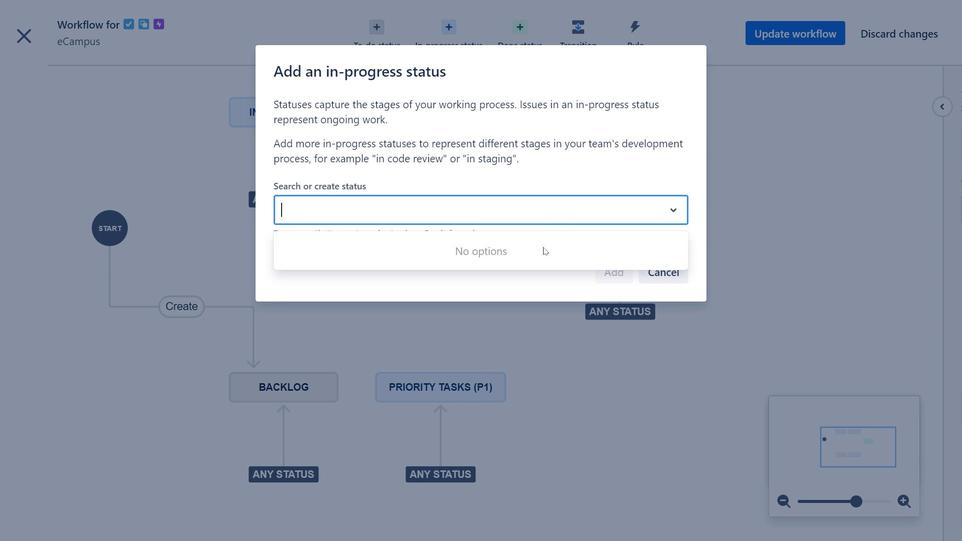 
Action: Mouse moved to (784, 220)
Screenshot: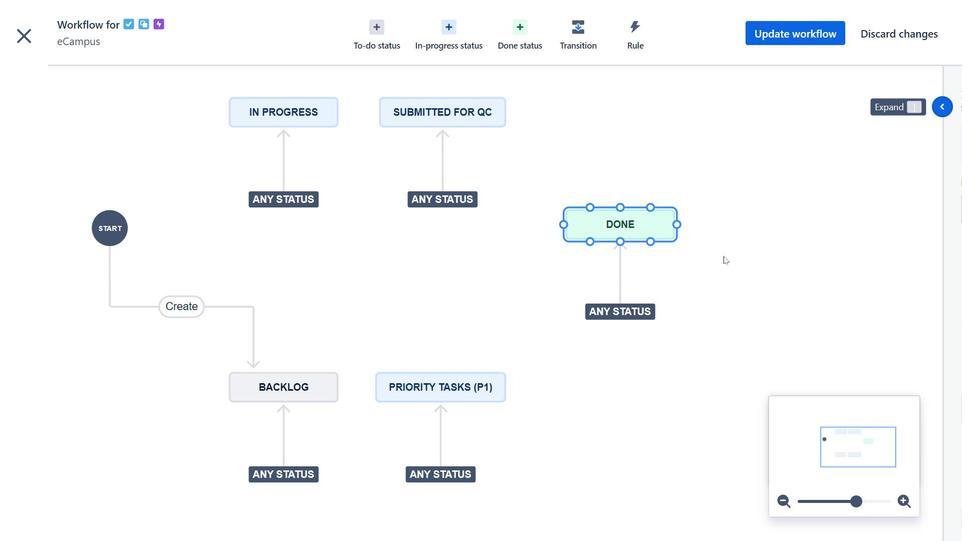 
Action: Mouse pressed left at (784, 220)
Screenshot: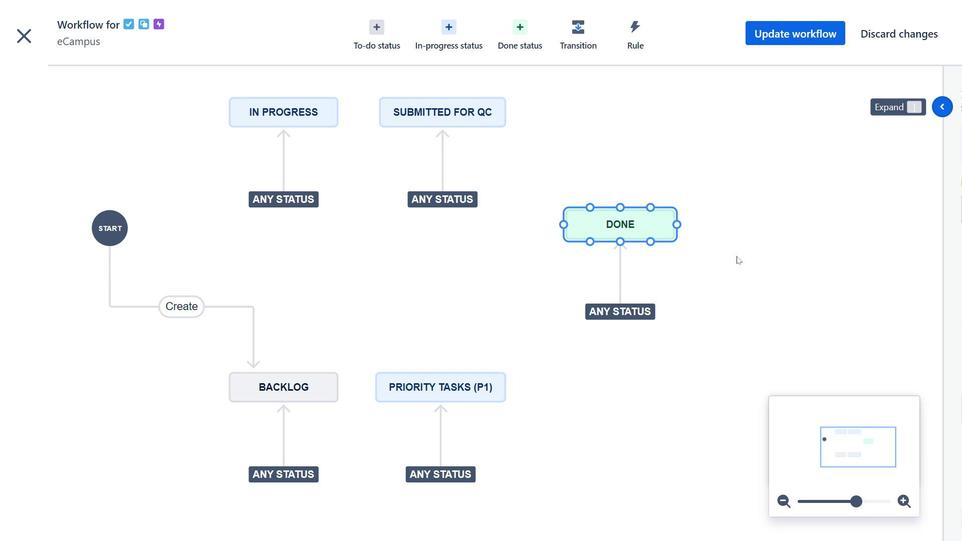 
Action: Mouse moved to (631, 45)
Screenshot: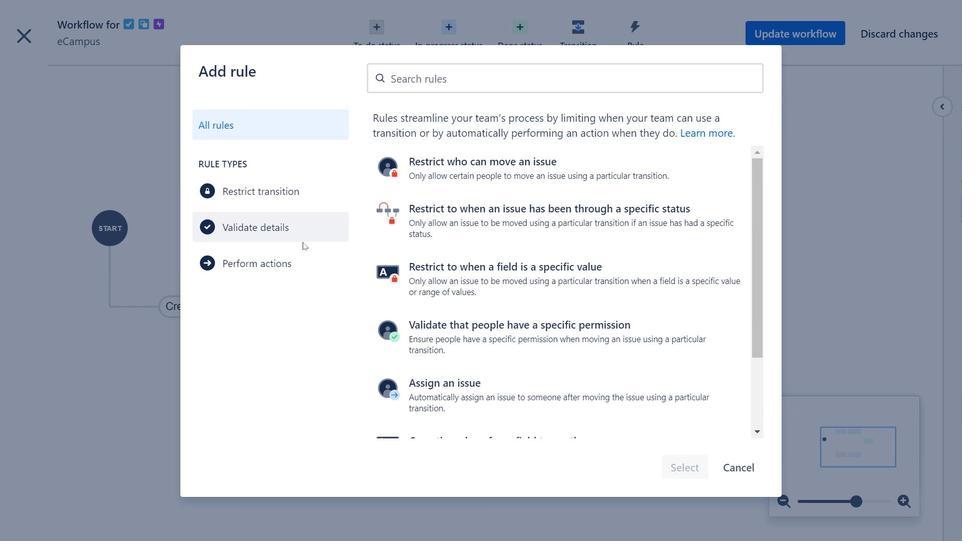 
Action: Mouse pressed left at (631, 45)
Screenshot: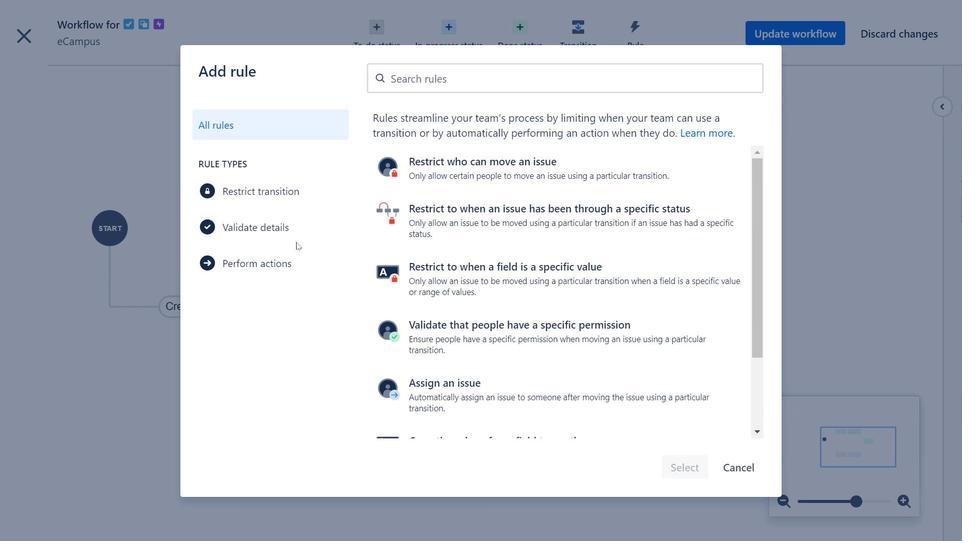 
Action: Mouse moved to (510, 242)
Screenshot: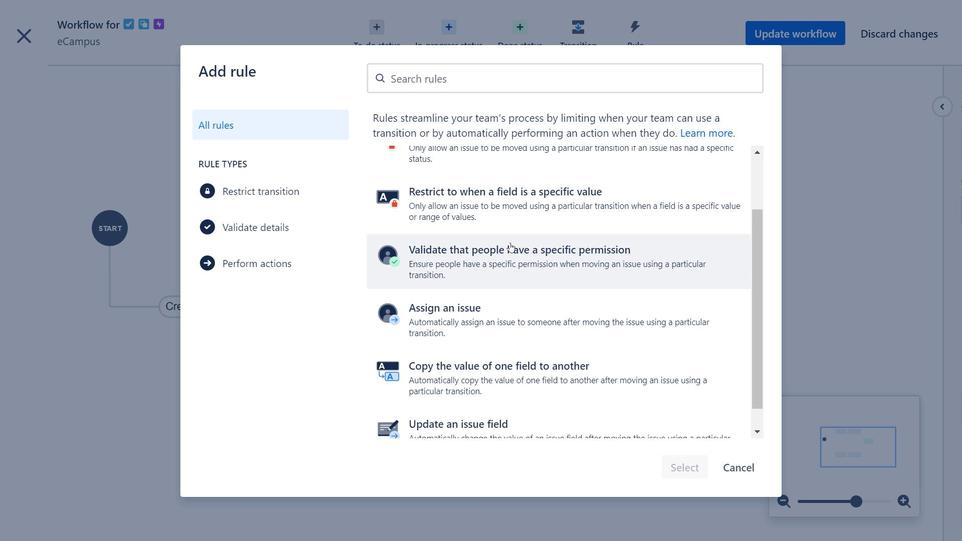 
Action: Mouse scrolled (510, 242) with delta (0, 0)
Screenshot: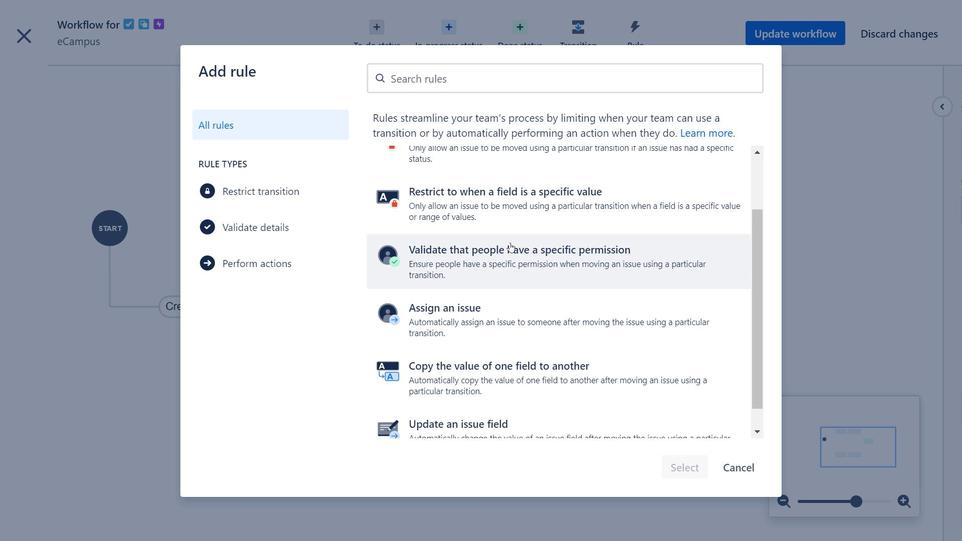 
Action: Mouse moved to (604, 358)
Screenshot: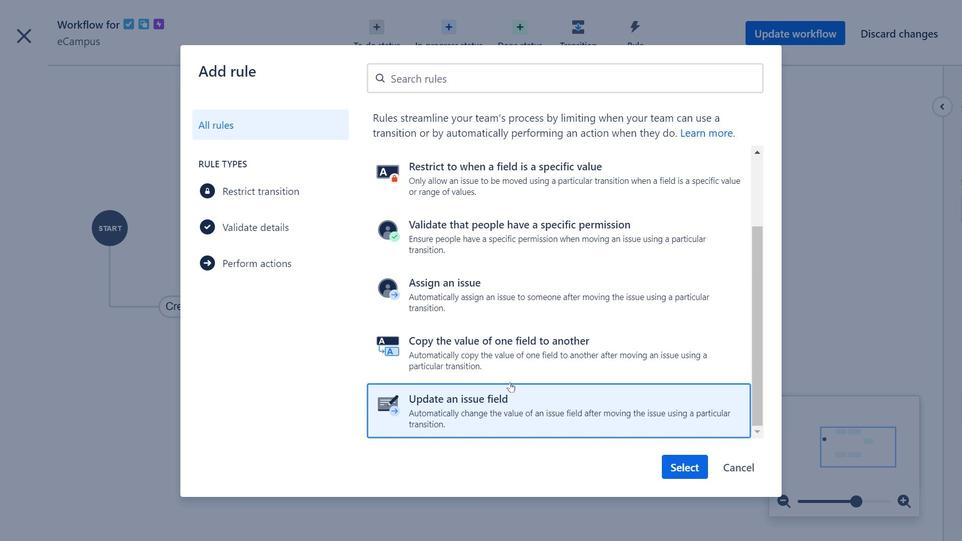 
Action: Mouse scrolled (604, 357) with delta (0, 0)
Screenshot: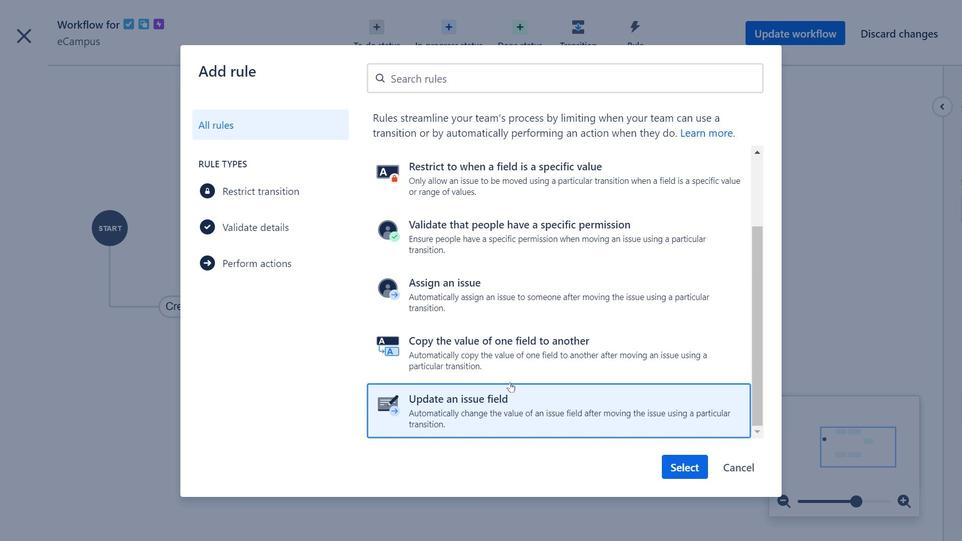 
Action: Mouse moved to (510, 382)
Screenshot: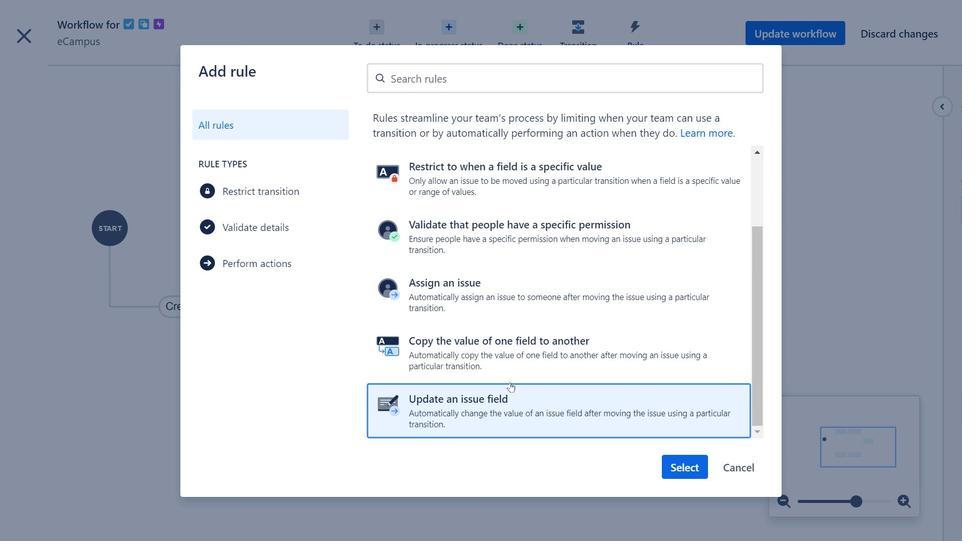 
Action: Mouse pressed left at (510, 382)
Screenshot: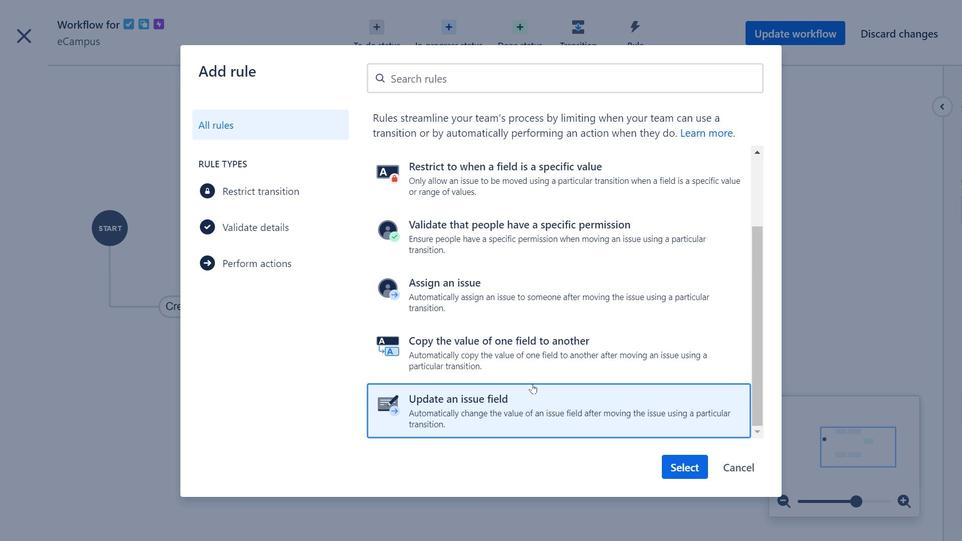 
Action: Mouse moved to (280, 232)
Screenshot: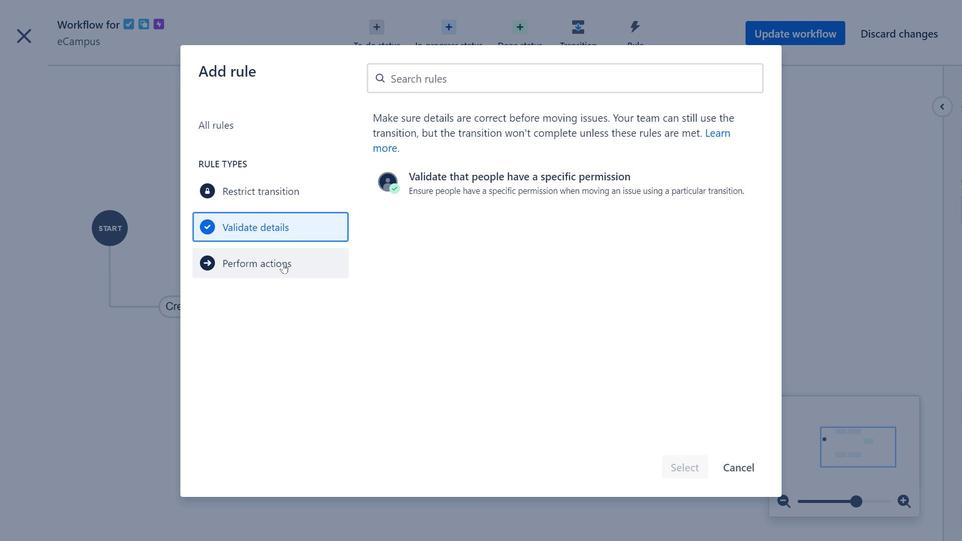 
Action: Mouse pressed left at (280, 232)
Screenshot: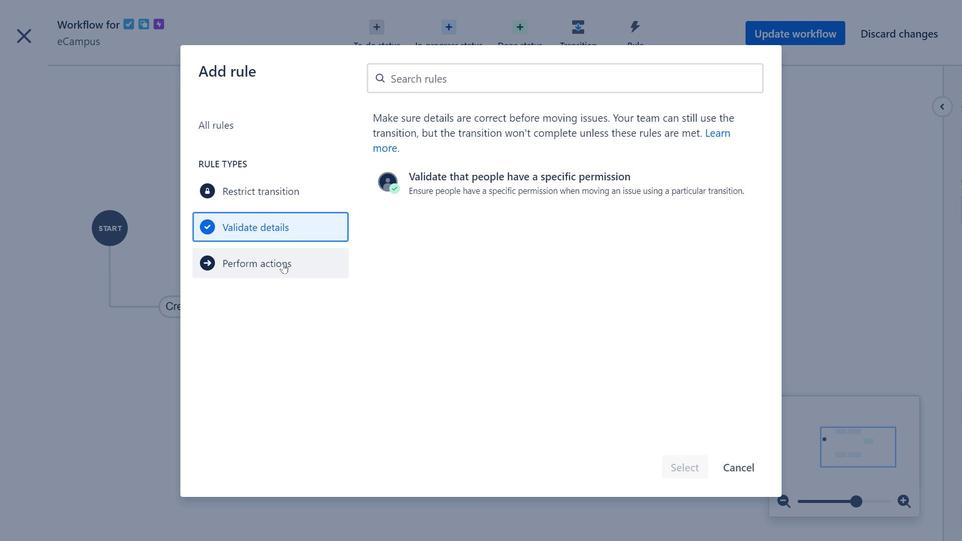 
Action: Mouse moved to (283, 263)
Screenshot: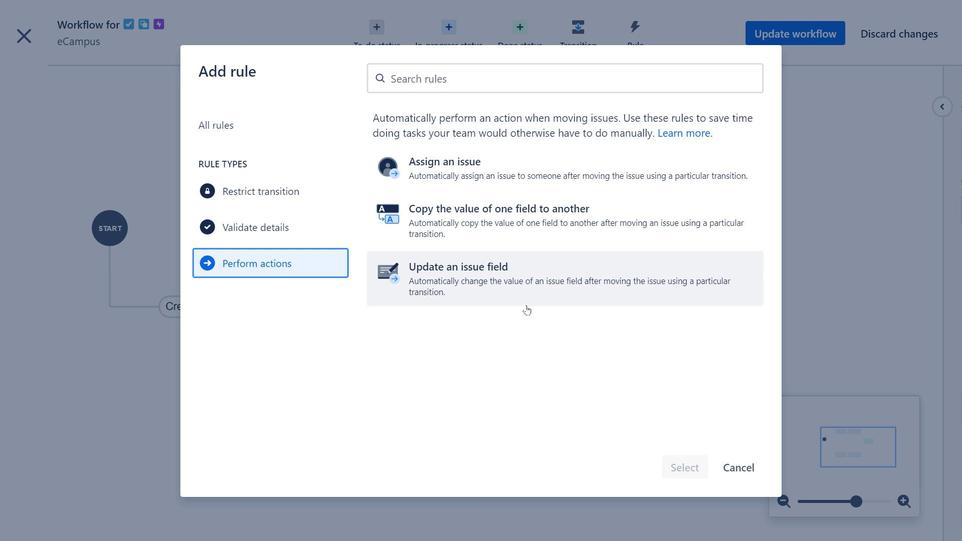 
Action: Mouse pressed left at (283, 263)
Screenshot: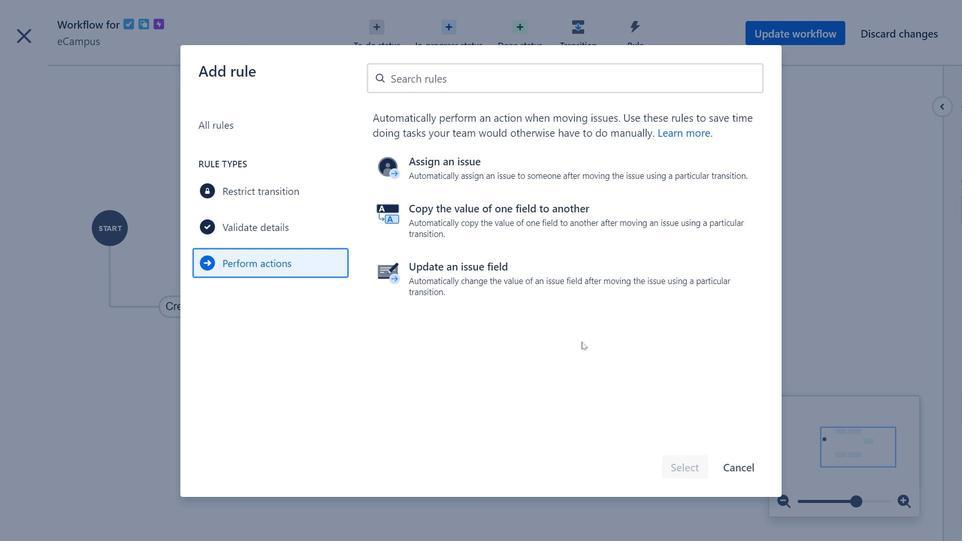 
Action: Mouse moved to (748, 462)
Screenshot: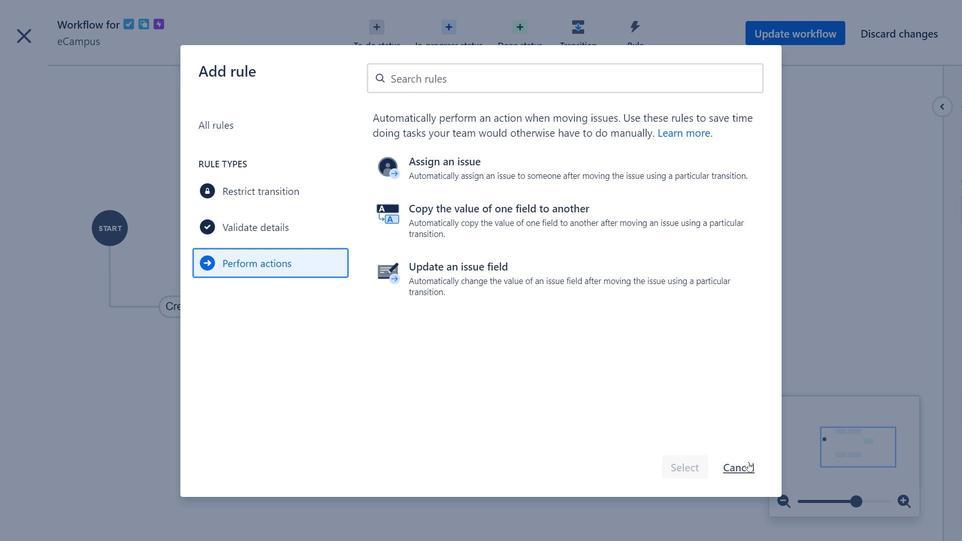 
Action: Mouse pressed left at (748, 462)
Screenshot: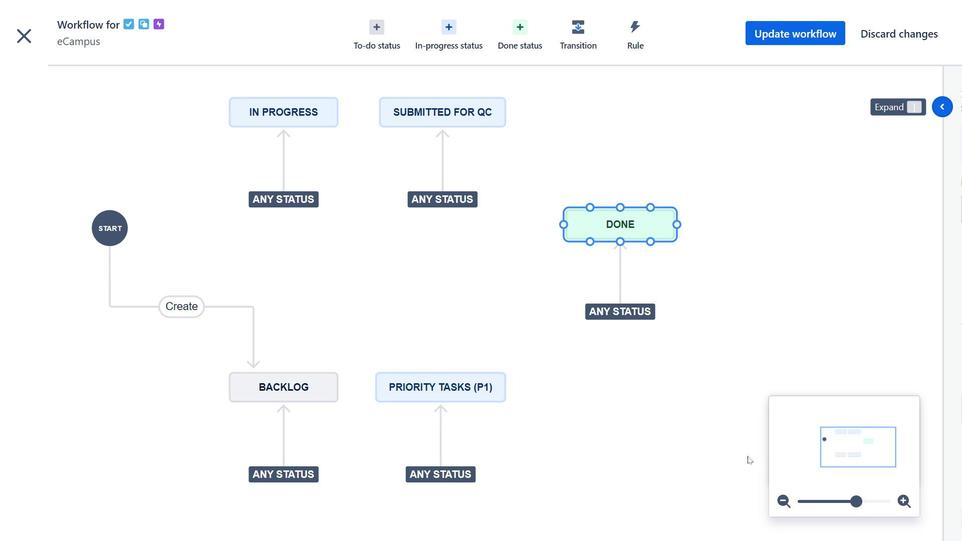 
Action: Mouse moved to (785, 499)
Screenshot: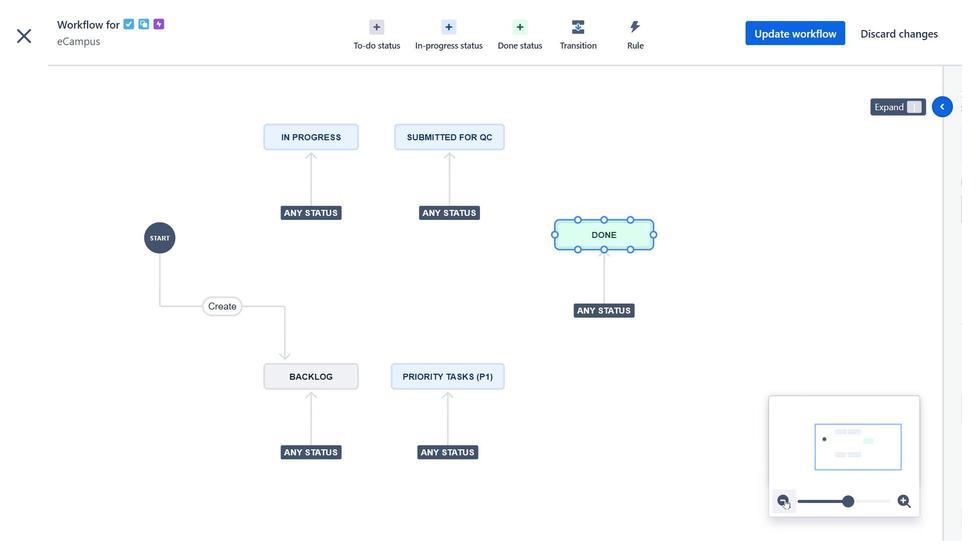 
Action: Mouse pressed left at (785, 499)
Screenshot: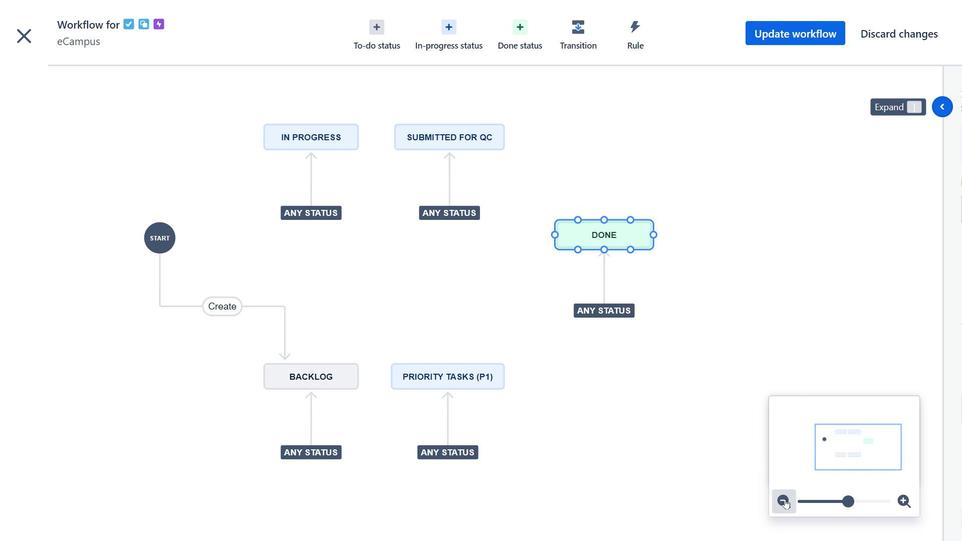 
Action: Mouse moved to (785, 499)
Screenshot: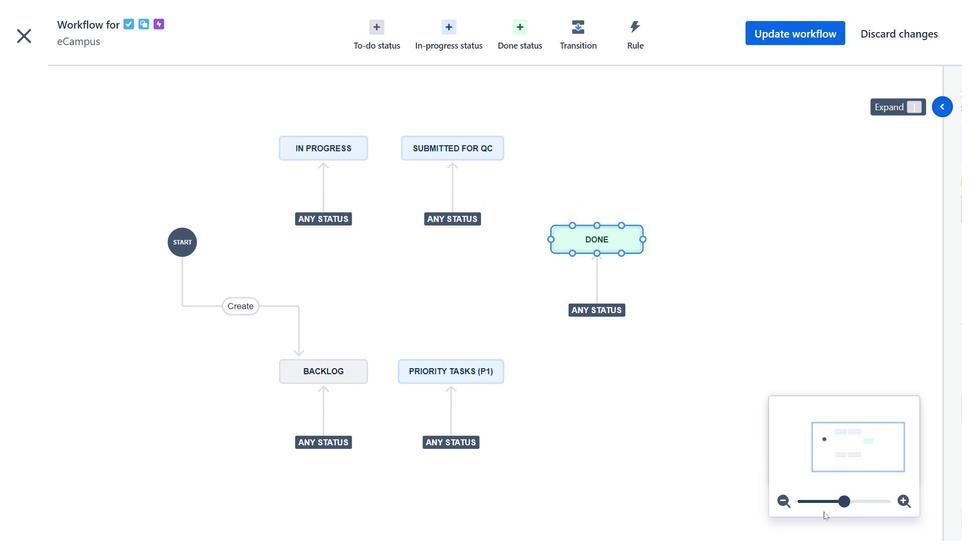 
Action: Mouse pressed left at (785, 499)
Screenshot: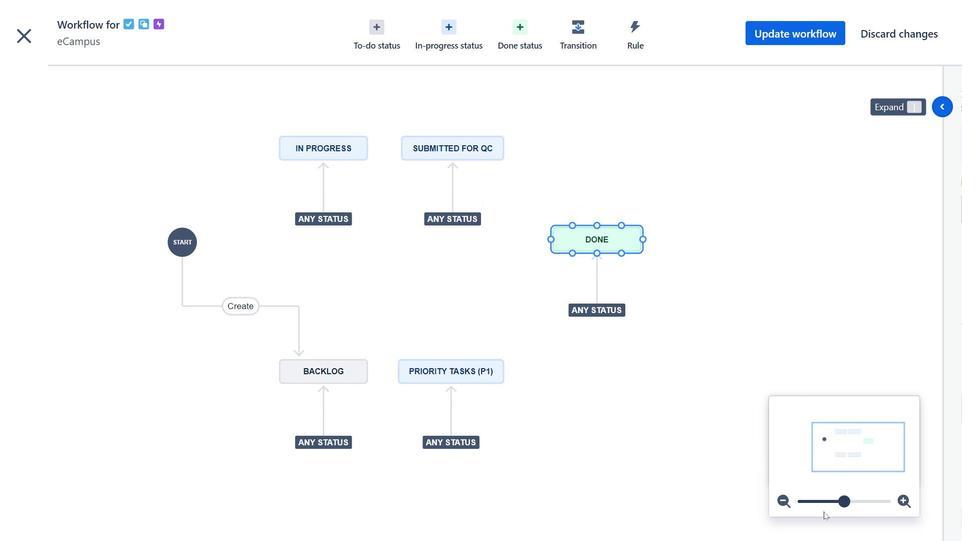 
Action: Mouse pressed left at (785, 499)
Screenshot: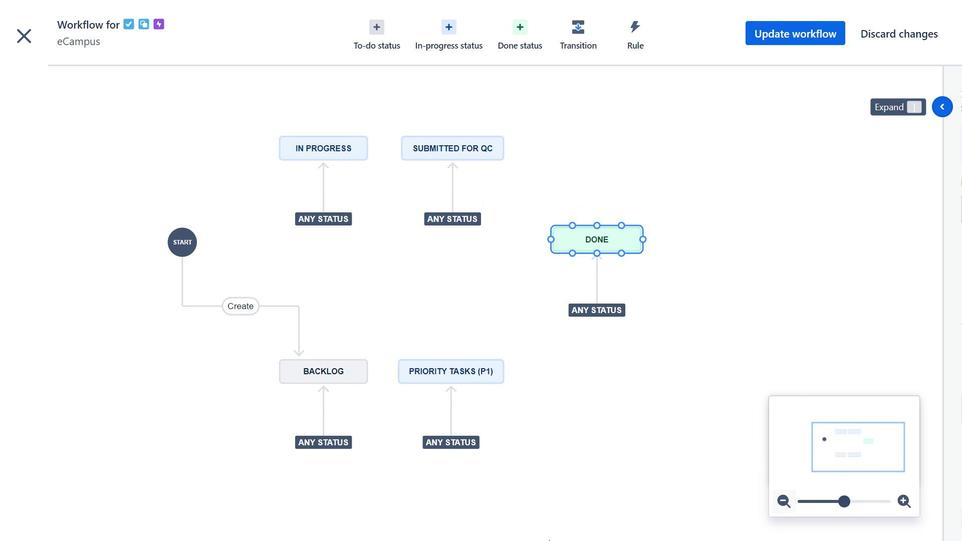 
Action: Mouse moved to (455, 19)
Screenshot: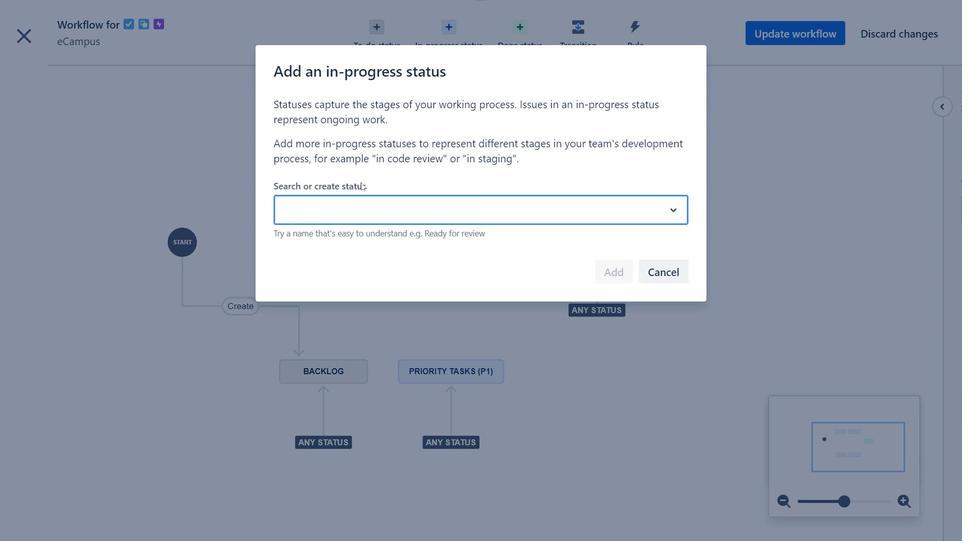 
Action: Mouse pressed left at (455, 19)
Screenshot: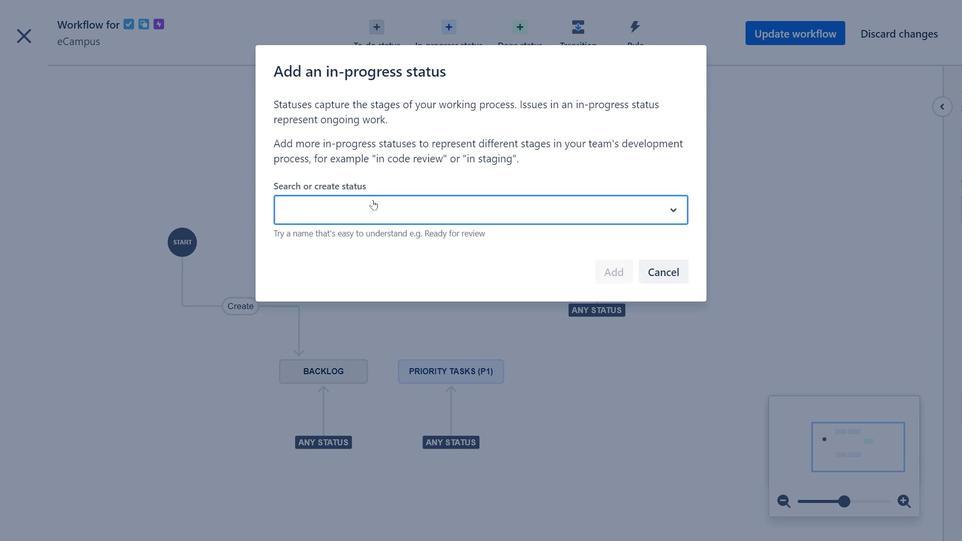 
Action: Mouse moved to (375, 204)
Screenshot: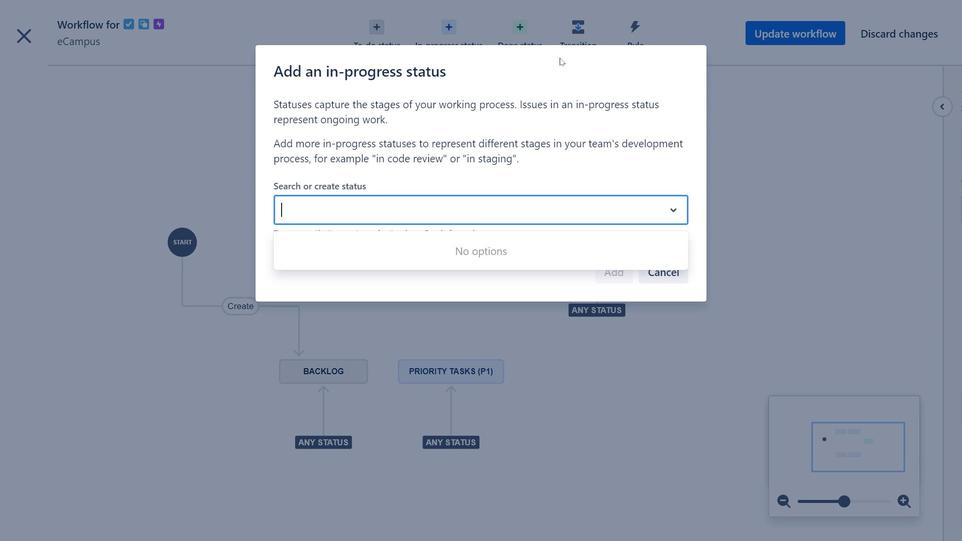 
Action: Mouse pressed left at (375, 204)
Screenshot: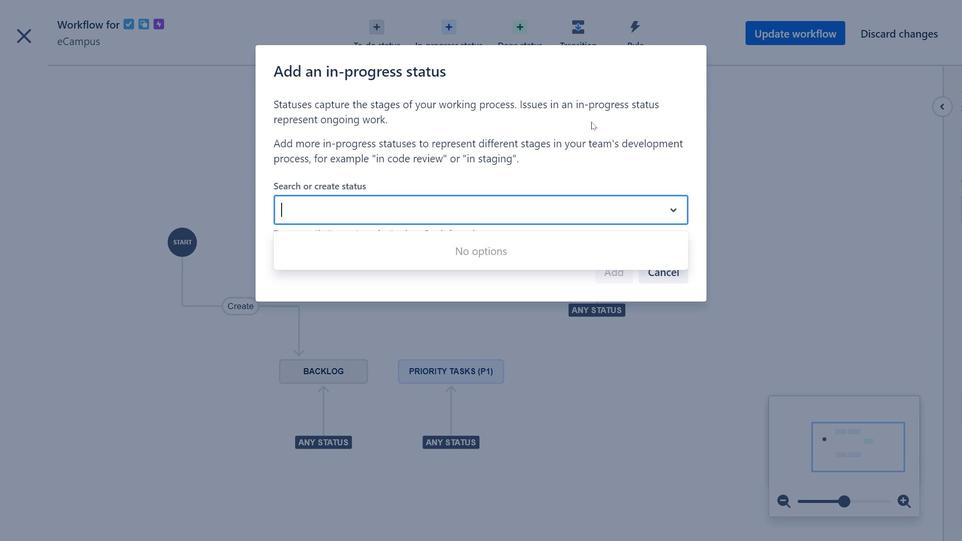 
Action: Mouse moved to (660, 272)
Screenshot: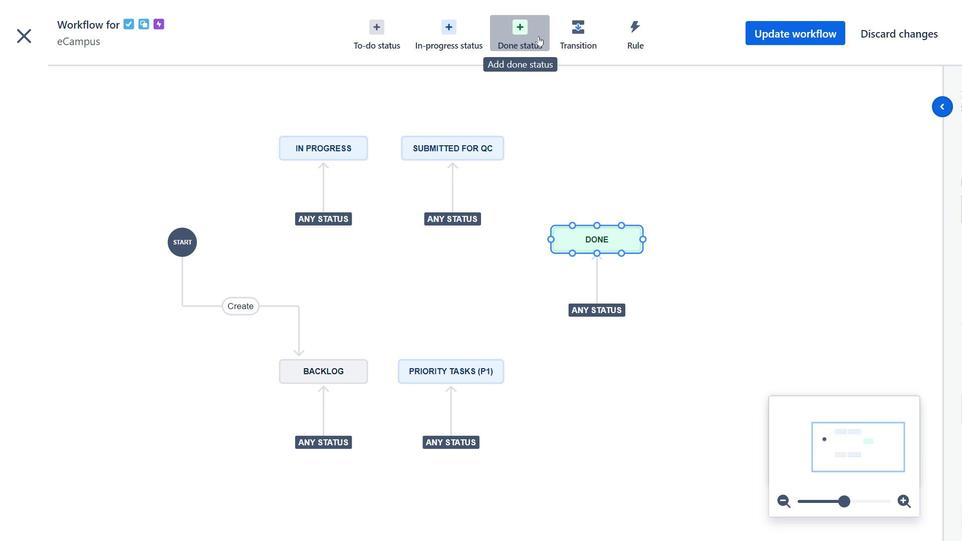 
Action: Mouse pressed left at (660, 272)
Screenshot: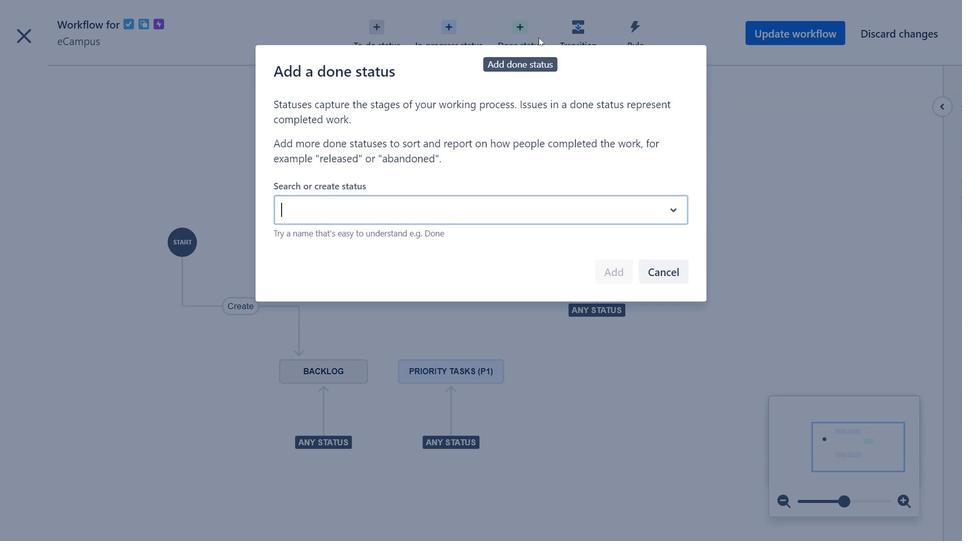 
Action: Mouse moved to (539, 36)
Screenshot: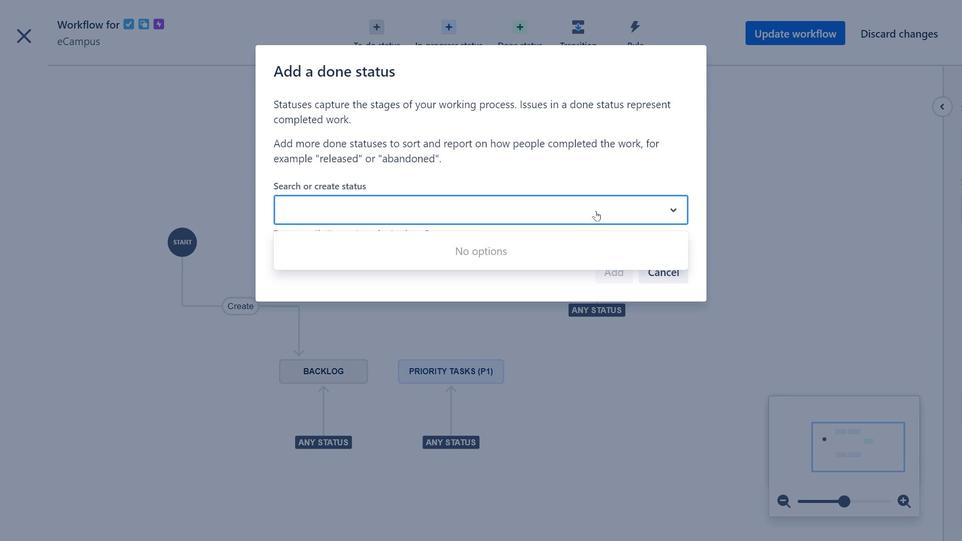 
Action: Mouse pressed left at (539, 36)
Screenshot: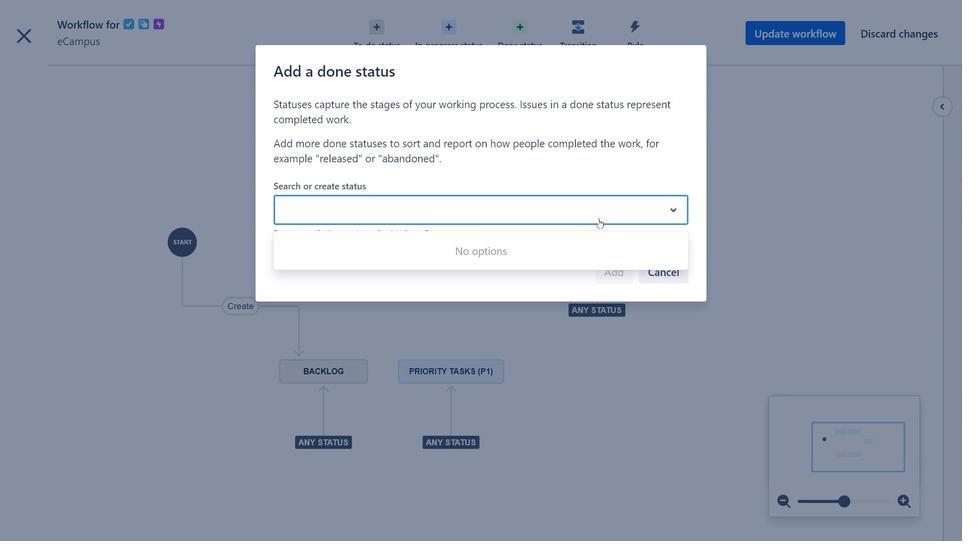 
Action: Mouse moved to (596, 211)
Screenshot: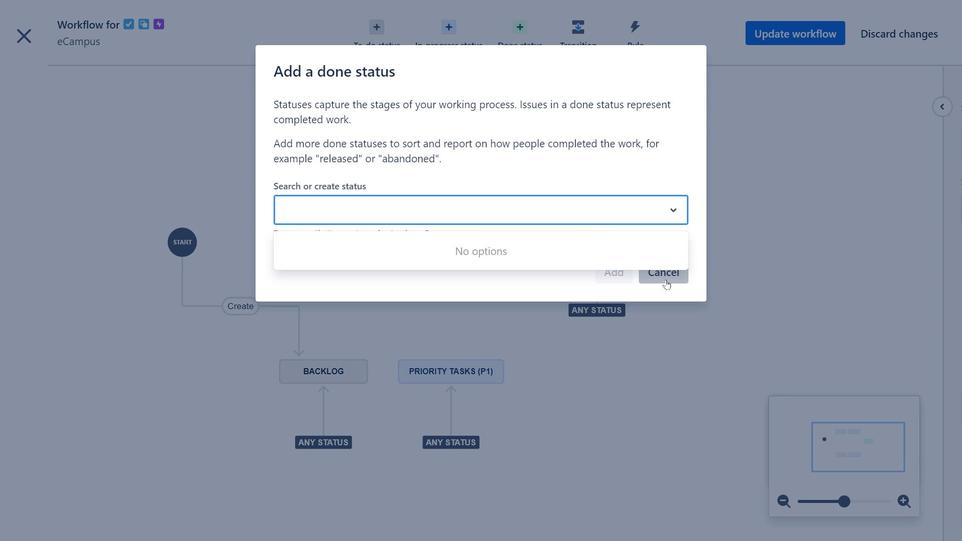 
Action: Mouse pressed left at (596, 211)
Screenshot: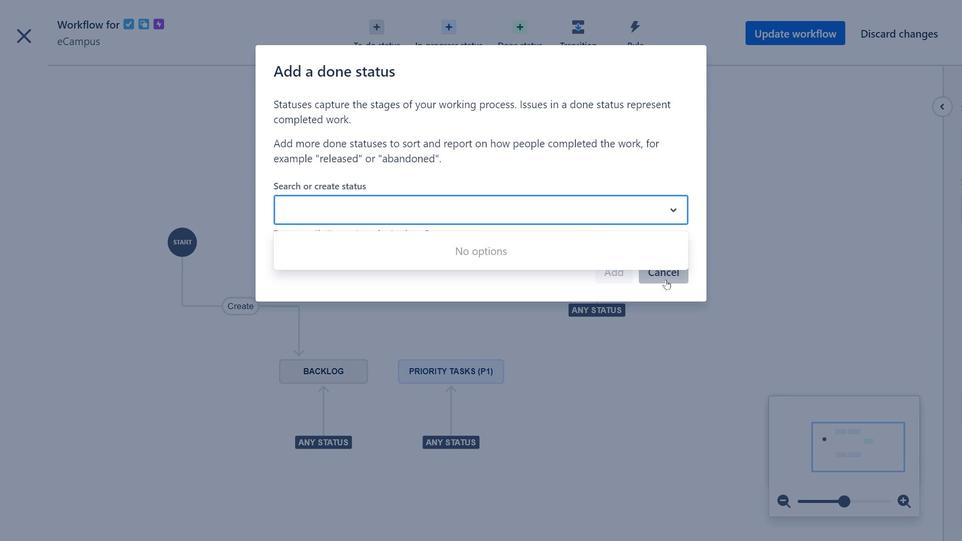 
Action: Mouse moved to (666, 279)
Screenshot: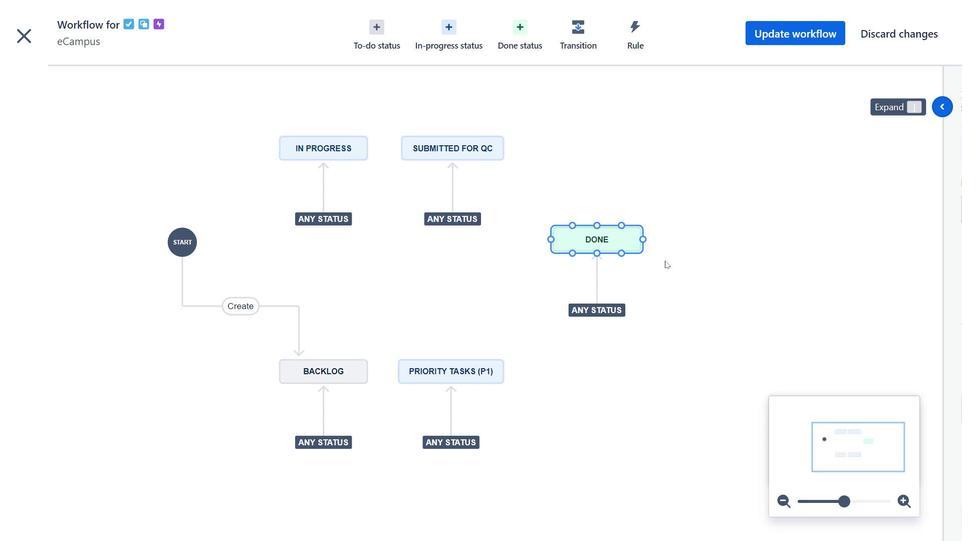 
Action: Mouse pressed left at (666, 279)
Screenshot: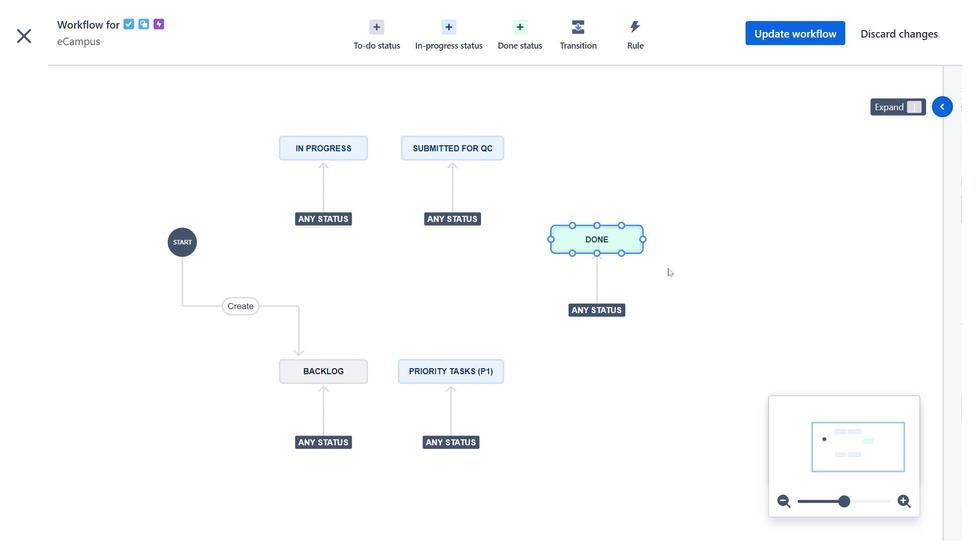 
Action: Mouse moved to (869, 28)
Screenshot: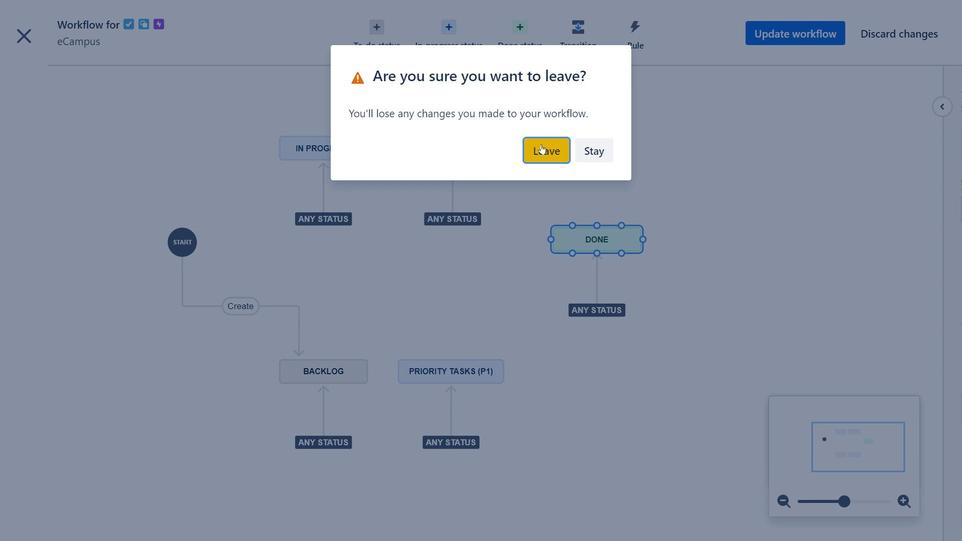 
Action: Mouse pressed left at (869, 28)
Screenshot: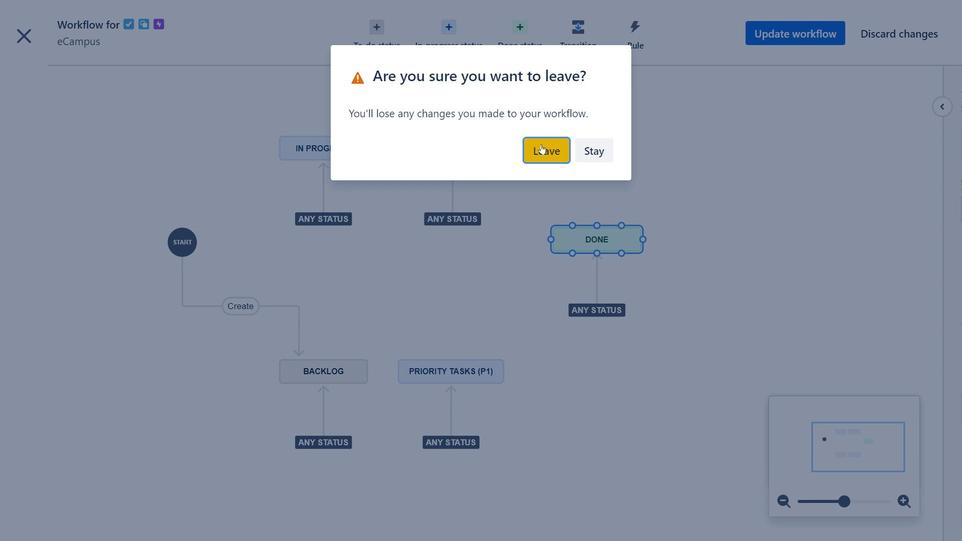 
Action: Mouse moved to (544, 139)
Screenshot: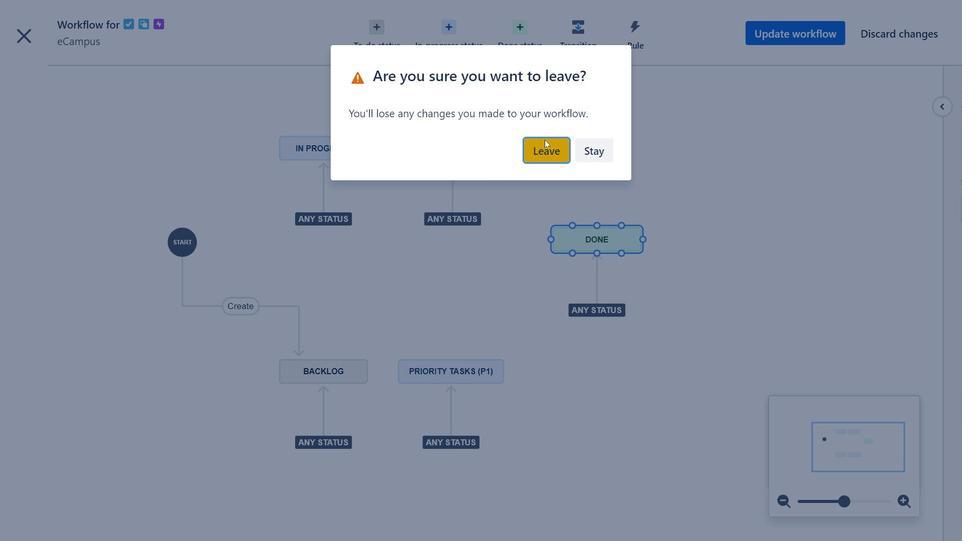 
Action: Mouse pressed left at (544, 139)
Screenshot: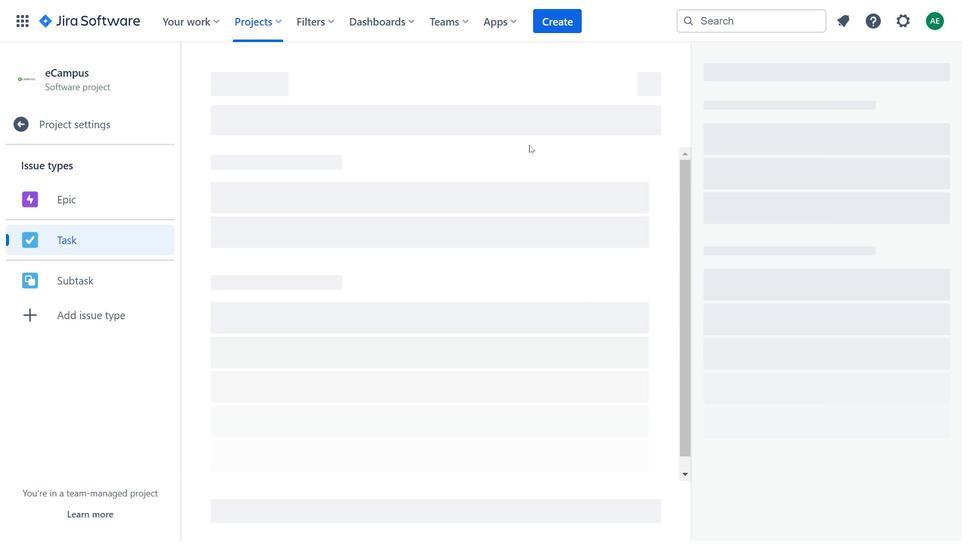 
Action: Mouse moved to (826, 363)
Screenshot: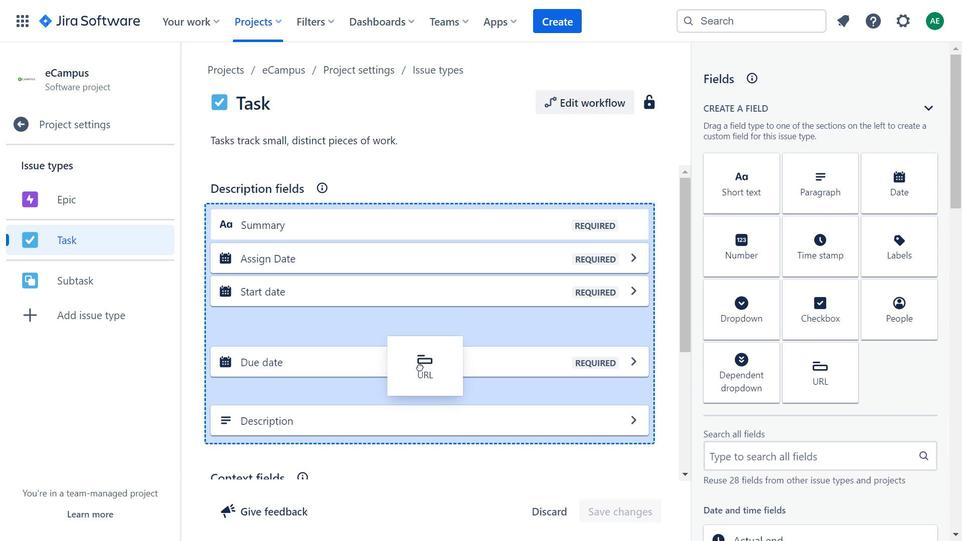 
Action: Mouse pressed left at (826, 363)
Screenshot: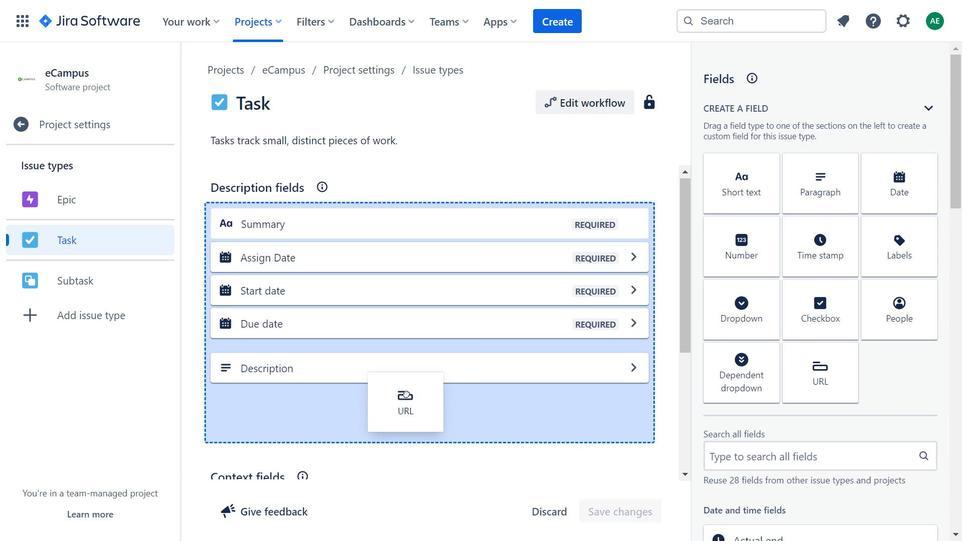 
Action: Mouse moved to (500, 267)
Screenshot: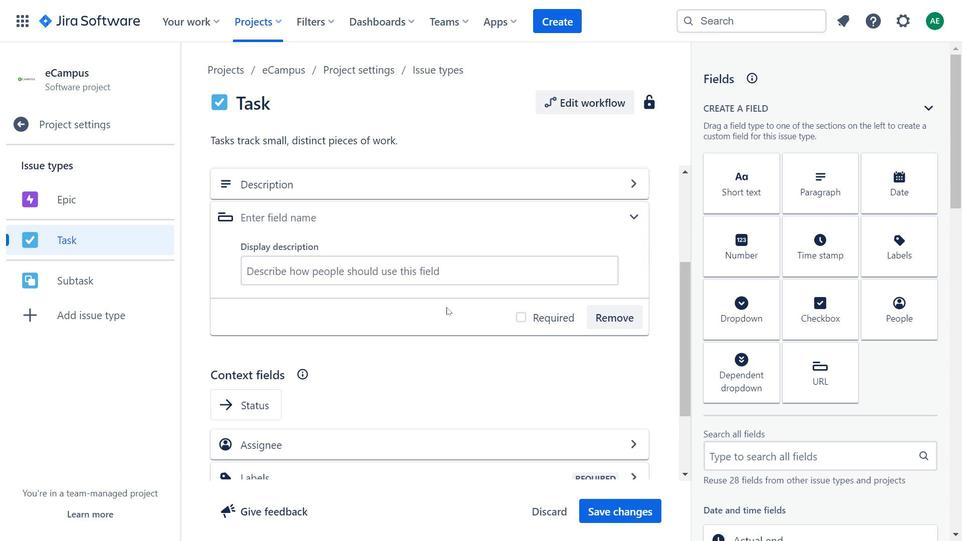 
Action: Mouse scrolled (500, 267) with delta (0, 0)
Screenshot: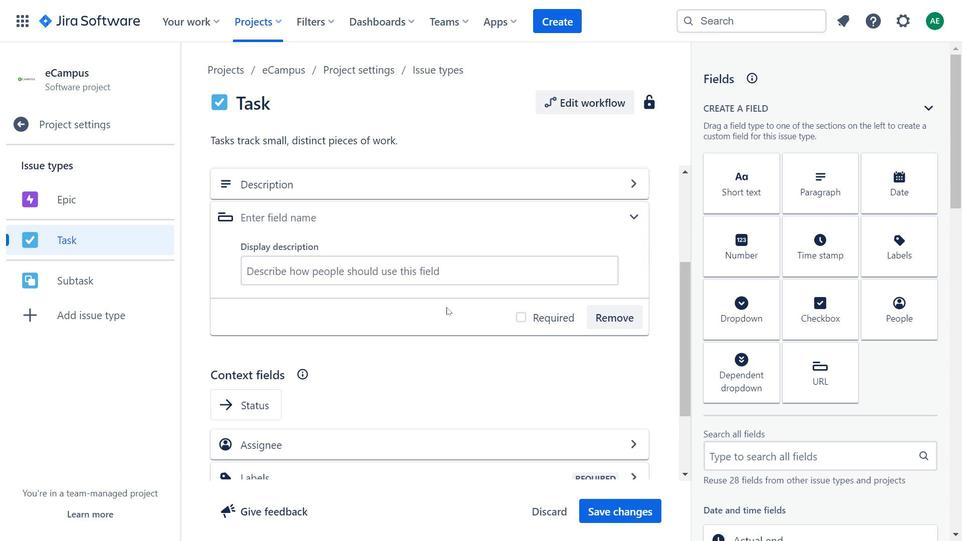 
Action: Mouse moved to (502, 270)
Screenshot: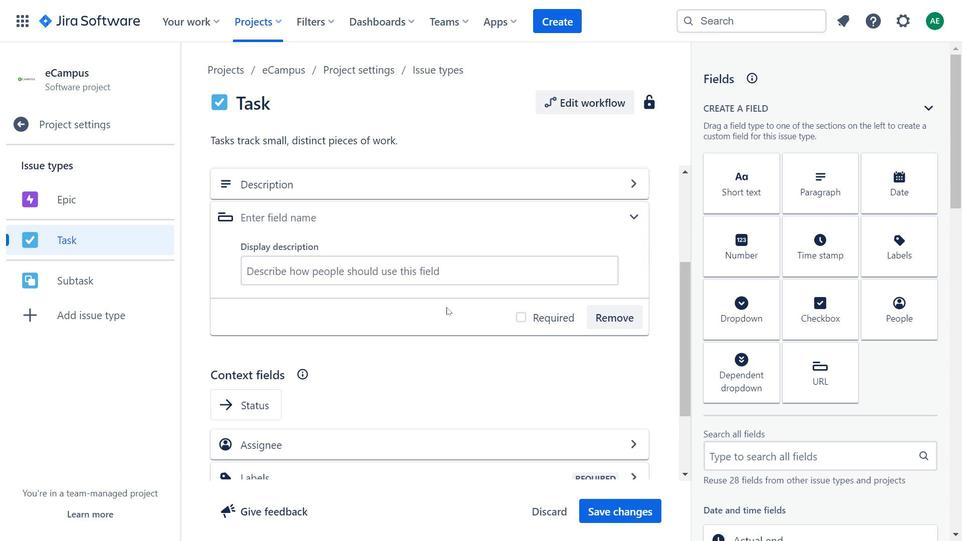 
Action: Mouse scrolled (502, 269) with delta (0, 0)
Screenshot: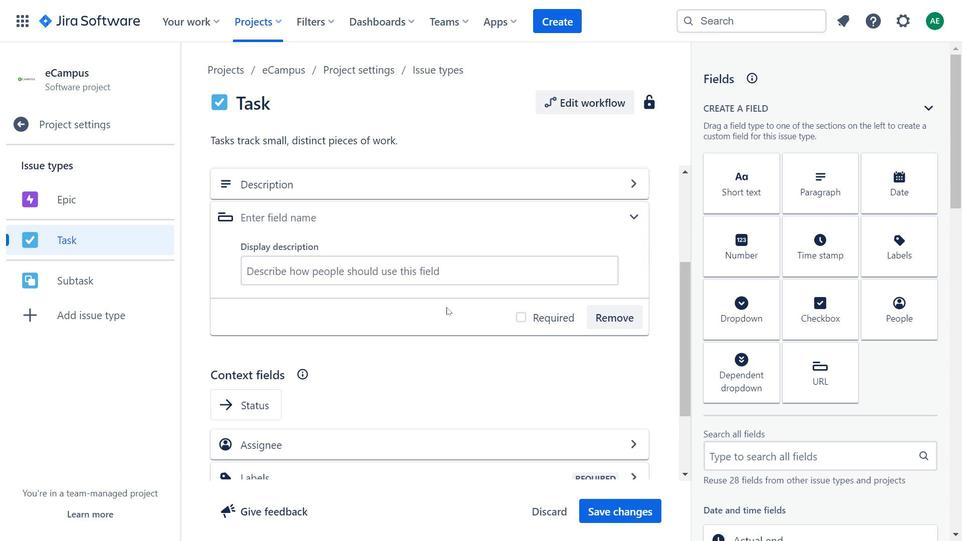 
Action: Mouse moved to (504, 273)
Screenshot: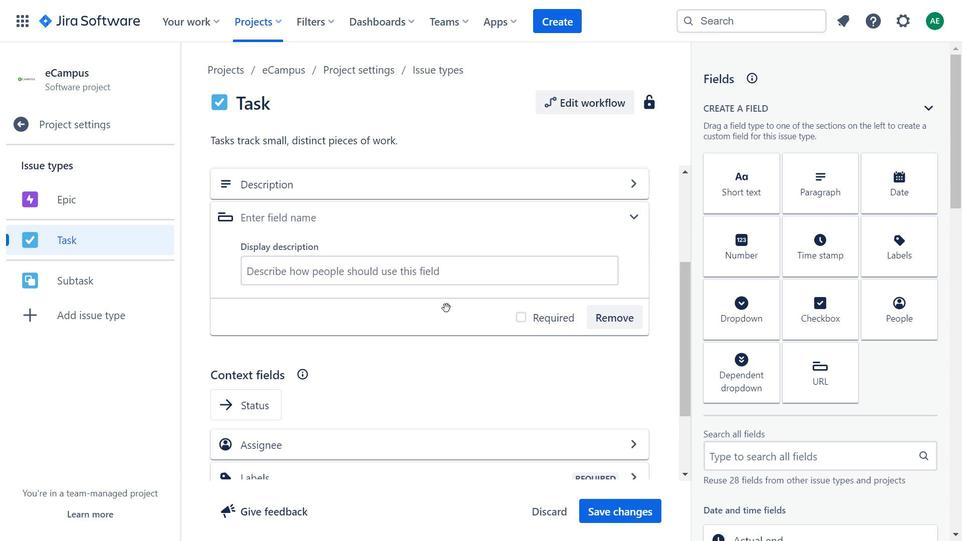 
Action: Mouse scrolled (504, 273) with delta (0, 0)
Screenshot: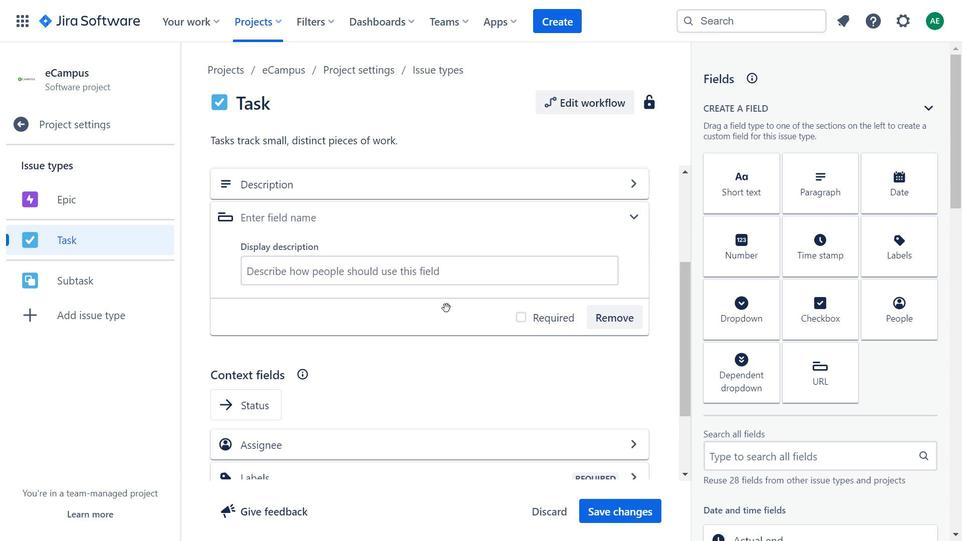 
Action: Mouse moved to (446, 307)
Screenshot: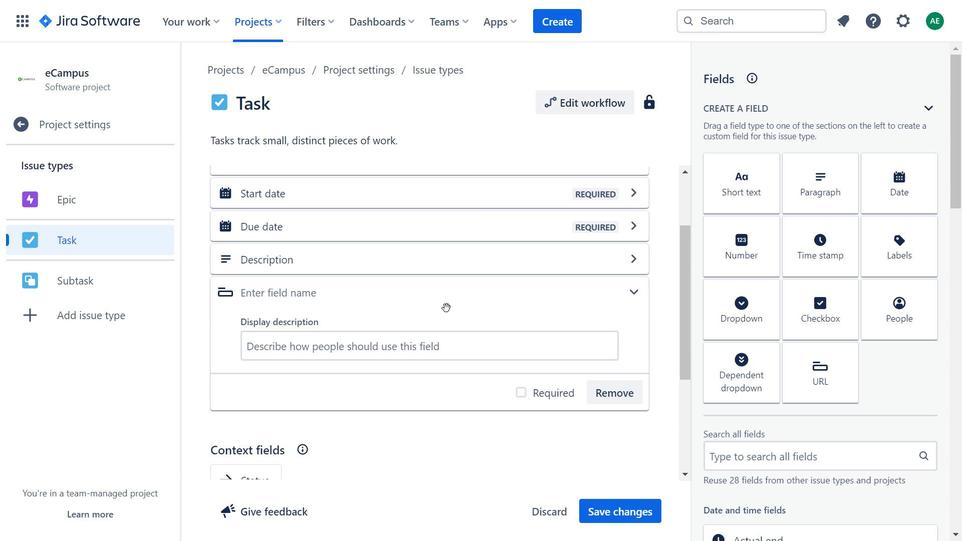 
Action: Mouse scrolled (446, 308) with delta (0, 0)
Screenshot: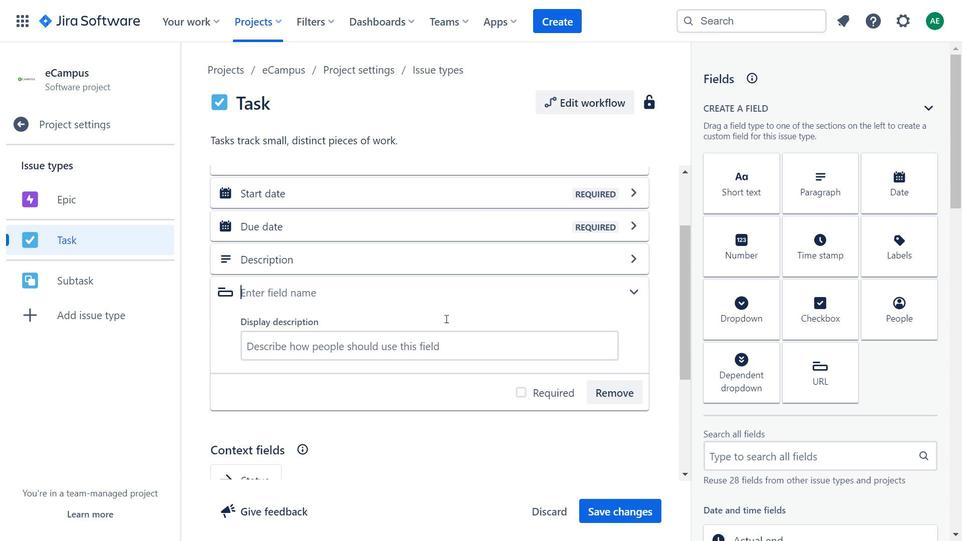 
Action: Mouse moved to (446, 308)
Screenshot: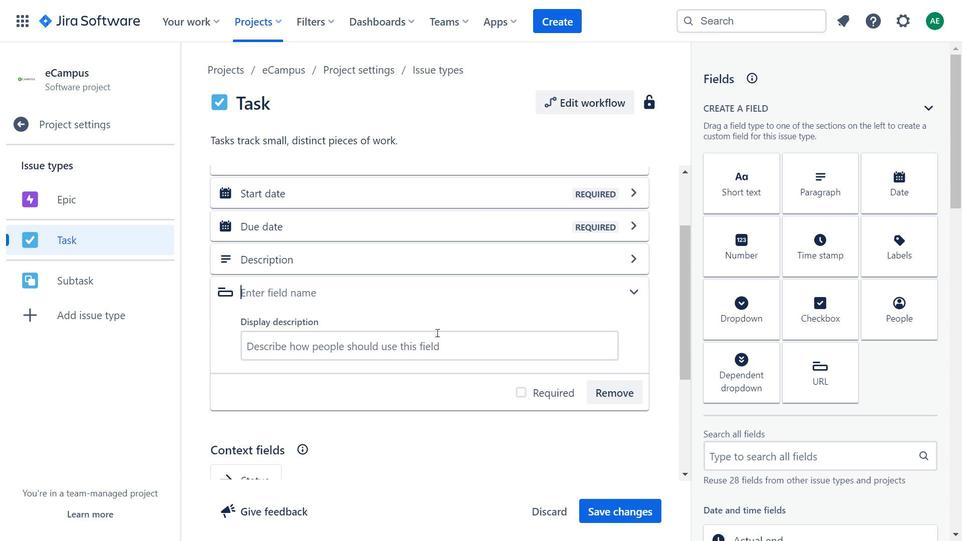 
Action: Mouse scrolled (446, 308) with delta (0, 0)
Screenshot: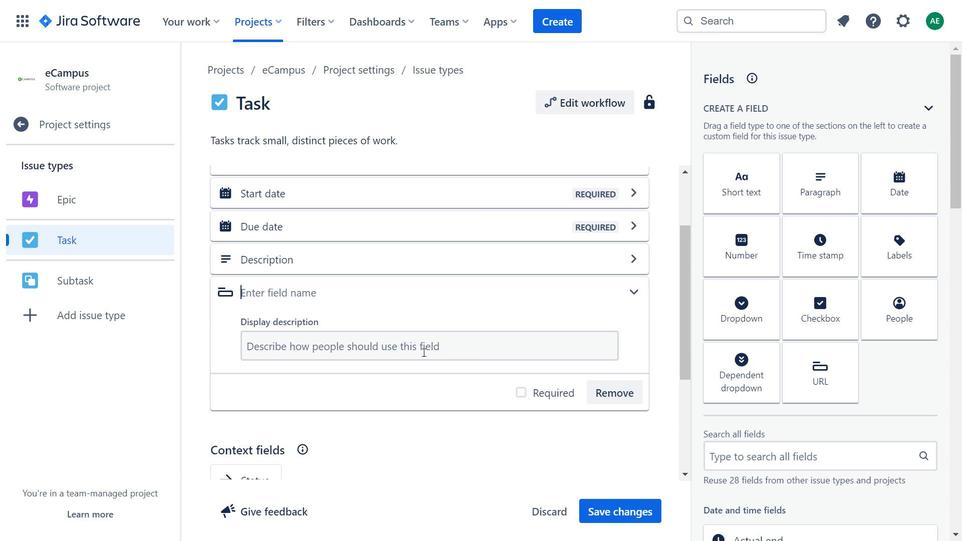 
Action: Mouse moved to (405, 337)
Screenshot: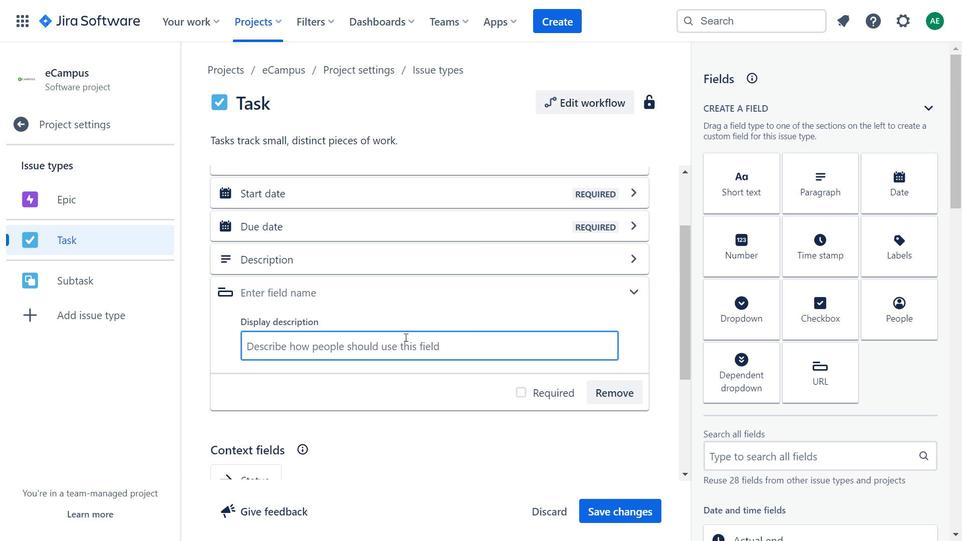 
Action: Mouse pressed left at (405, 337)
Screenshot: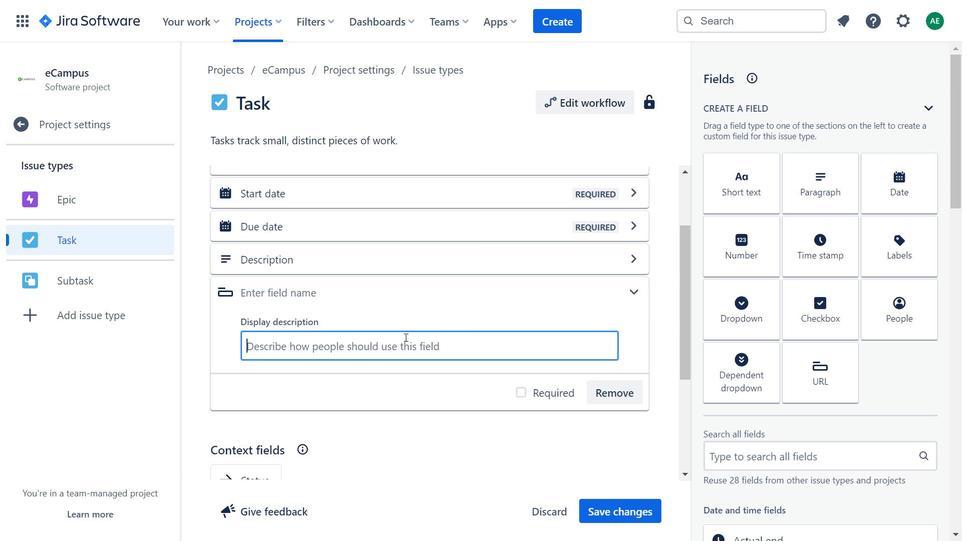 
Action: Mouse moved to (309, 447)
Screenshot: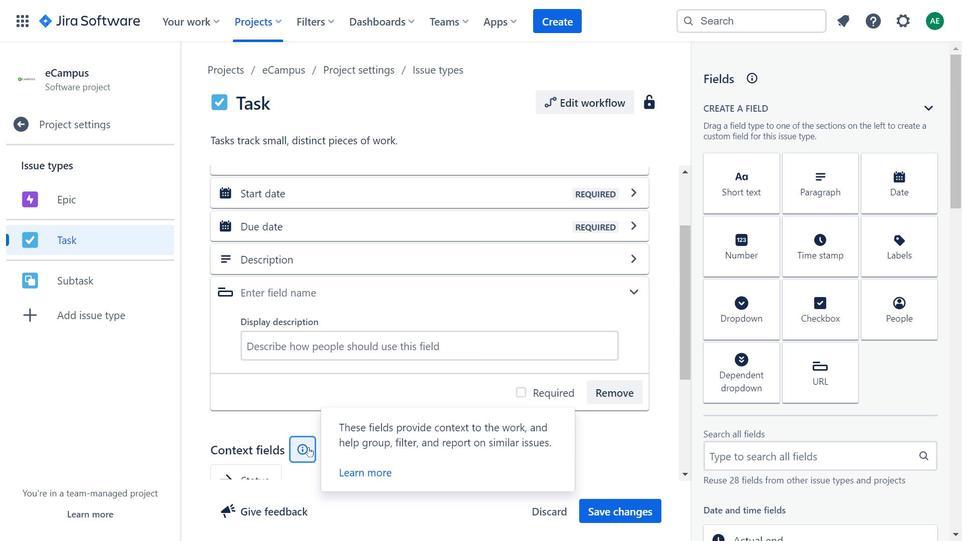 
Action: Mouse pressed left at (309, 447)
Screenshot: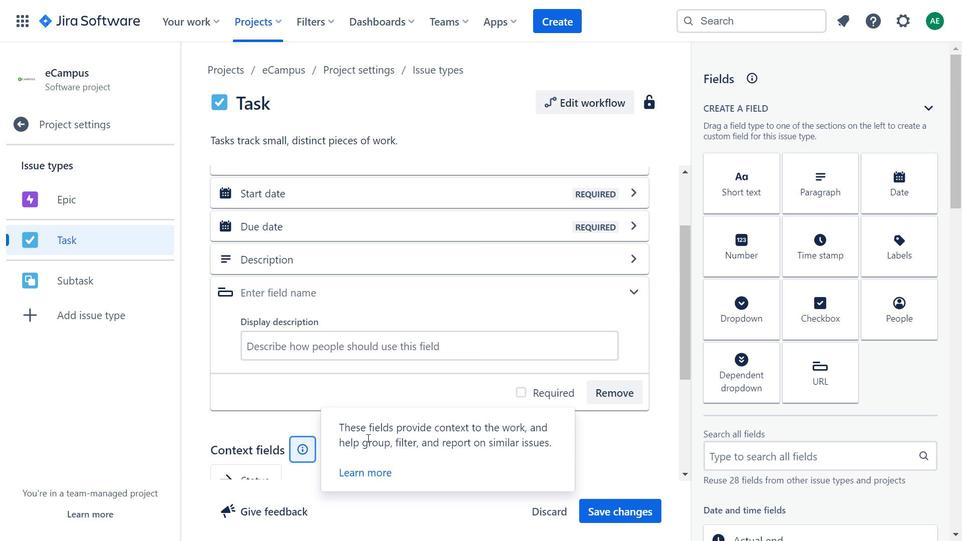 
Action: Mouse moved to (277, 273)
Screenshot: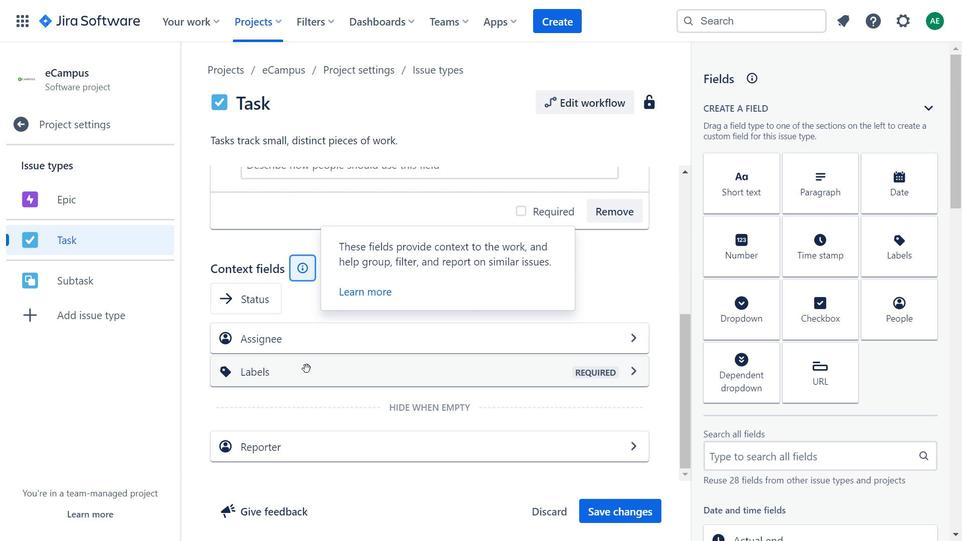 
Action: Mouse scrolled (277, 273) with delta (0, 0)
Screenshot: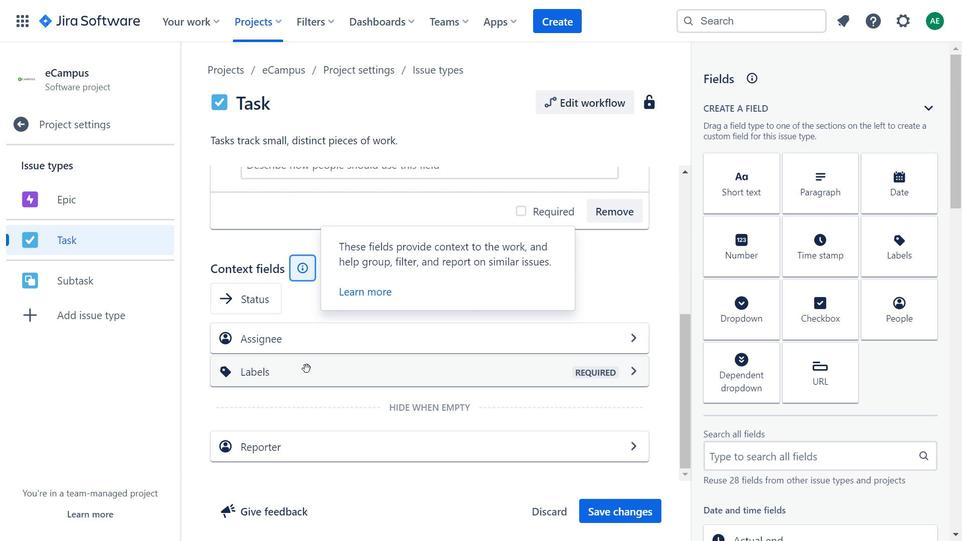
Action: Mouse moved to (278, 274)
Screenshot: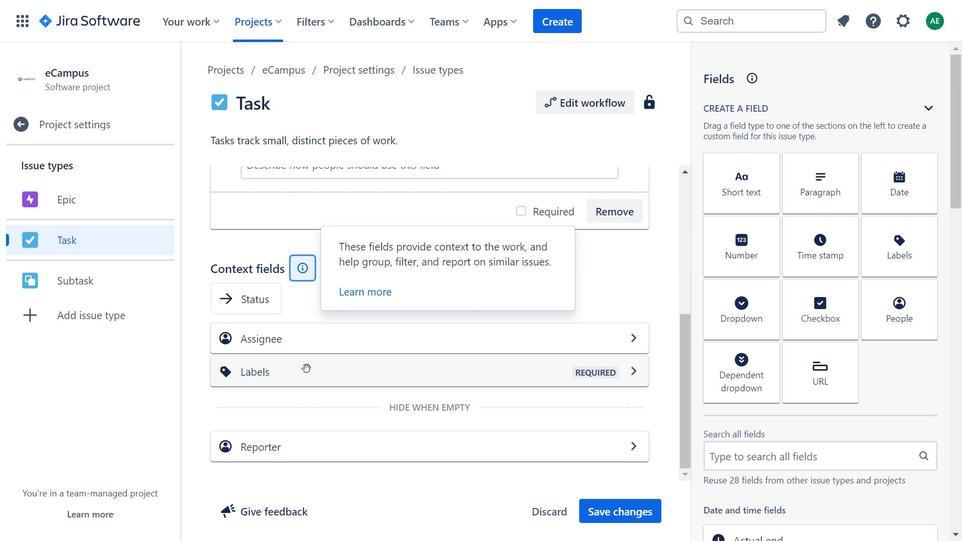 
Action: Mouse scrolled (278, 273) with delta (0, 0)
Screenshot: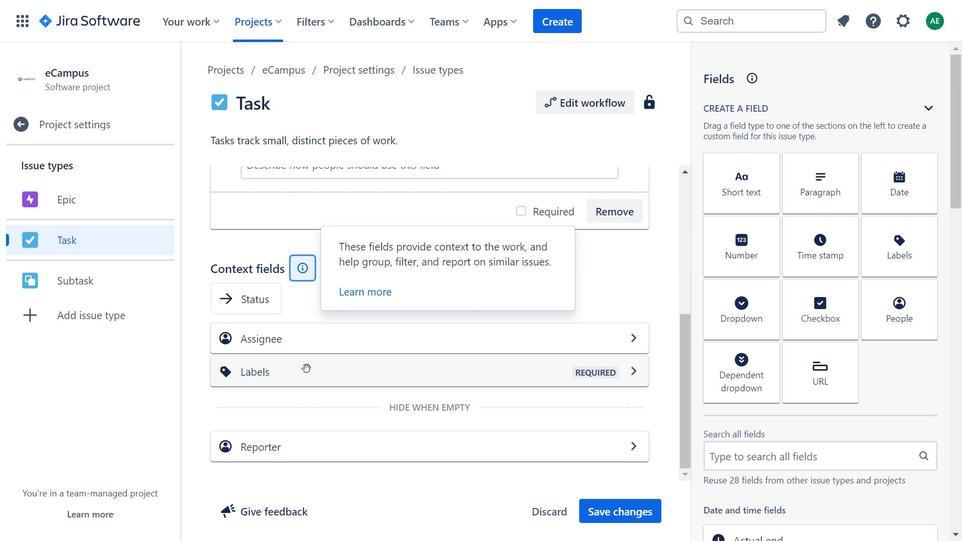 
Action: Mouse moved to (280, 276)
Screenshot: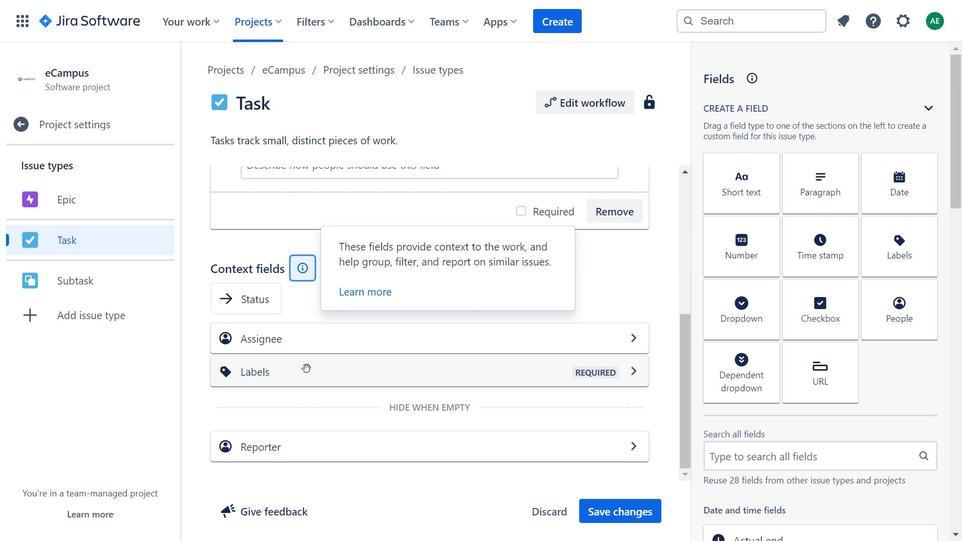 
Action: Mouse scrolled (280, 275) with delta (0, 0)
Screenshot: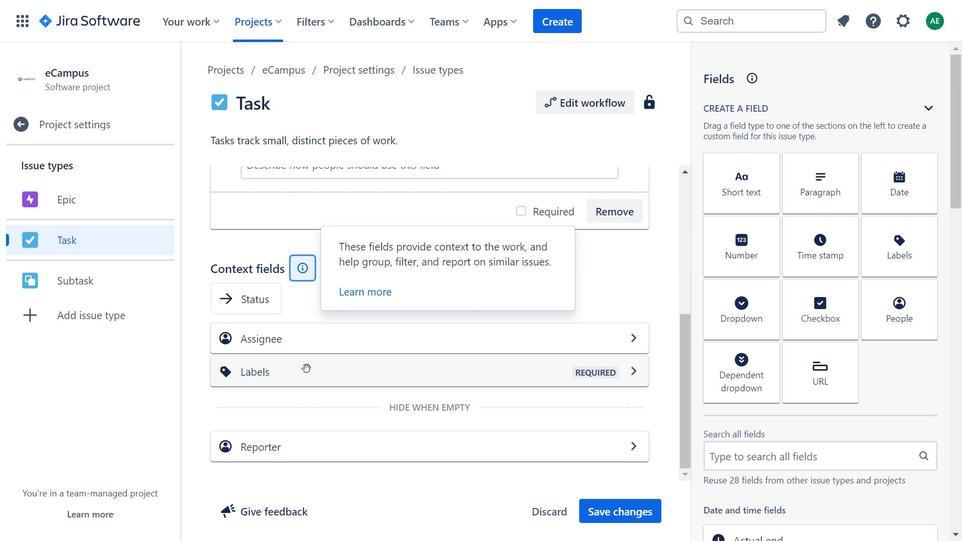 
Action: Mouse moved to (306, 368)
Screenshot: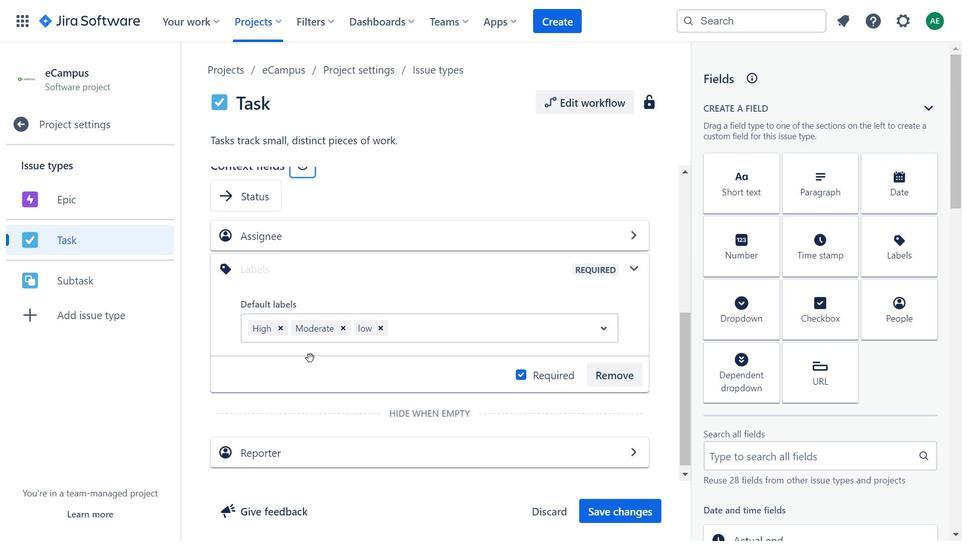 
Action: Mouse pressed left at (306, 368)
Screenshot: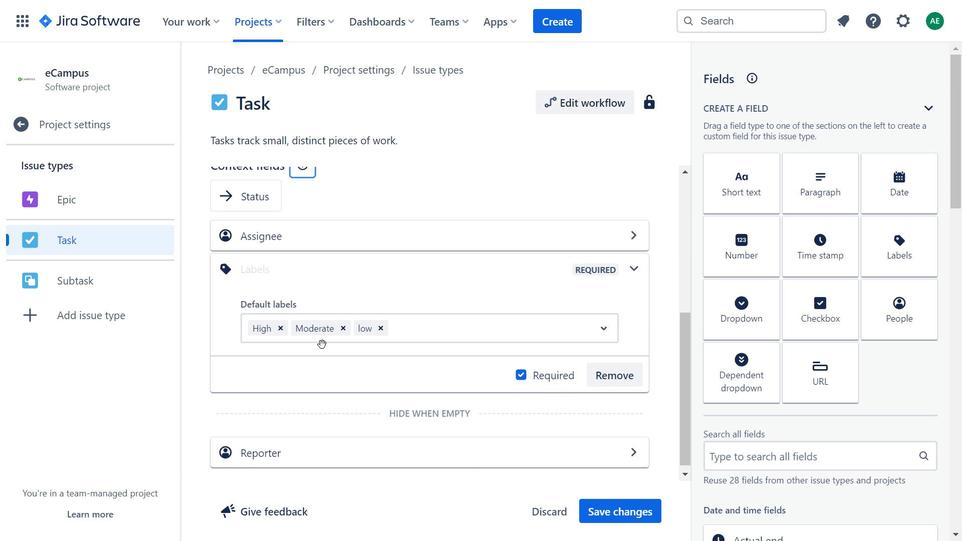 
Action: Mouse moved to (279, 329)
Screenshot: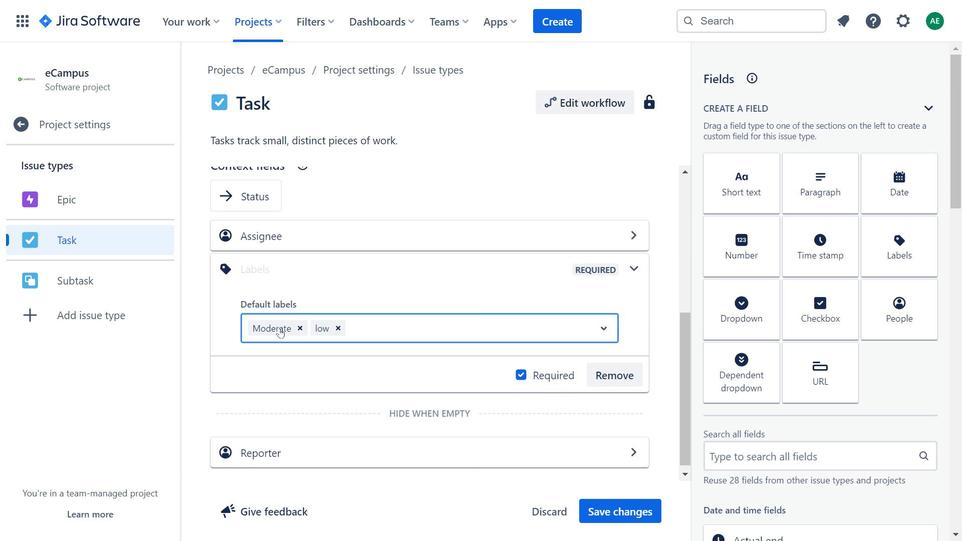 
Action: Mouse pressed left at (279, 329)
Screenshot: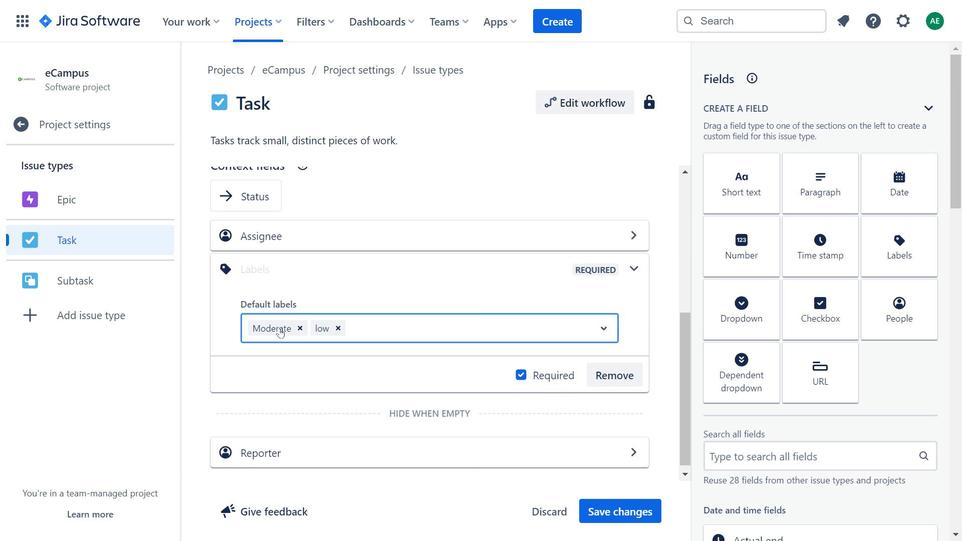 
Action: Mouse pressed left at (279, 329)
Screenshot: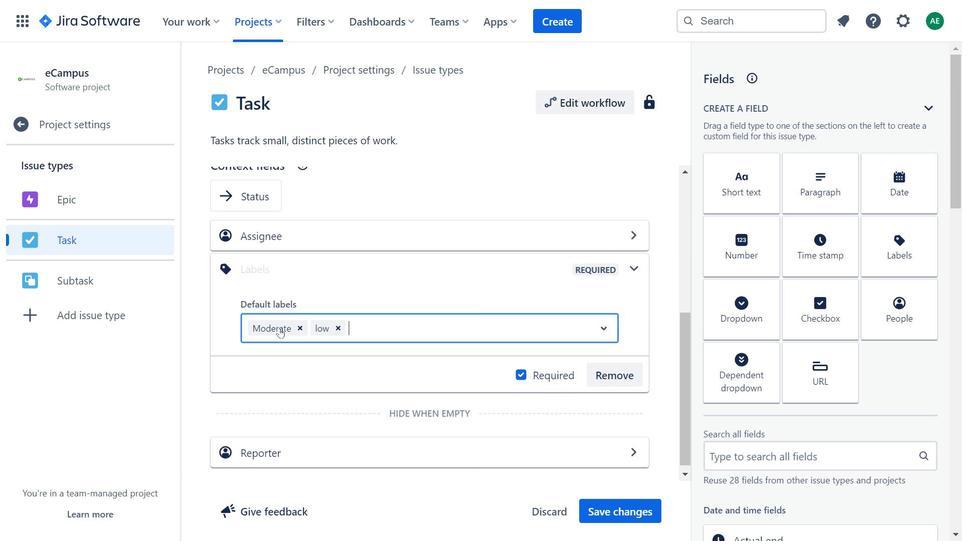 
Action: Mouse moved to (684, 329)
Screenshot: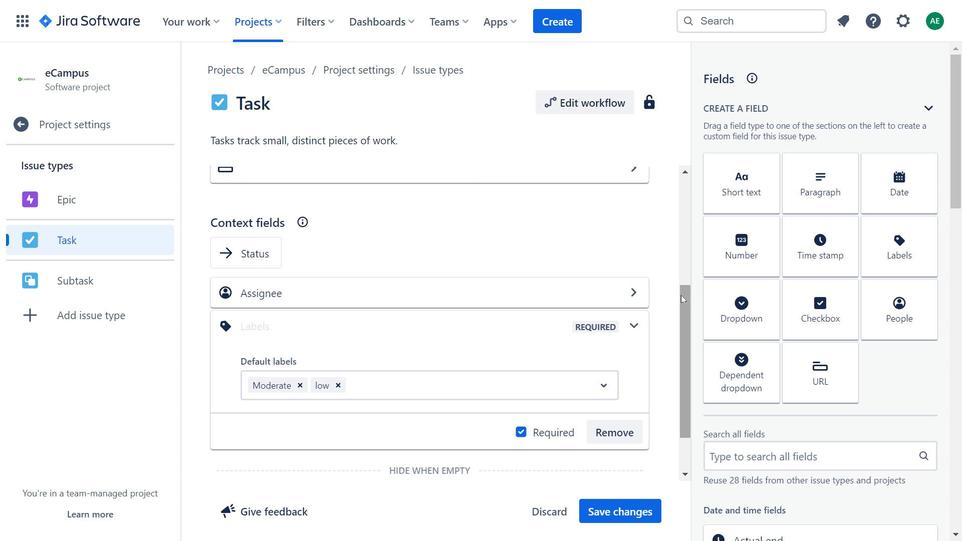 
Action: Mouse pressed left at (684, 329)
Screenshot: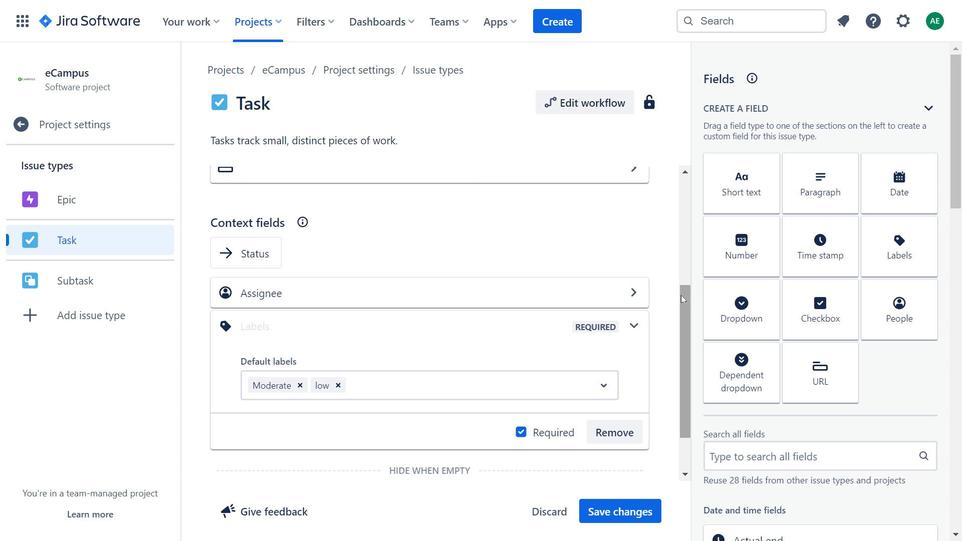 
Action: Mouse moved to (693, 283)
Screenshot: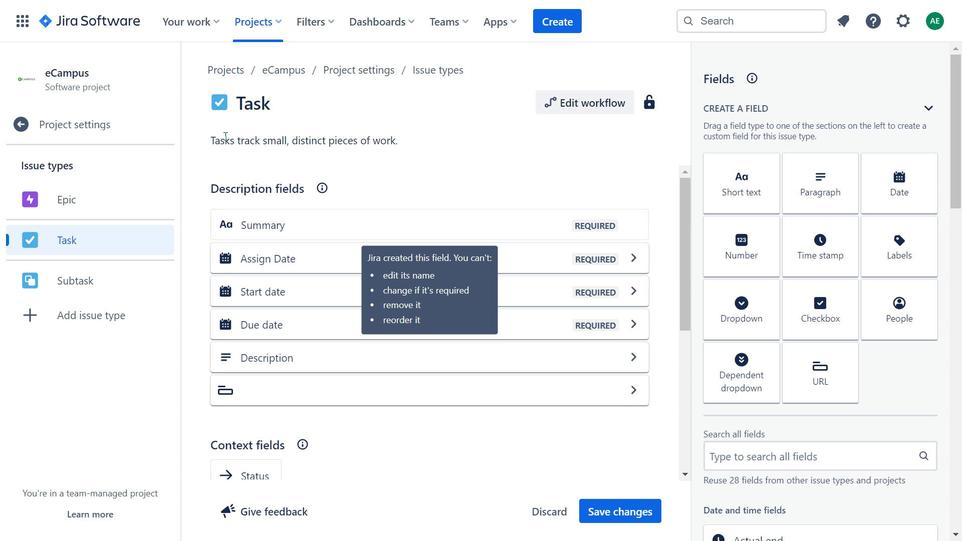 
Action: Mouse scrolled (693, 283) with delta (0, 0)
Screenshot: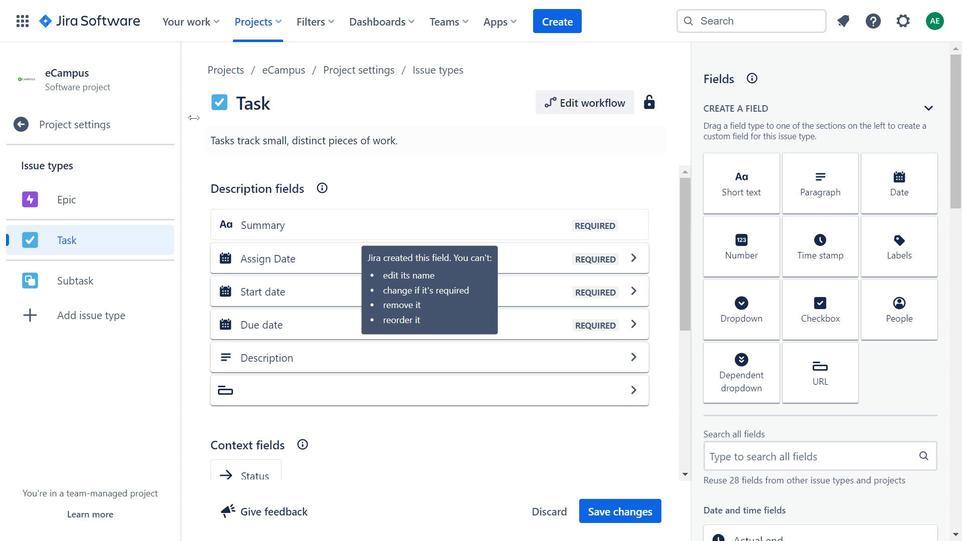 
Action: Mouse scrolled (693, 283) with delta (0, 0)
Screenshot: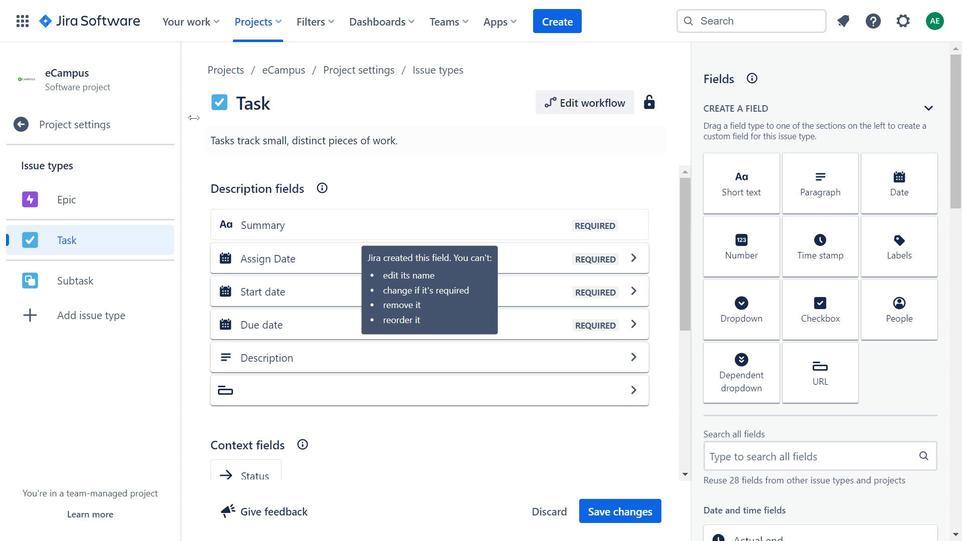 
Action: Mouse scrolled (693, 283) with delta (0, 0)
Screenshot: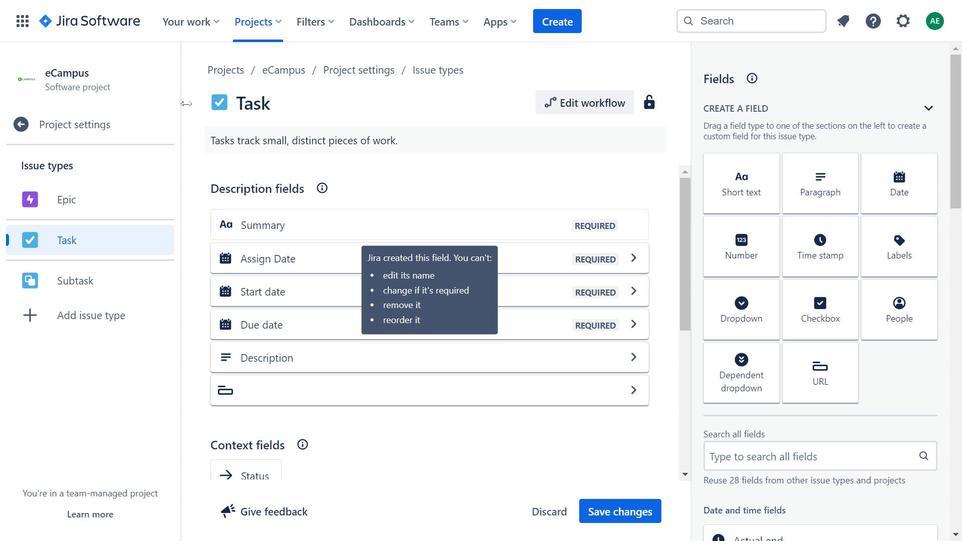 
Action: Mouse moved to (641, 214)
Screenshot: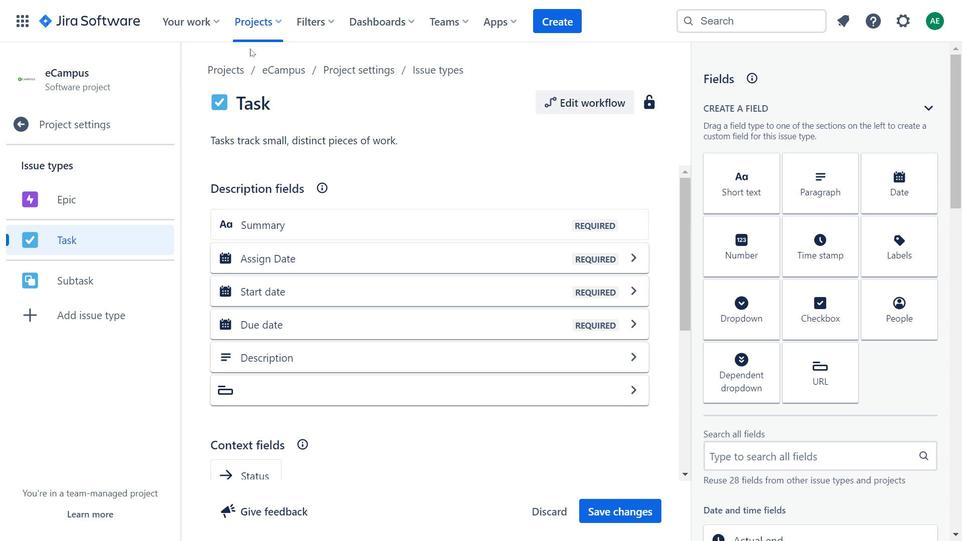 
Action: Mouse scrolled (641, 214) with delta (0, 0)
Screenshot: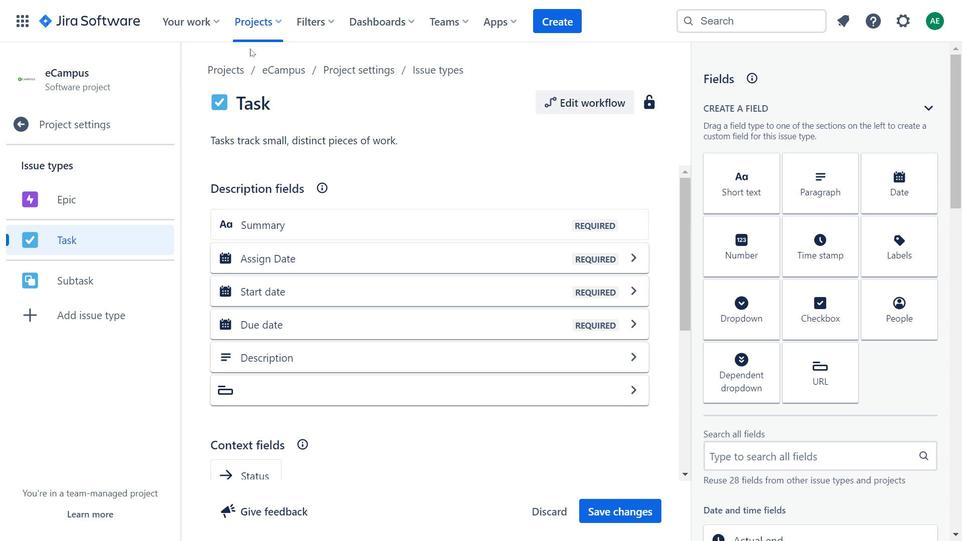 
Action: Mouse moved to (641, 213)
Screenshot: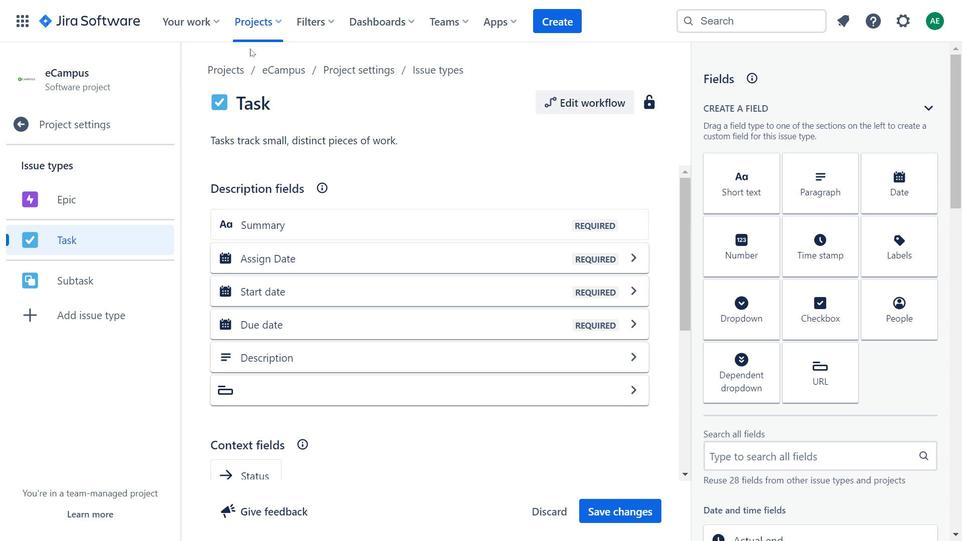 
Action: Mouse scrolled (641, 214) with delta (0, 0)
Screenshot: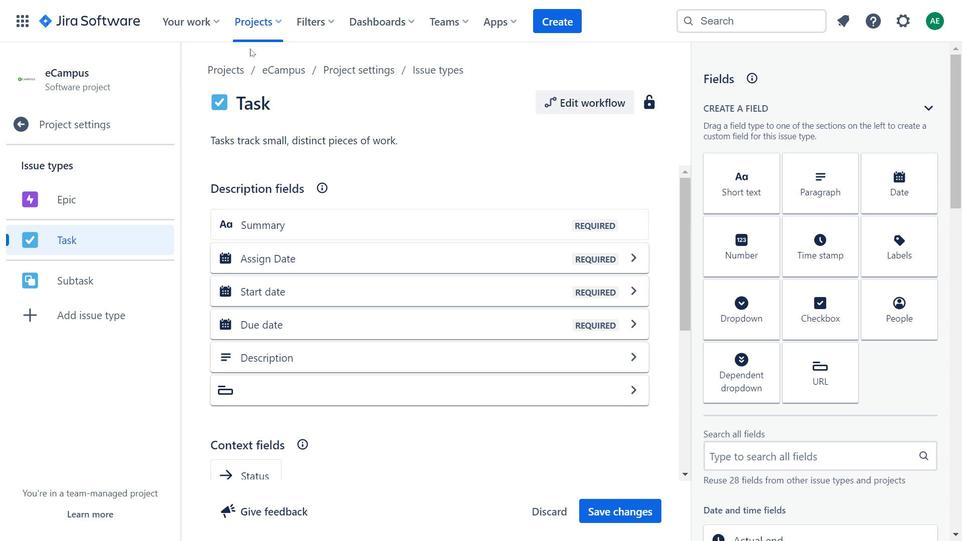 
Action: Mouse moved to (640, 211)
Screenshot: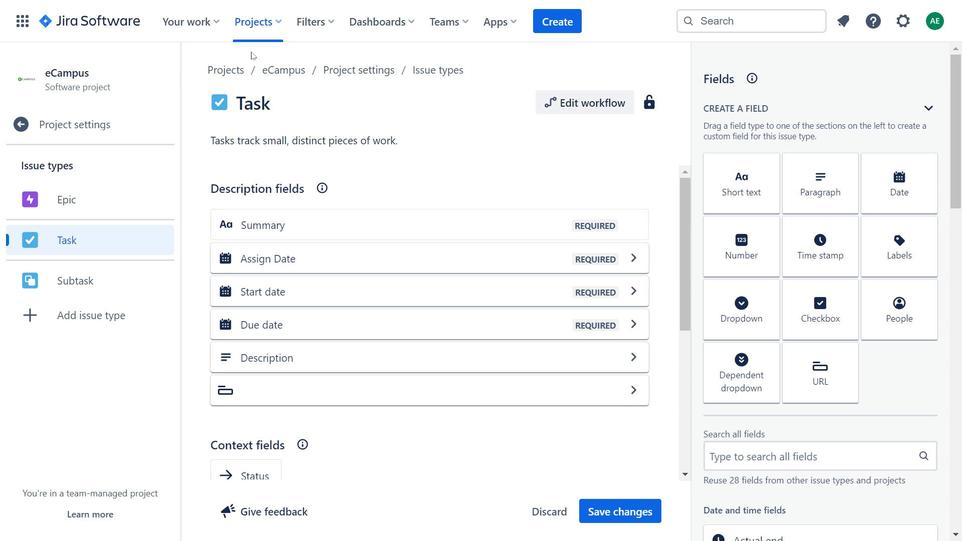 
Action: Mouse scrolled (640, 212) with delta (0, 0)
Screenshot: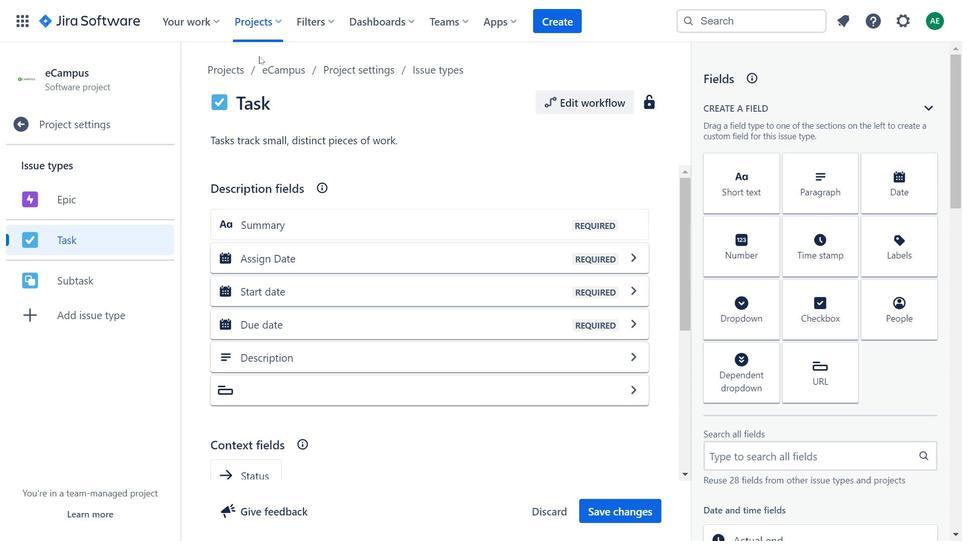 
Action: Mouse moved to (639, 210)
Screenshot: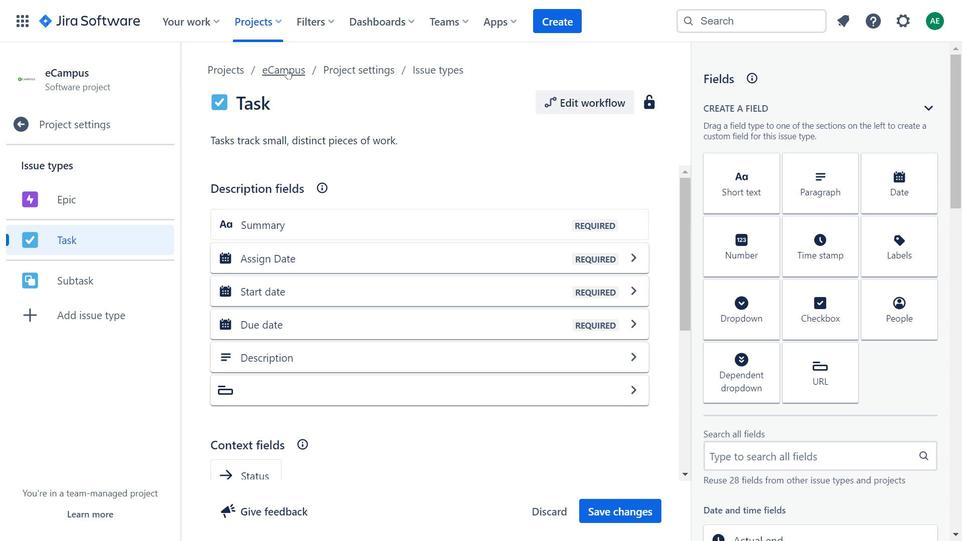 
Action: Mouse scrolled (639, 210) with delta (0, 0)
Screenshot: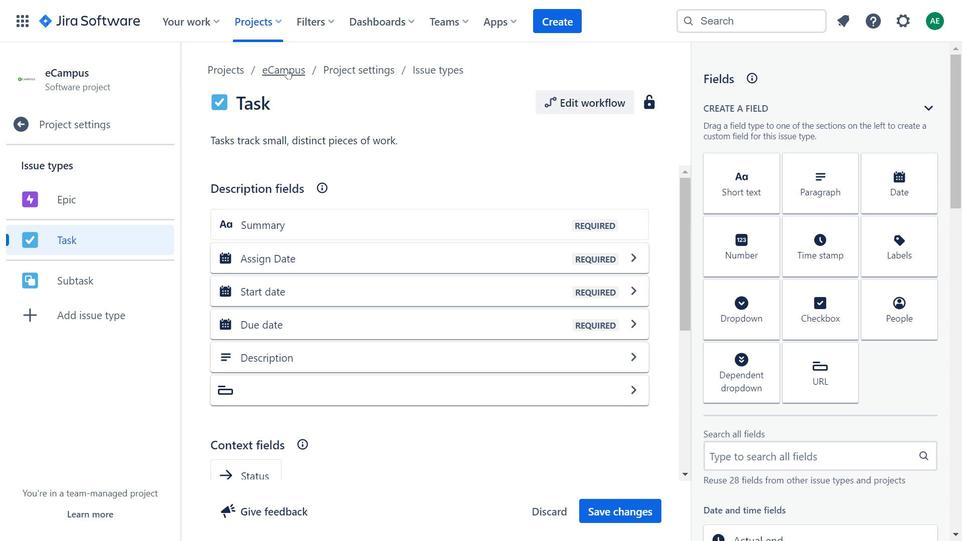 
Action: Mouse scrolled (639, 210) with delta (0, 0)
Screenshot: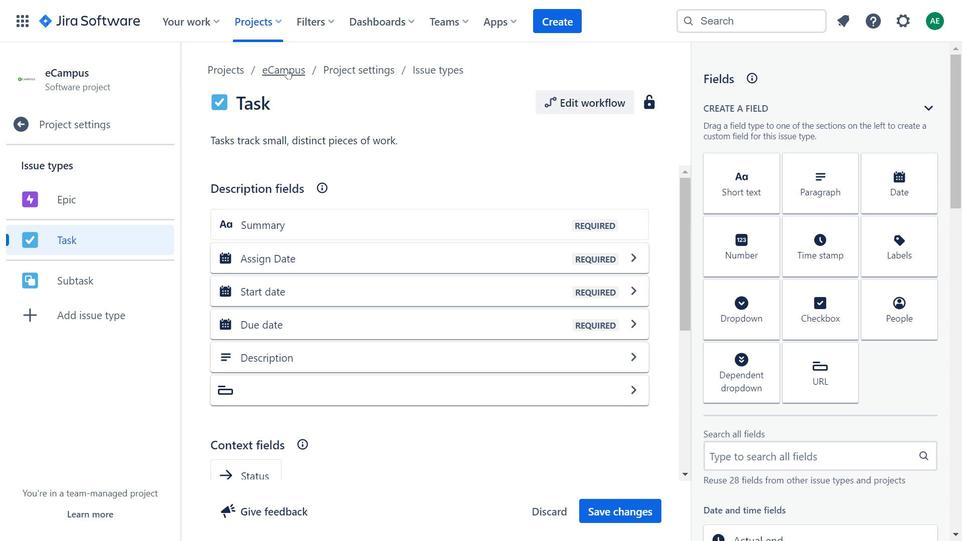 
Action: Mouse scrolled (639, 210) with delta (0, 0)
Screenshot: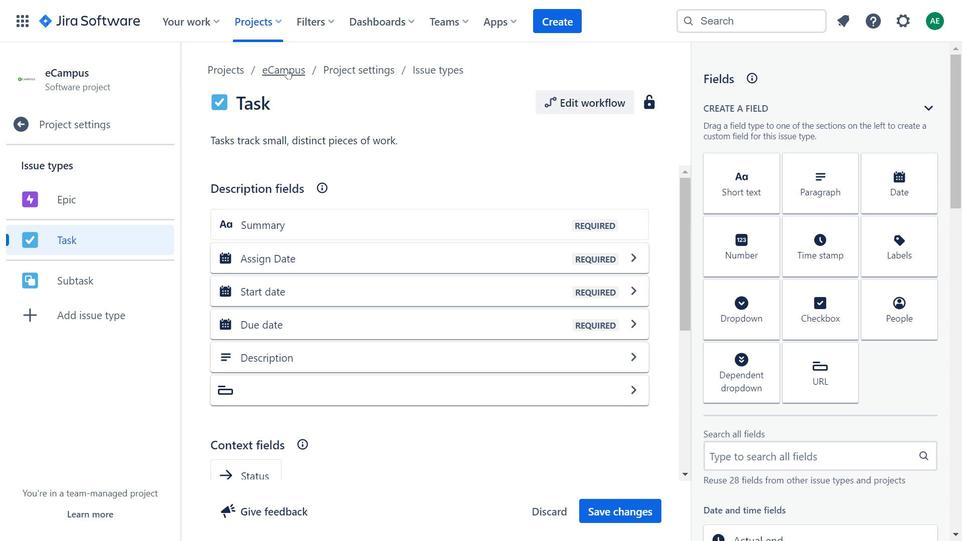 
Action: Mouse moved to (287, 69)
Screenshot: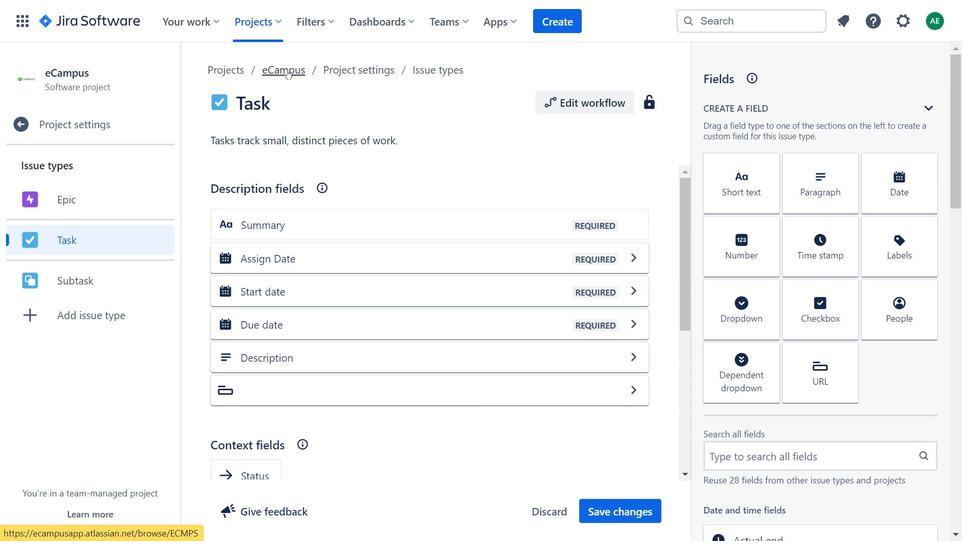 
Action: Mouse pressed left at (287, 69)
Screenshot: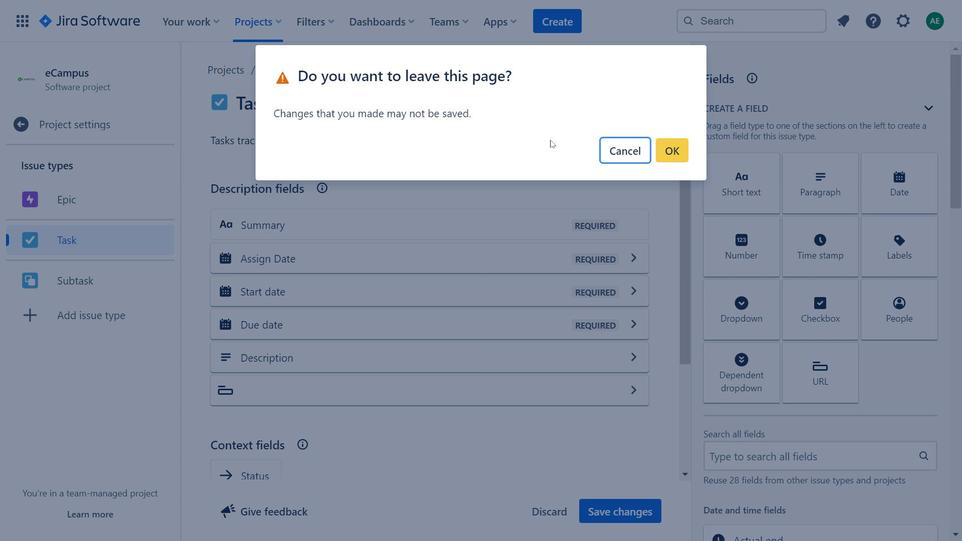 
Action: Mouse moved to (664, 155)
Screenshot: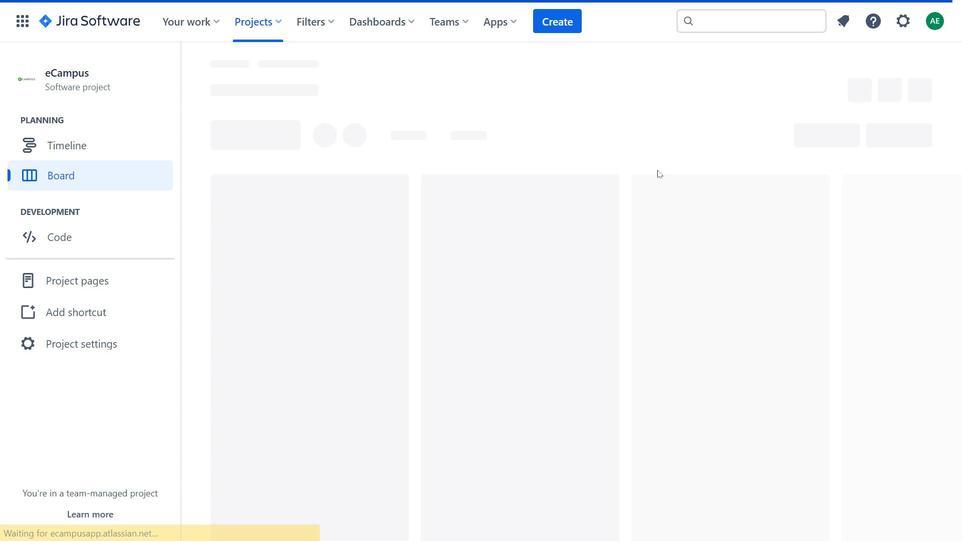 
Action: Mouse pressed left at (664, 155)
Screenshot: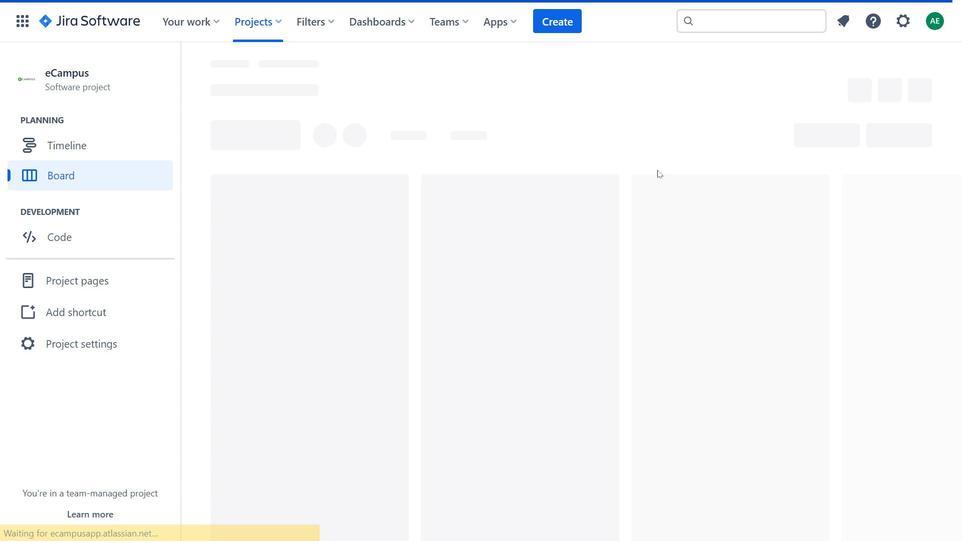 
Action: Mouse moved to (900, 28)
Screenshot: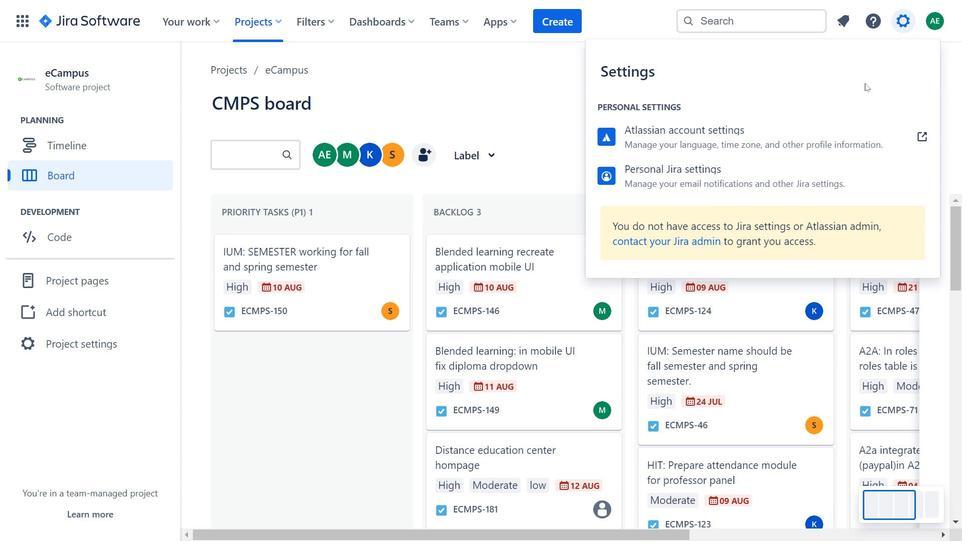 
Action: Mouse pressed left at (900, 28)
Screenshot: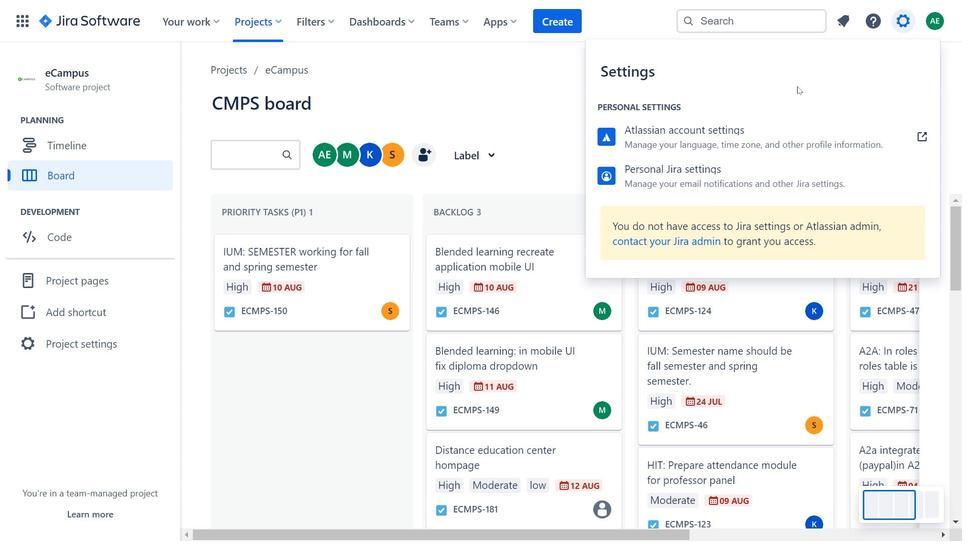 
Action: Mouse moved to (556, 88)
Screenshot: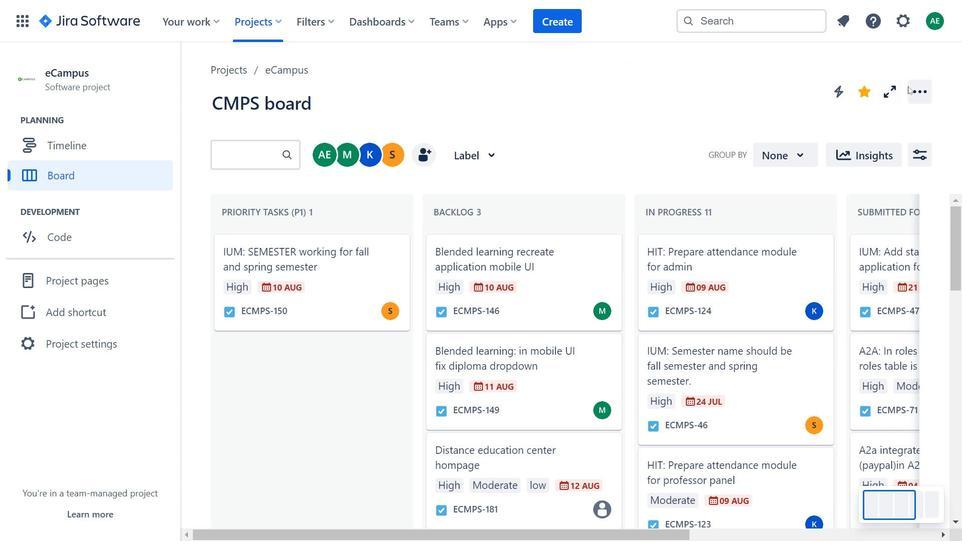 
Action: Mouse pressed left at (556, 88)
Screenshot: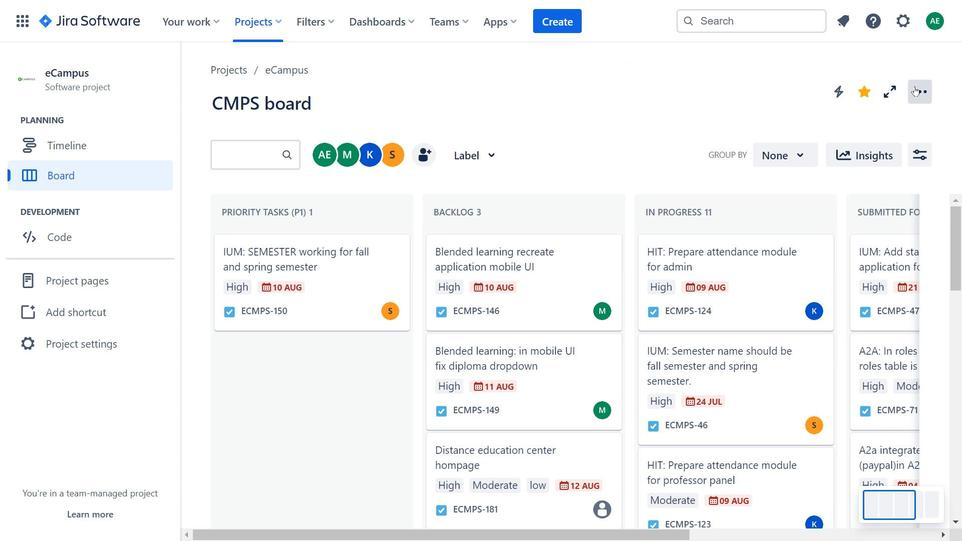 
Action: Mouse moved to (922, 88)
Screenshot: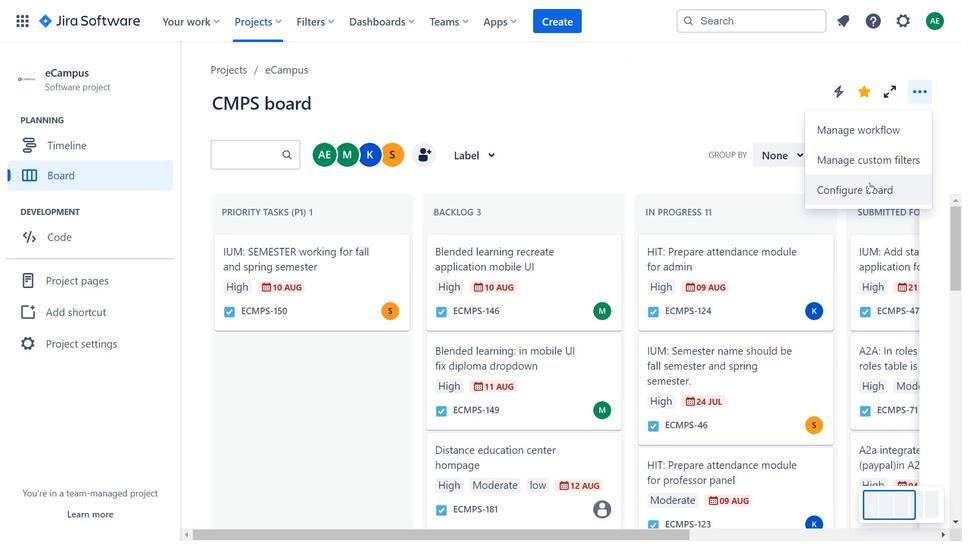 
Action: Mouse pressed left at (922, 88)
Screenshot: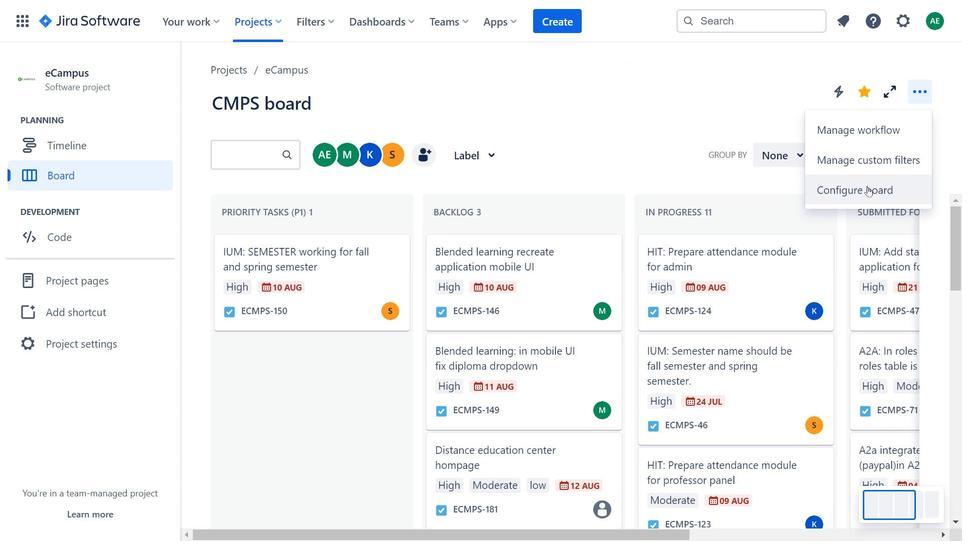 
Action: Mouse moved to (869, 159)
Screenshot: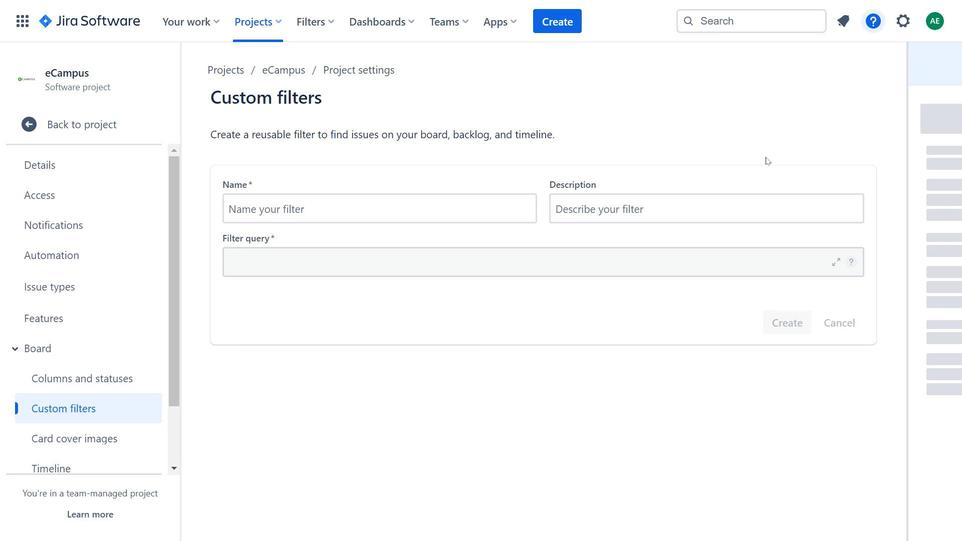 
Action: Mouse pressed left at (869, 159)
Screenshot: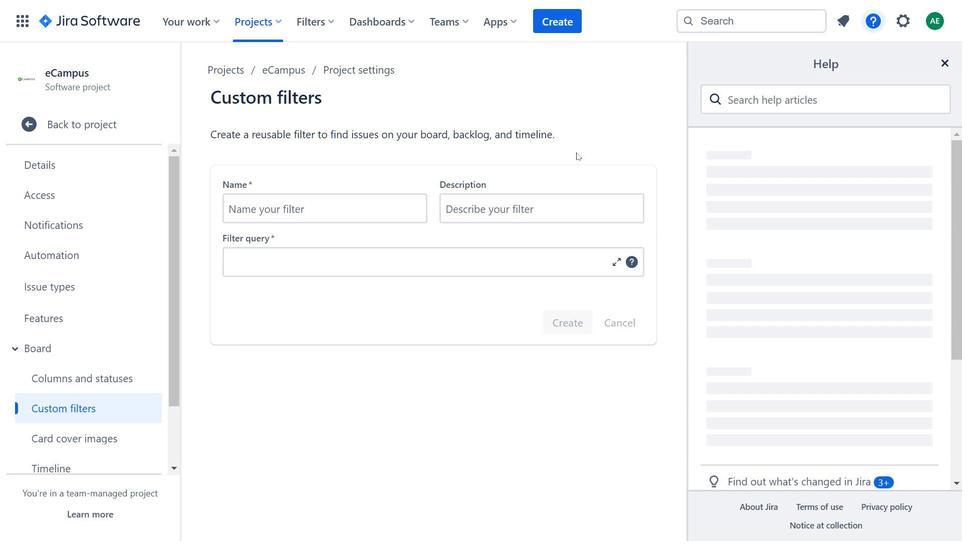 
Action: Mouse moved to (414, 256)
Screenshot: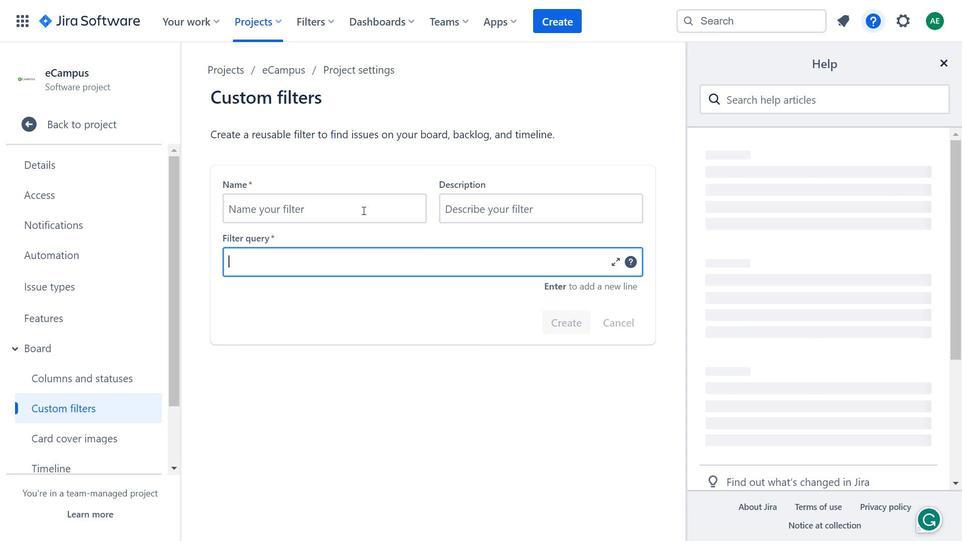 
Action: Mouse pressed left at (414, 256)
Screenshot: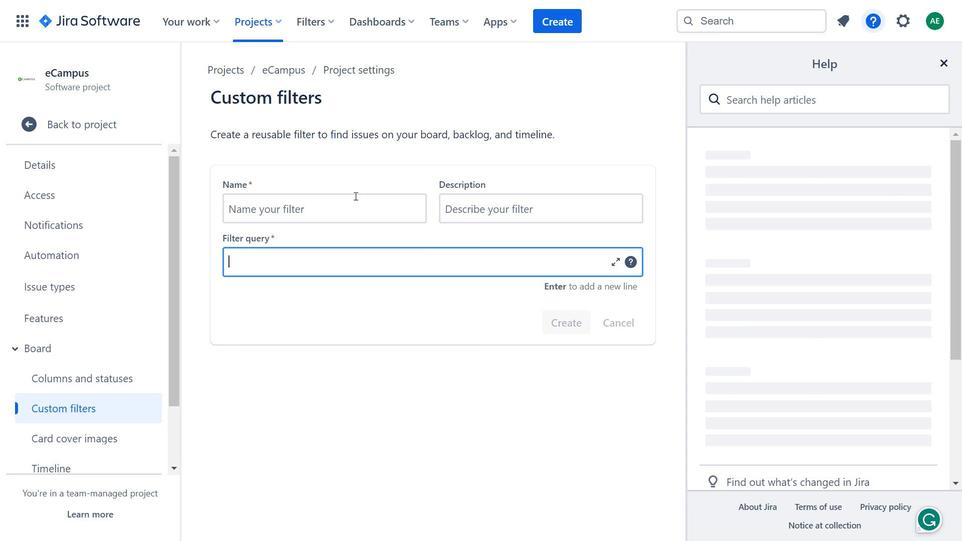 
Action: Mouse moved to (428, 245)
Screenshot: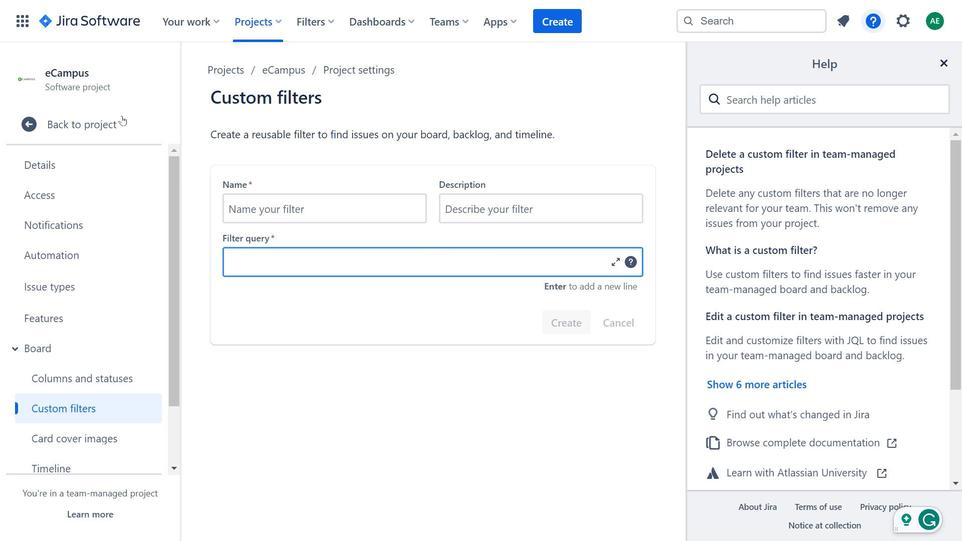 
Action: Mouse scrolled (428, 244) with delta (0, 0)
Screenshot: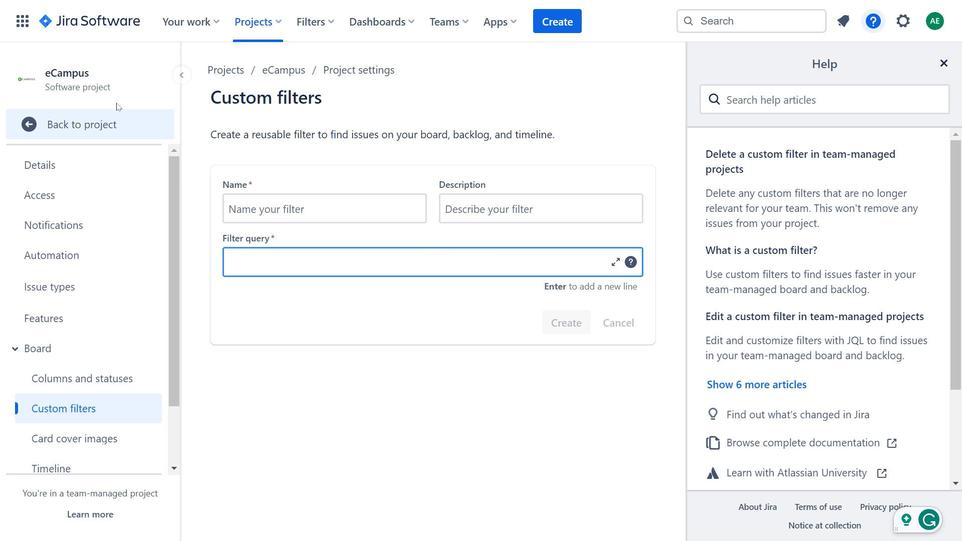 
Action: Mouse moved to (99, 130)
Screenshot: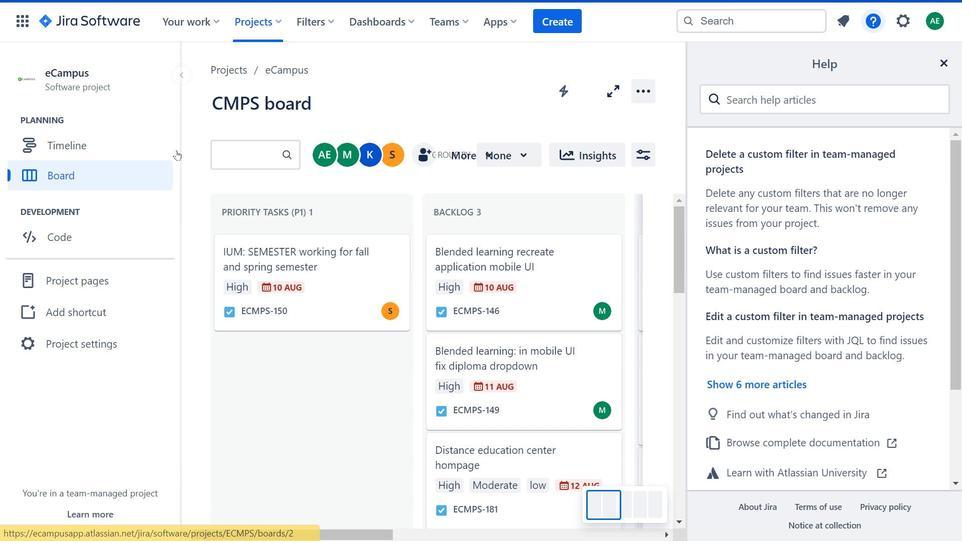 
Action: Mouse pressed left at (99, 130)
Screenshot: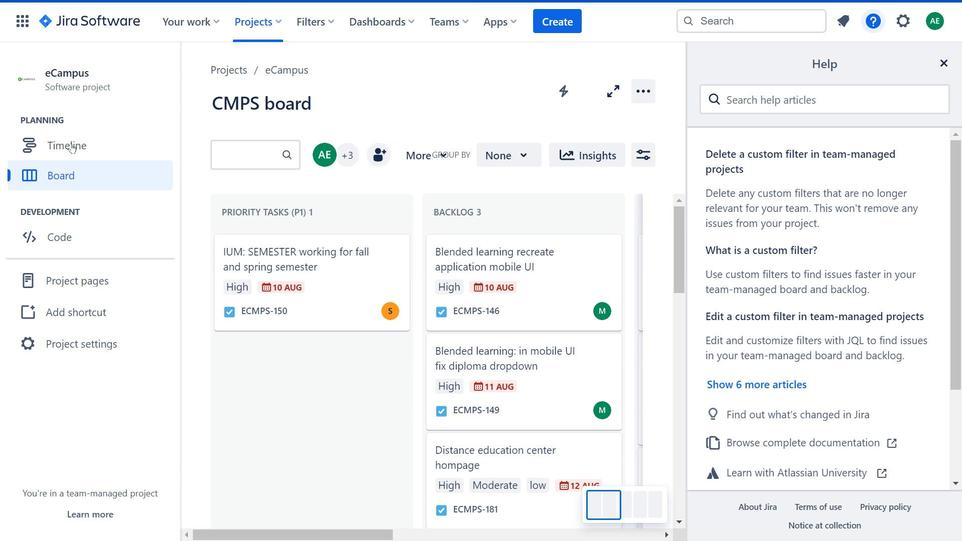 
Action: Mouse moved to (939, 54)
Screenshot: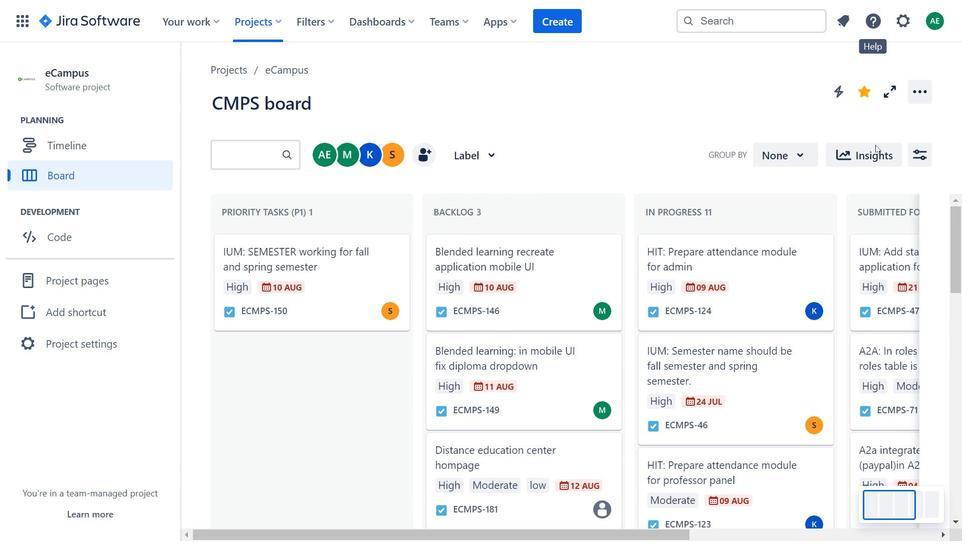 
Action: Mouse pressed left at (939, 54)
Screenshot: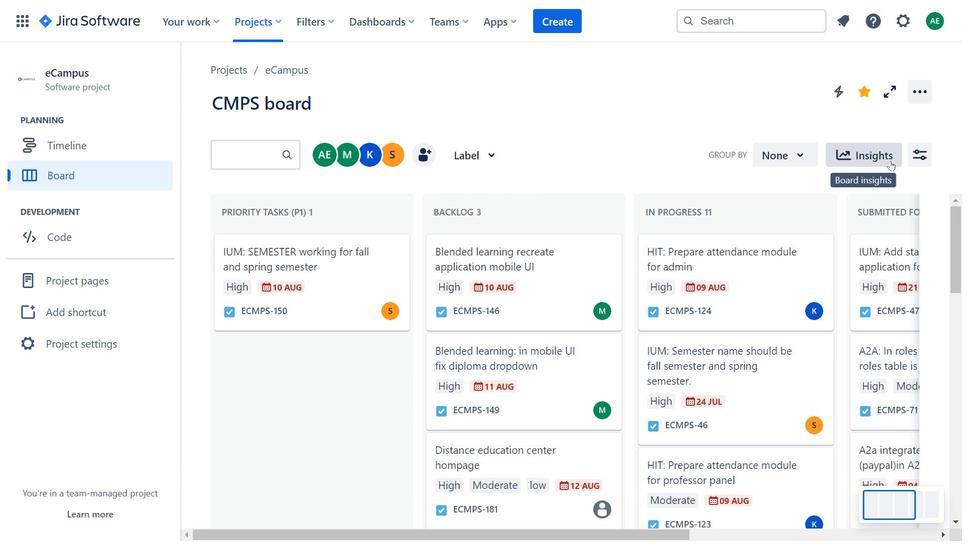 
Action: Mouse moved to (859, 161)
Screenshot: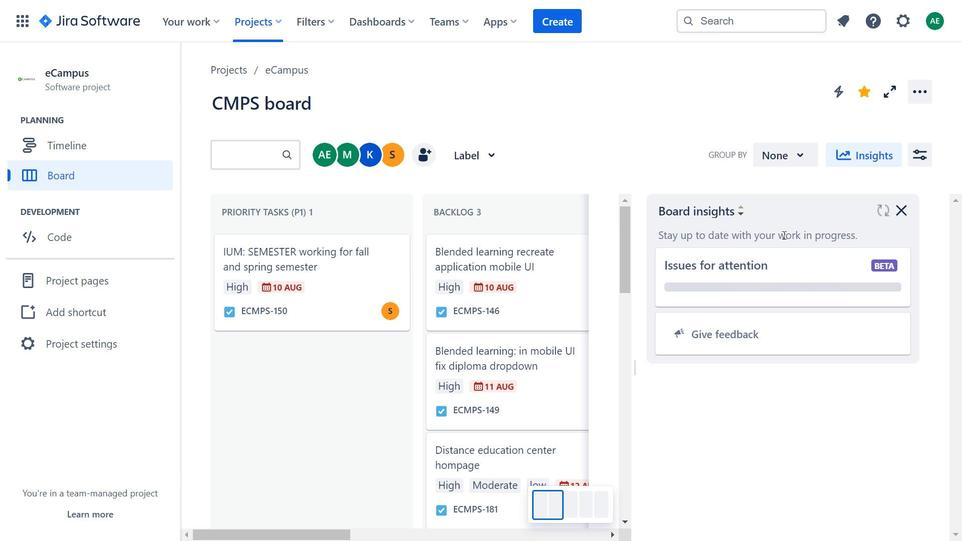 
Action: Mouse pressed left at (859, 161)
Screenshot: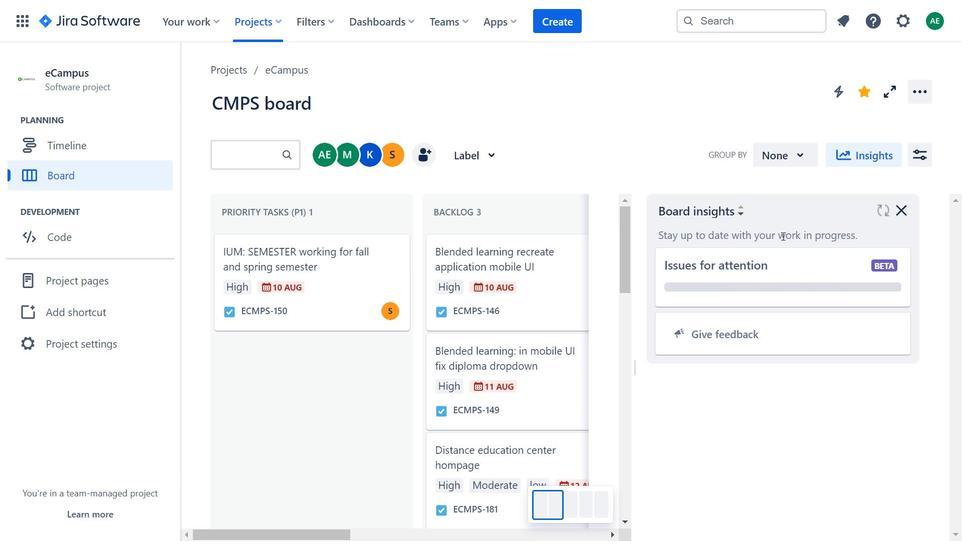 
Action: Mouse moved to (626, 260)
Screenshot: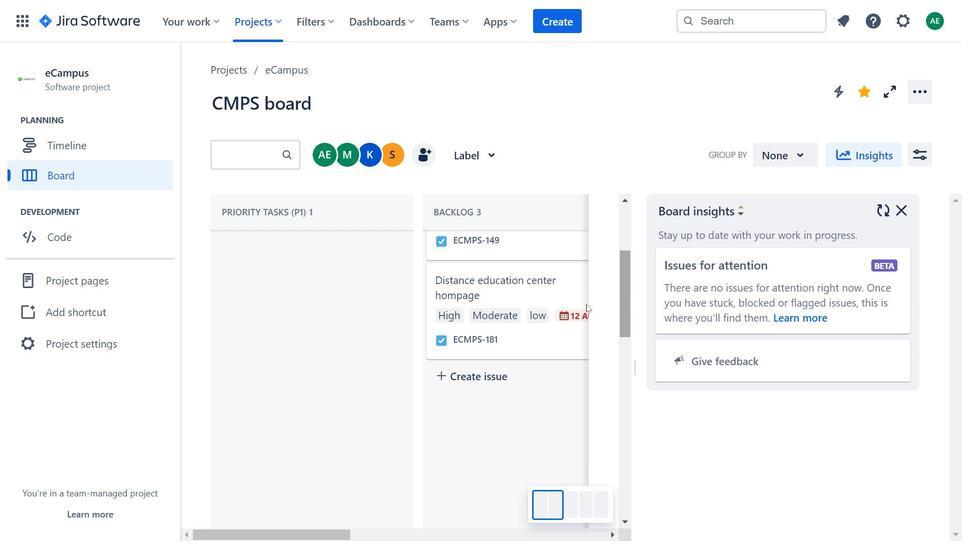 
Action: Mouse pressed left at (626, 260)
Screenshot: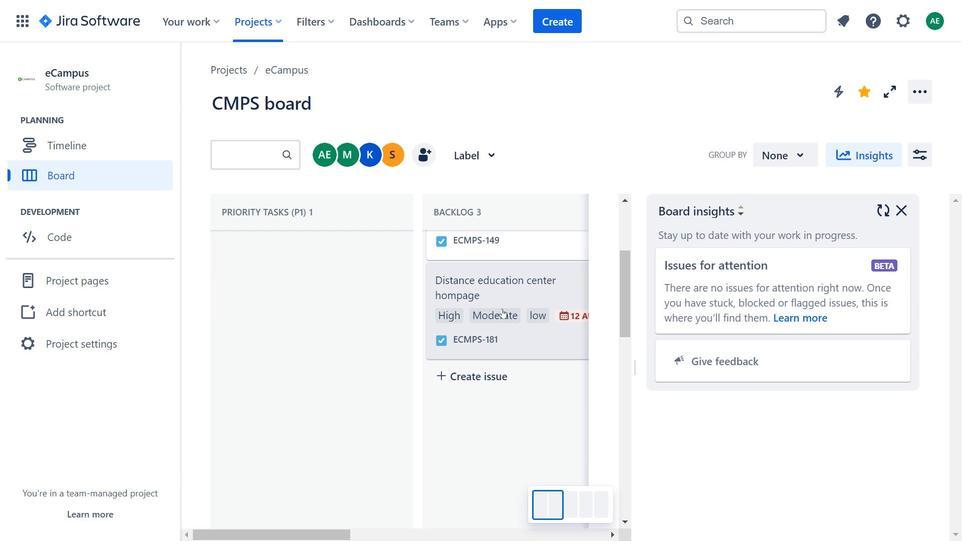 
Action: Mouse moved to (524, 323)
Screenshot: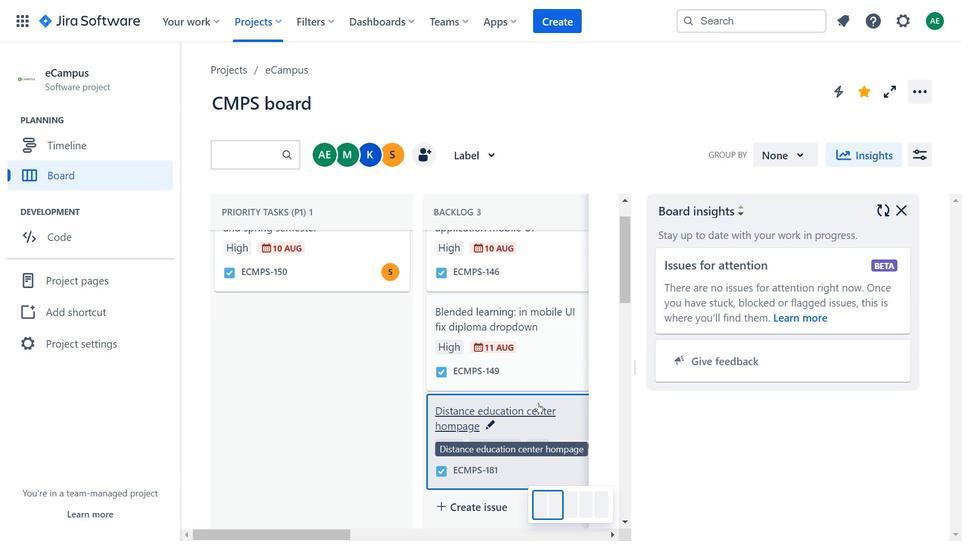 
Action: Mouse pressed left at (524, 323)
Screenshot: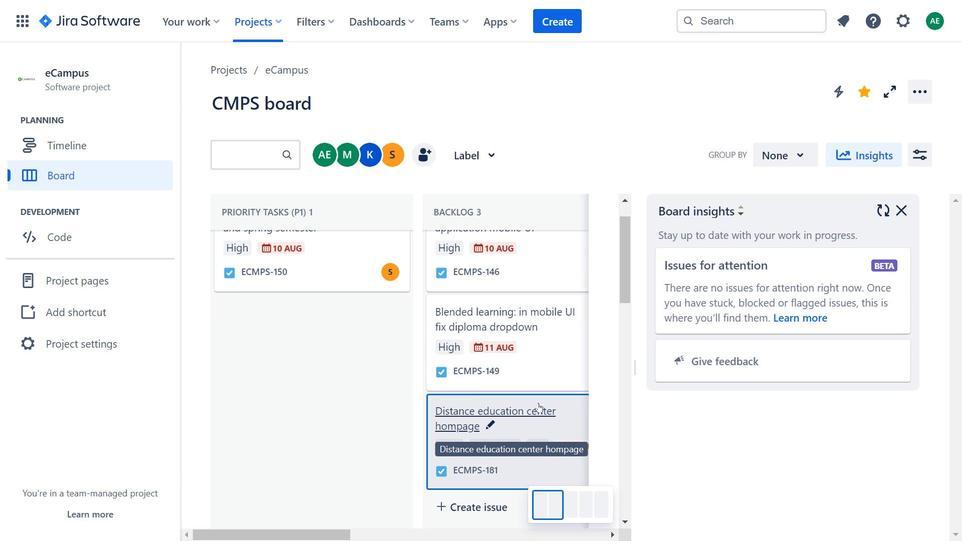 
Action: Mouse moved to (538, 403)
Screenshot: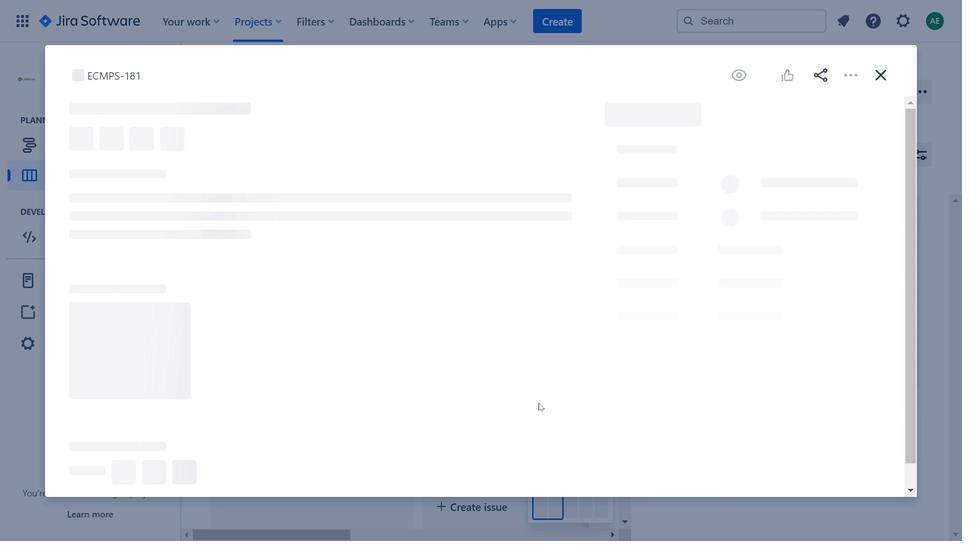 
Action: Mouse pressed left at (538, 403)
Screenshot: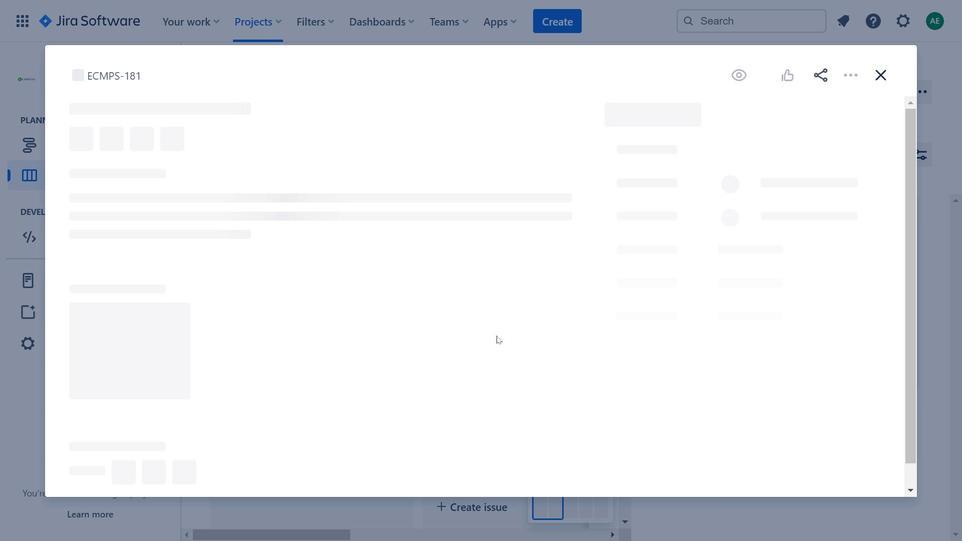 
Action: Mouse moved to (295, 220)
Screenshot: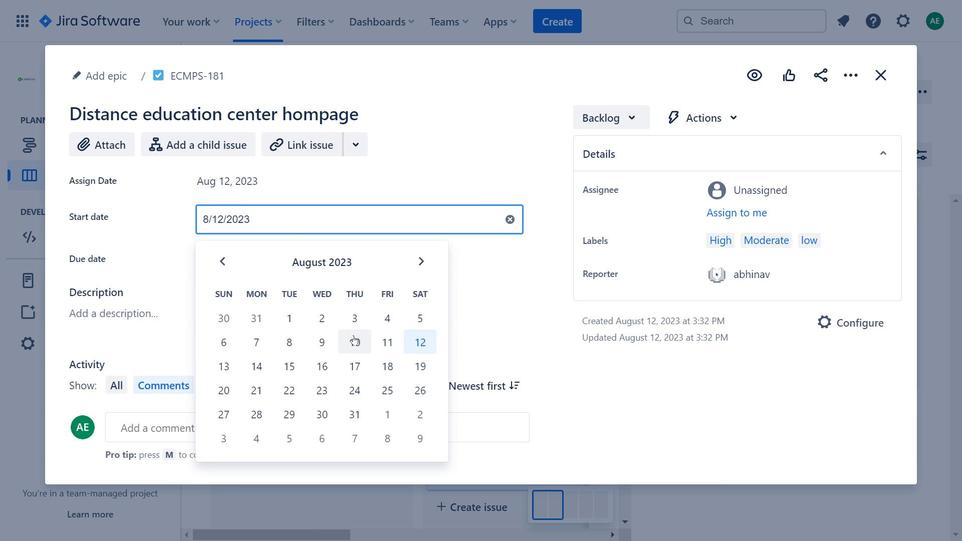 
Action: Mouse pressed left at (295, 220)
Screenshot: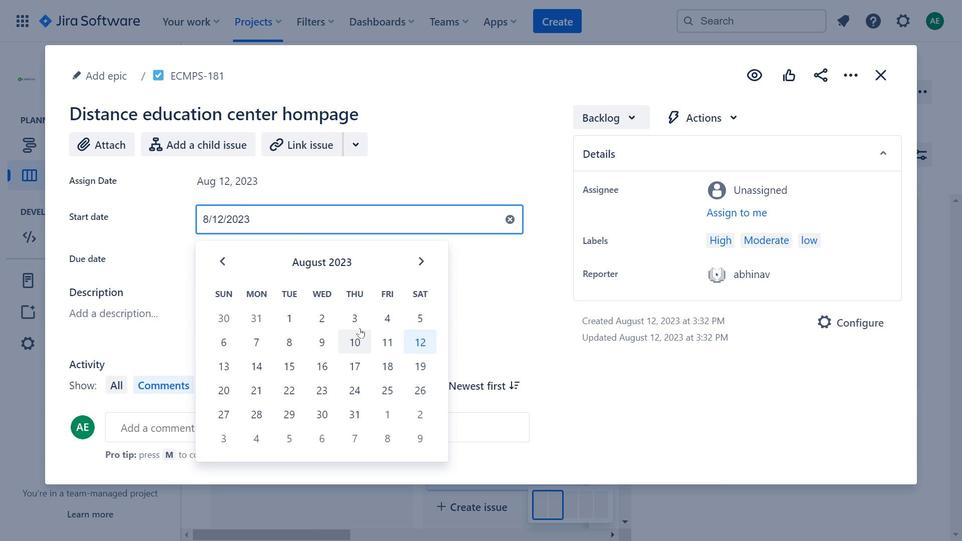 
Action: Mouse moved to (430, 254)
Screenshot: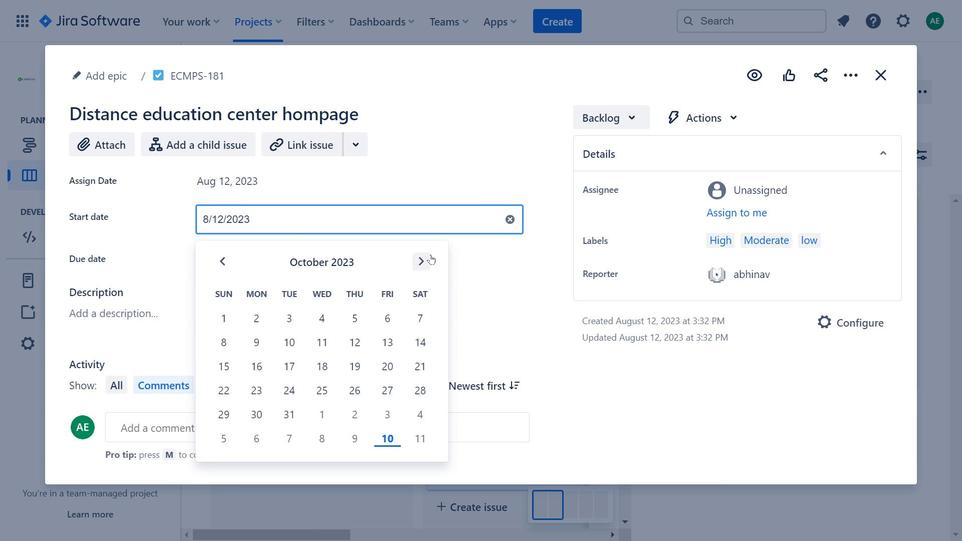
Action: Mouse pressed left at (430, 254)
Screenshot: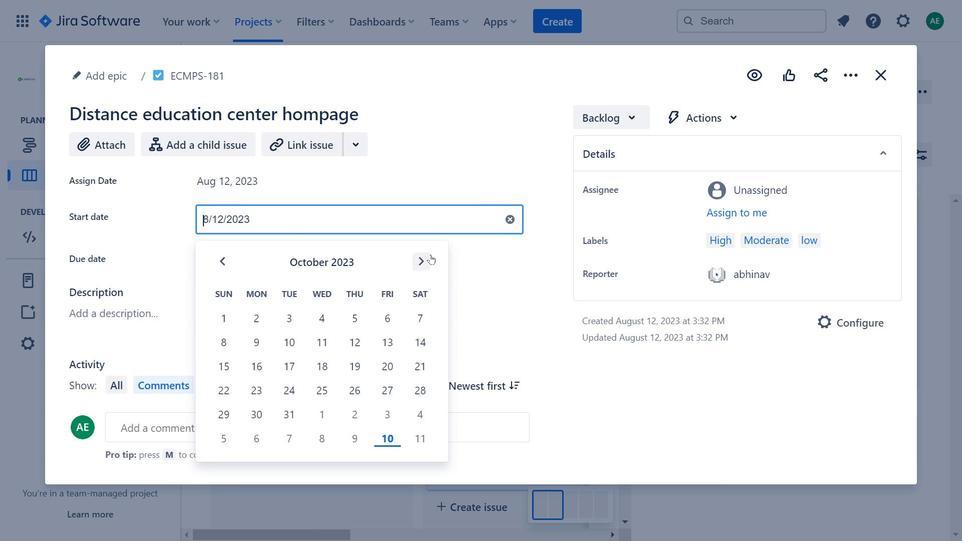 
Action: Mouse pressed left at (430, 254)
Screenshot: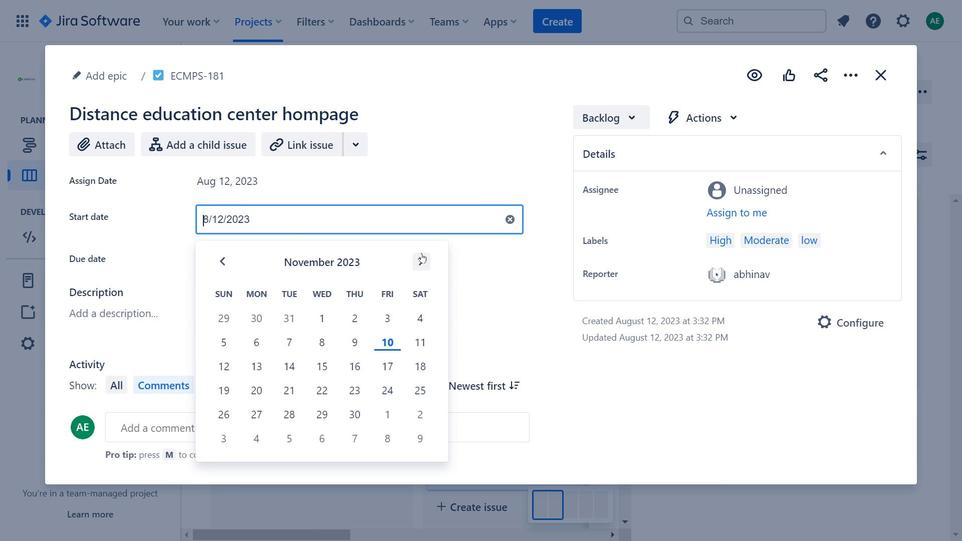 
Action: Mouse moved to (430, 253)
Screenshot: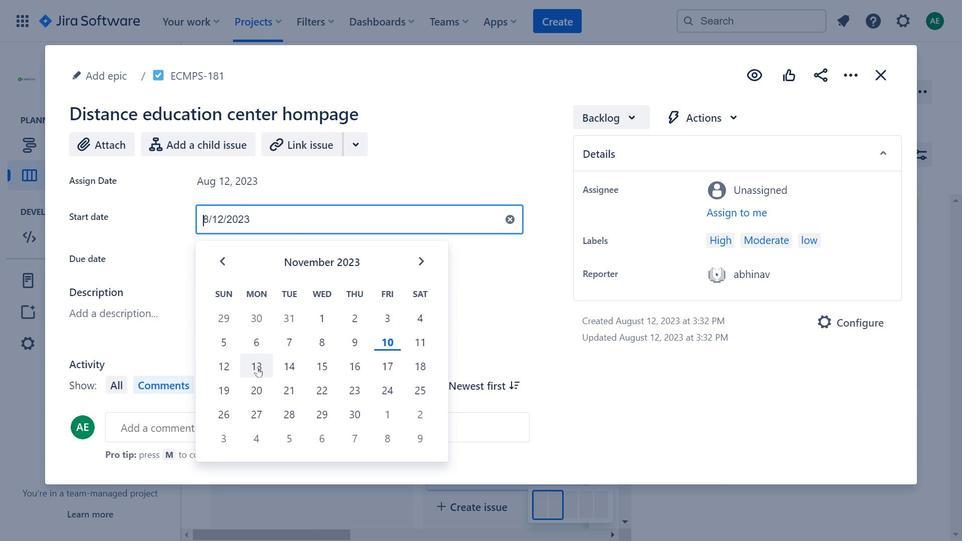 
Action: Mouse pressed left at (430, 253)
Screenshot: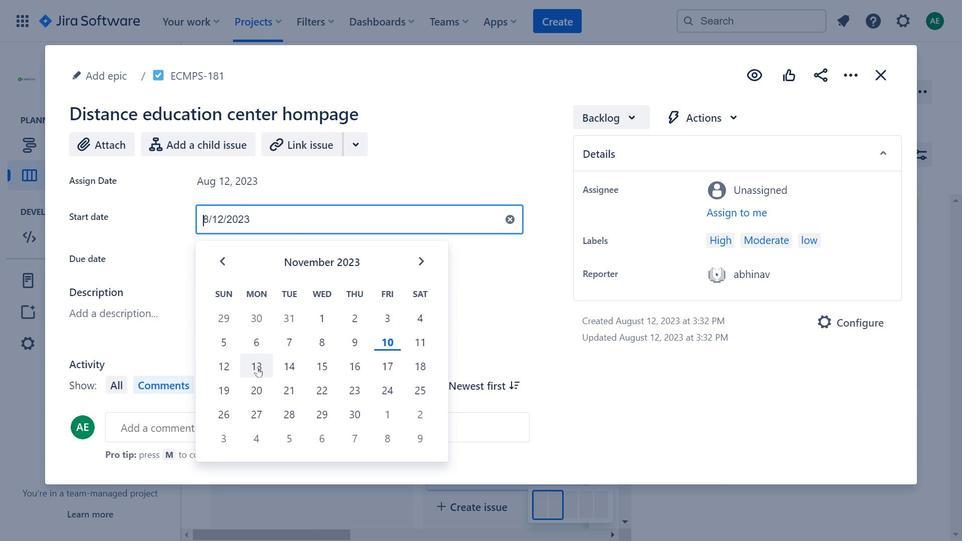 
Action: Mouse moved to (627, 125)
Screenshot: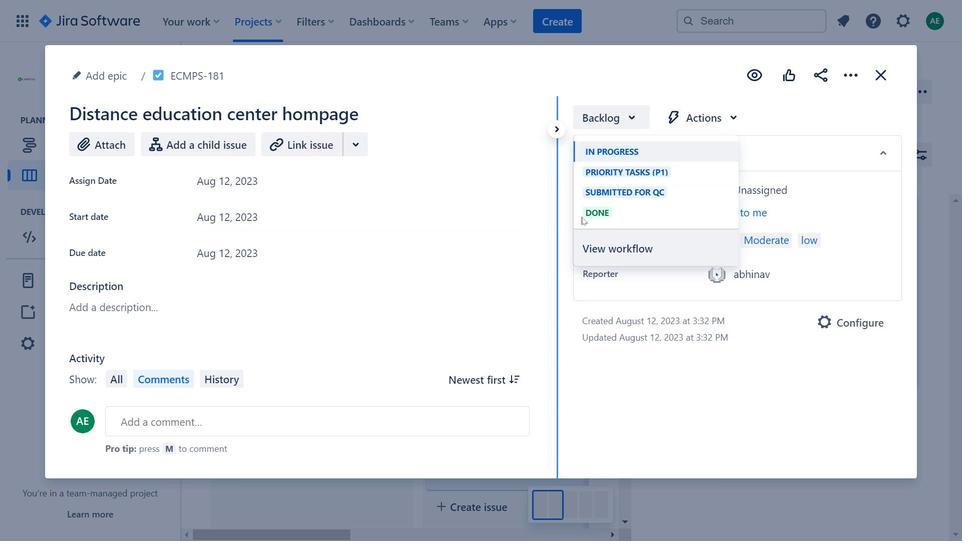 
Action: Mouse pressed left at (627, 125)
Screenshot: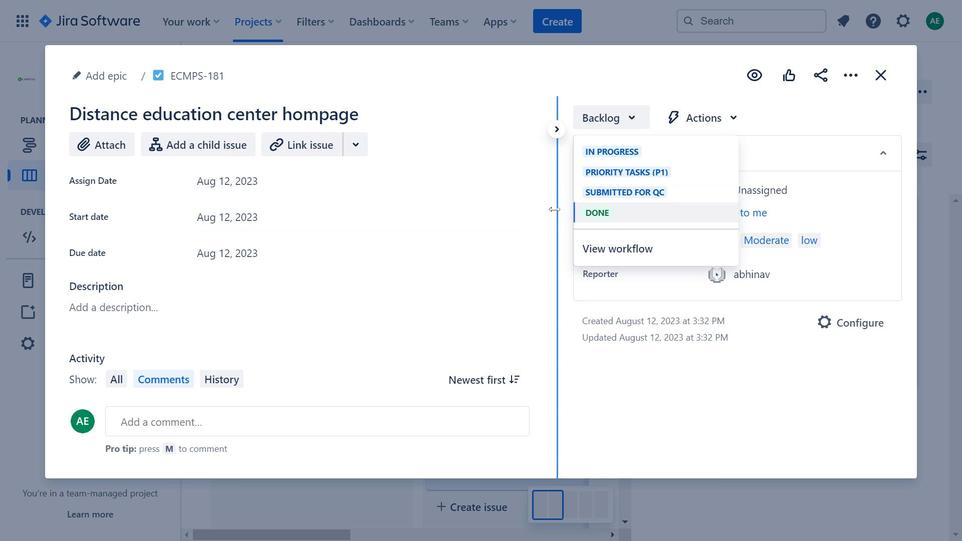 
Action: Mouse moved to (254, 204)
Screenshot: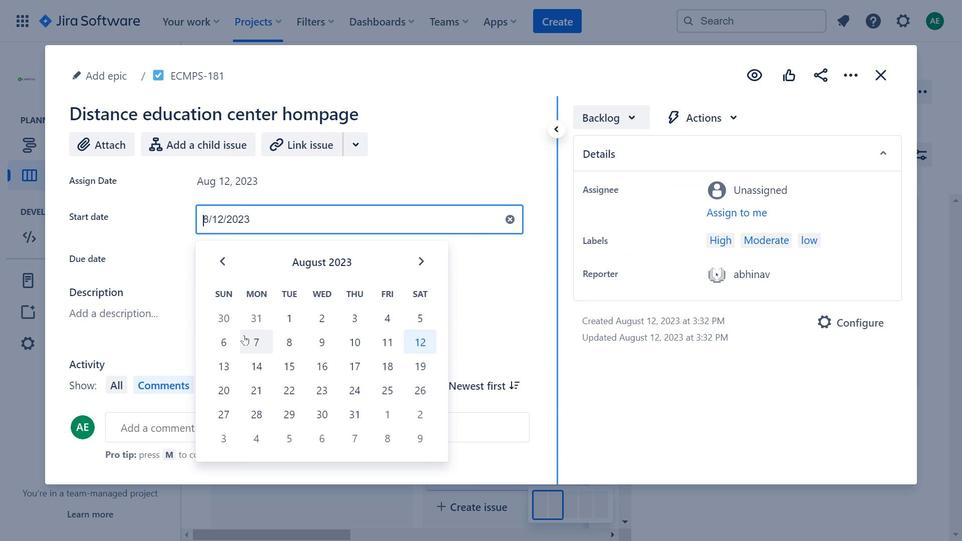 
Action: Mouse pressed left at (254, 204)
Screenshot: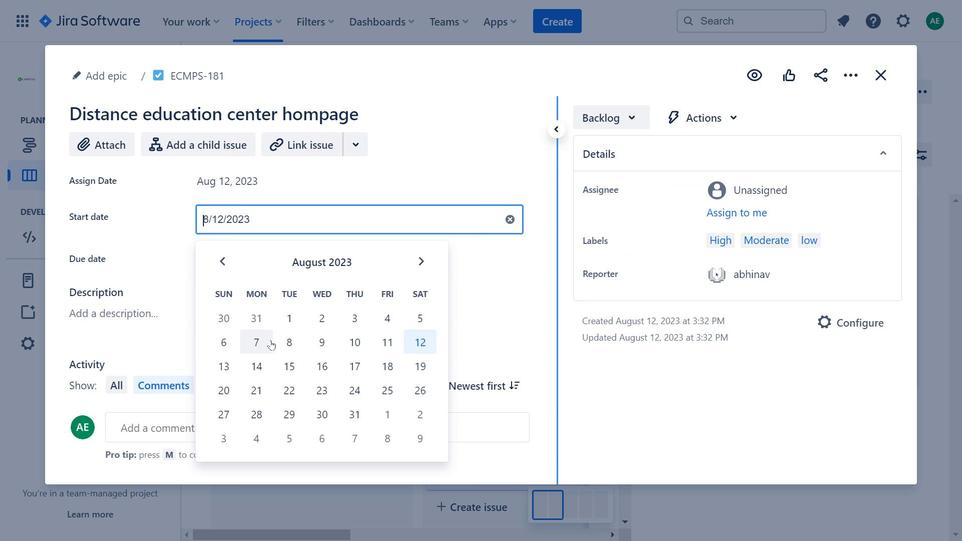 
Action: Mouse moved to (250, 219)
Screenshot: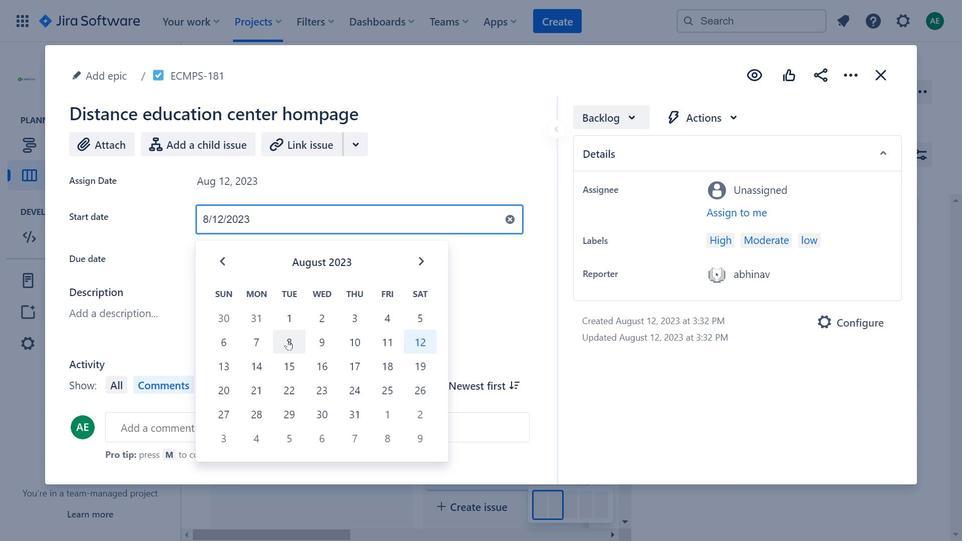 
Action: Mouse pressed left at (250, 219)
Screenshot: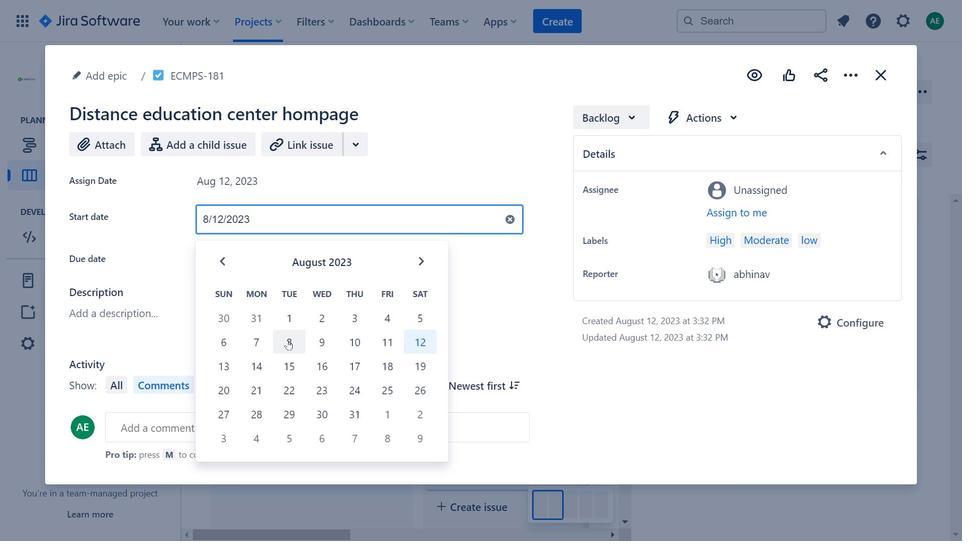 
Action: Mouse moved to (426, 252)
